 Task: Find connections with filter location Kampli with filter topic #Personaldevelopmentwith filter profile language Potuguese with filter current company TransPerfect with filter school St. Joseph's Degree & PG College with filter industry Paper and Forest Product Manufacturing with filter service category Computer Repair with filter keywords title Plant Engineer
Action: Mouse moved to (150, 250)
Screenshot: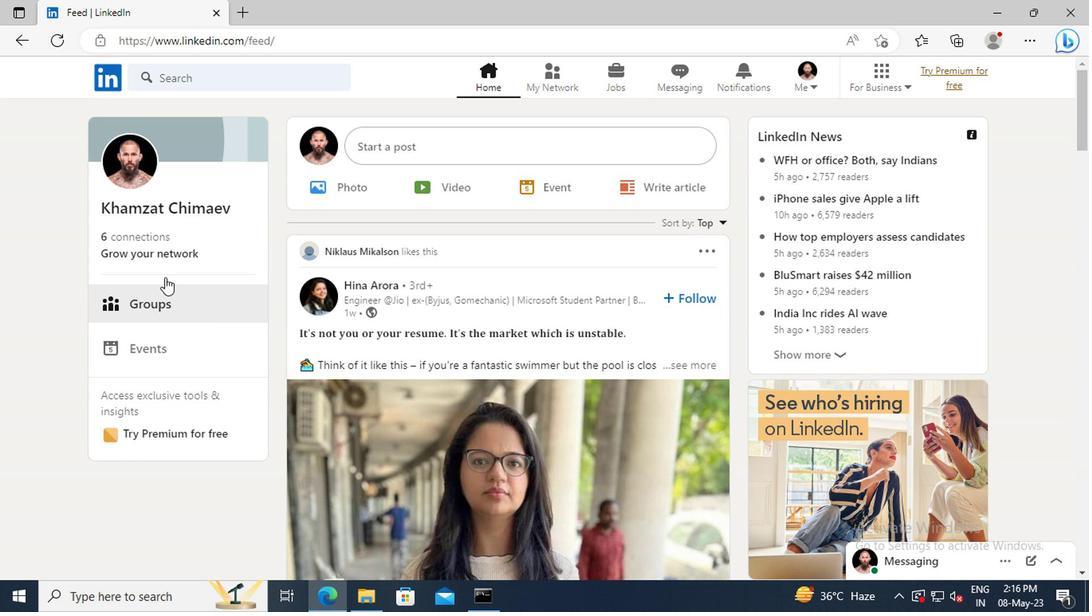 
Action: Mouse pressed left at (150, 250)
Screenshot: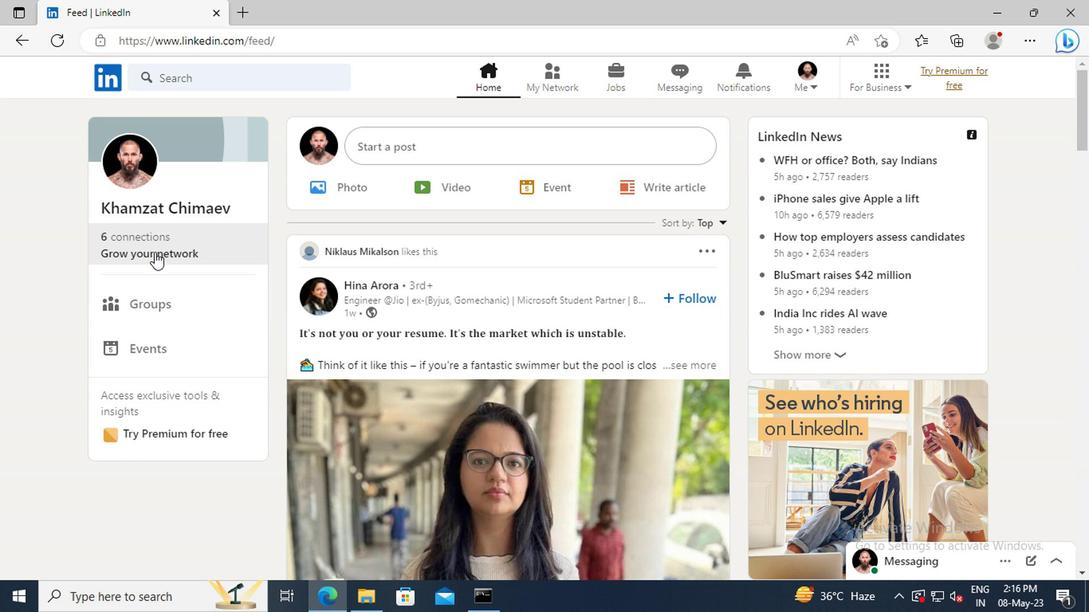 
Action: Mouse moved to (167, 167)
Screenshot: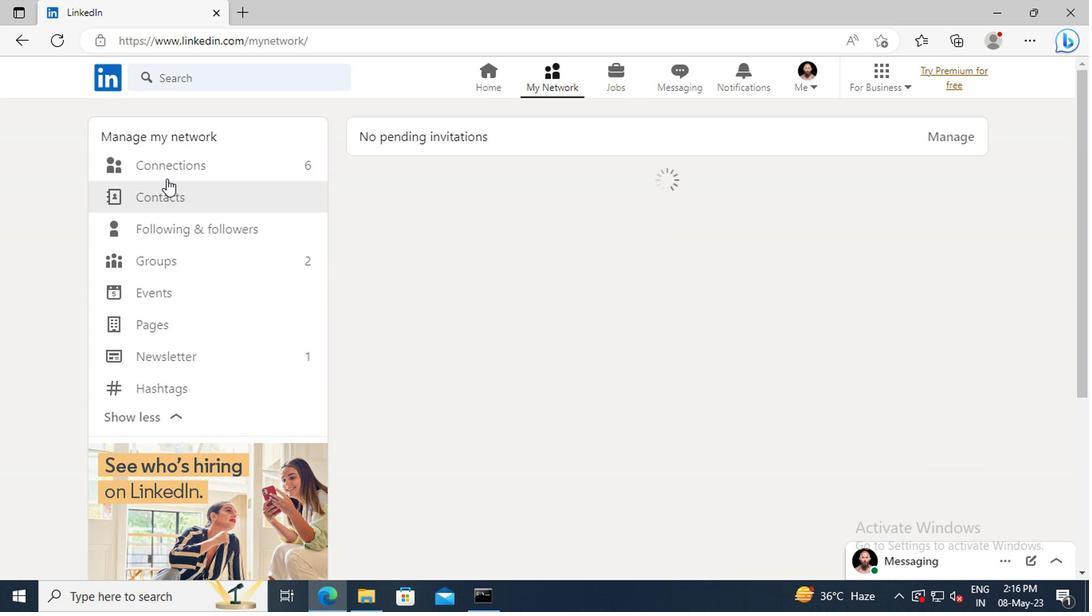 
Action: Mouse pressed left at (167, 167)
Screenshot: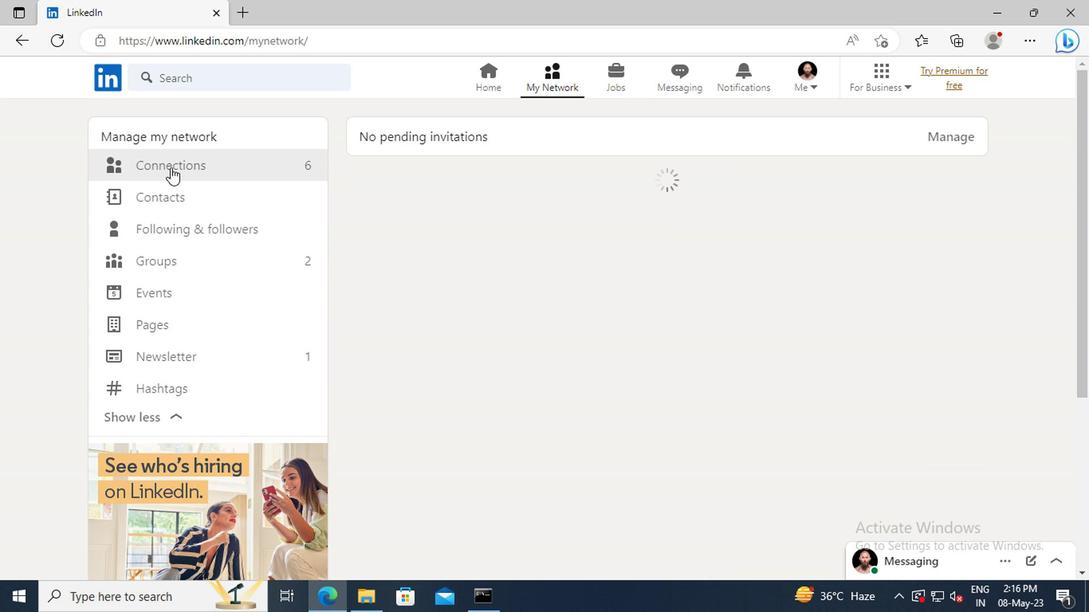 
Action: Mouse moved to (625, 173)
Screenshot: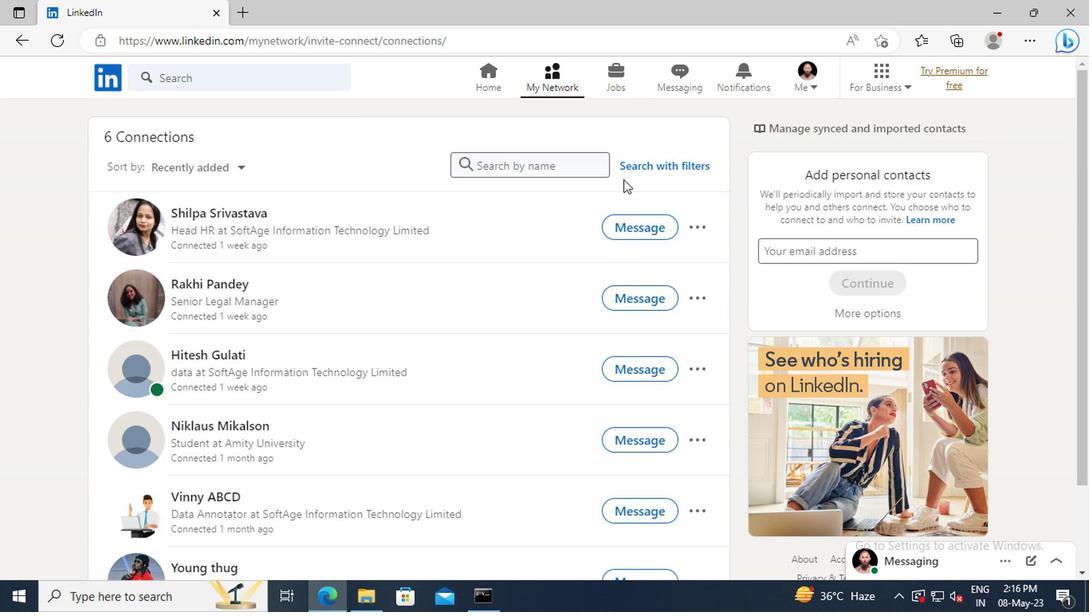 
Action: Mouse pressed left at (625, 173)
Screenshot: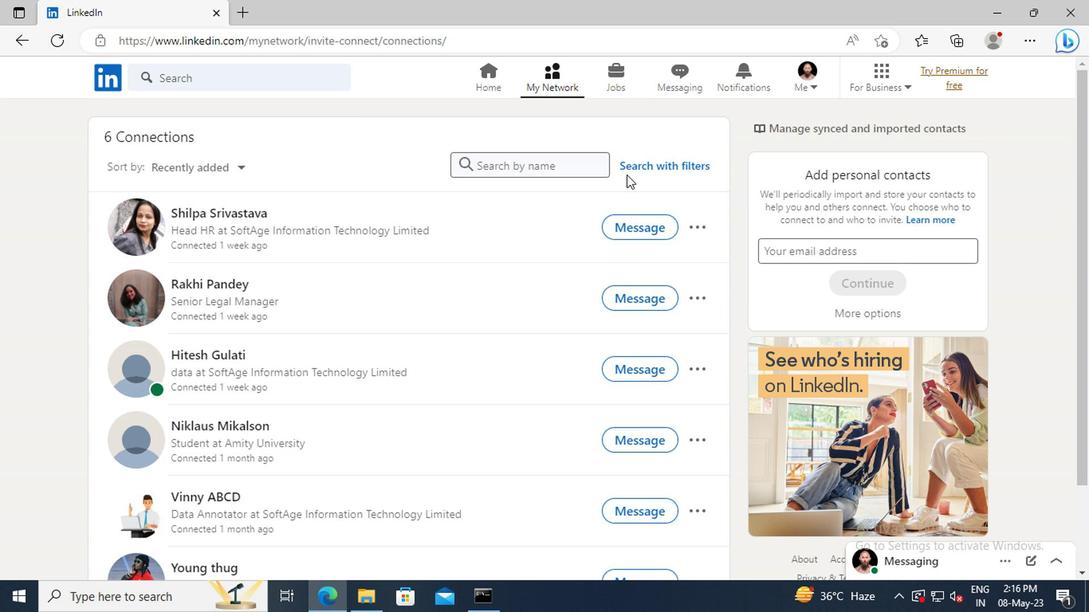 
Action: Mouse moved to (603, 125)
Screenshot: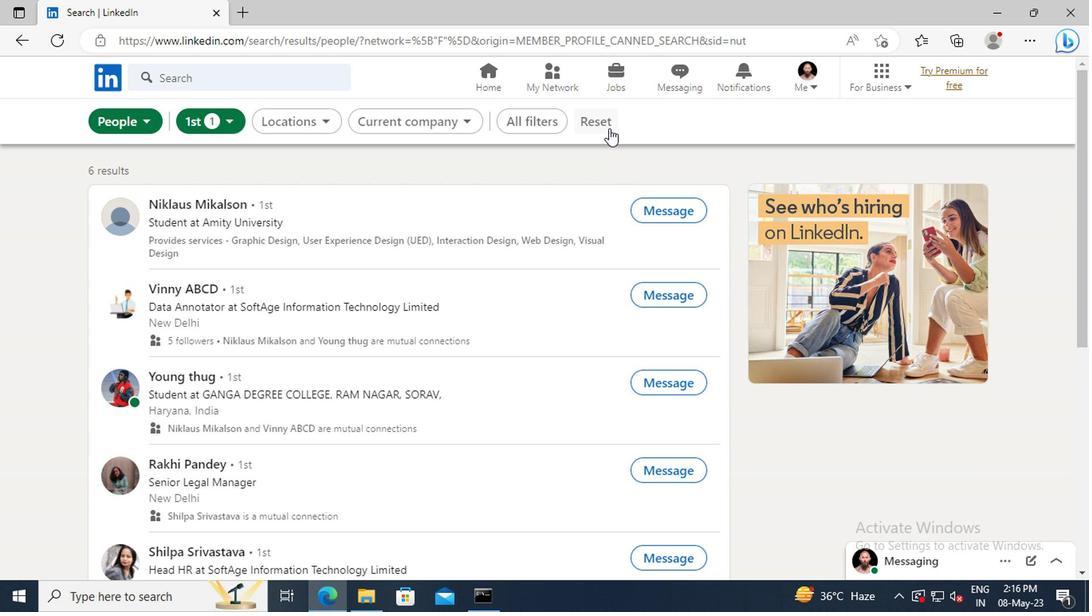 
Action: Mouse pressed left at (603, 125)
Screenshot: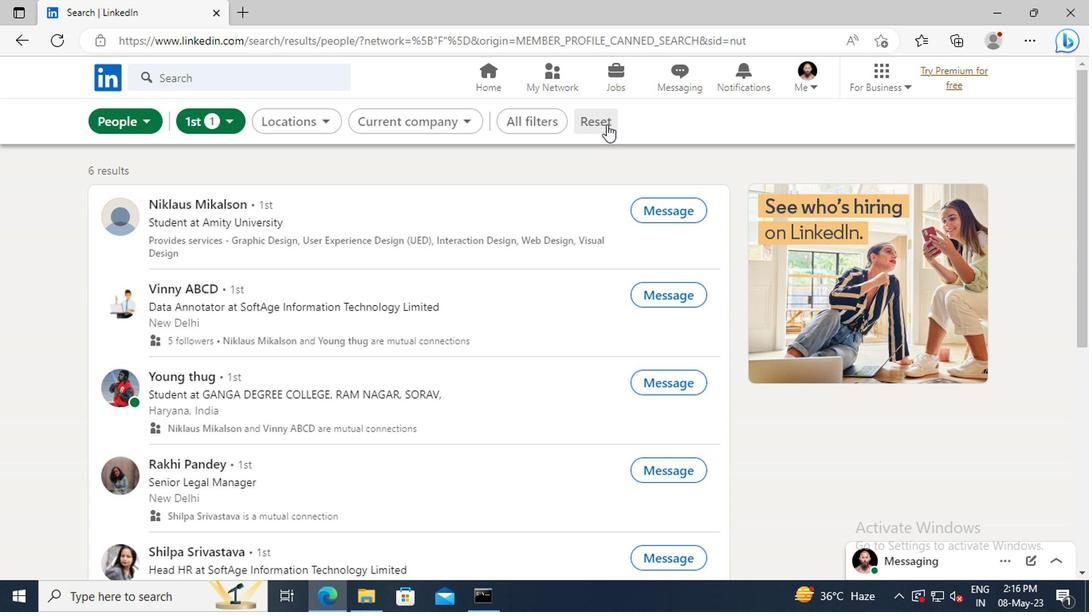 
Action: Mouse moved to (582, 124)
Screenshot: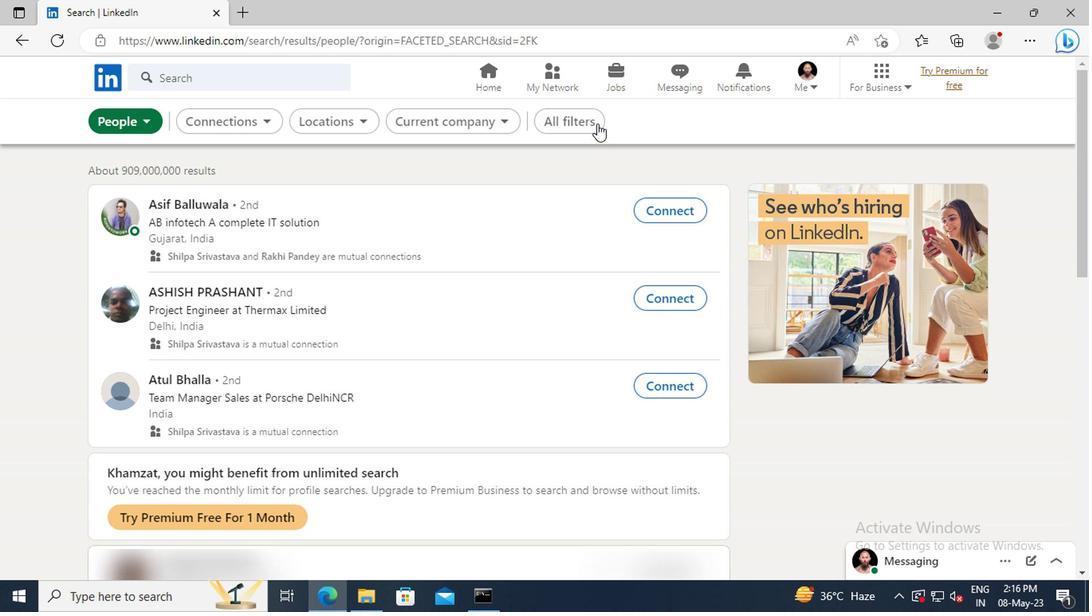
Action: Mouse pressed left at (582, 124)
Screenshot: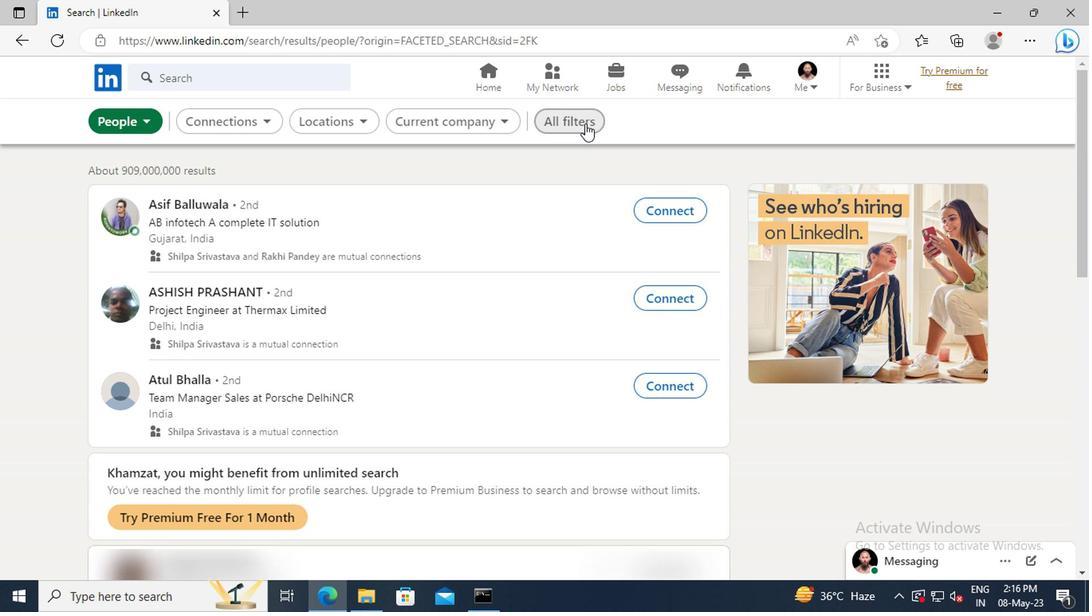 
Action: Mouse moved to (870, 253)
Screenshot: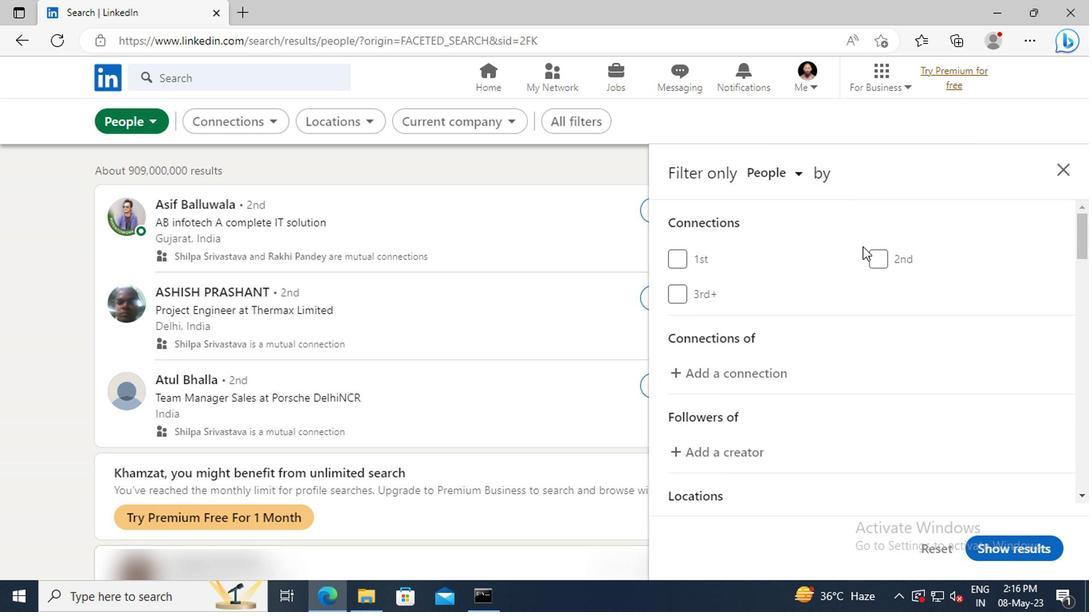 
Action: Mouse scrolled (870, 252) with delta (0, 0)
Screenshot: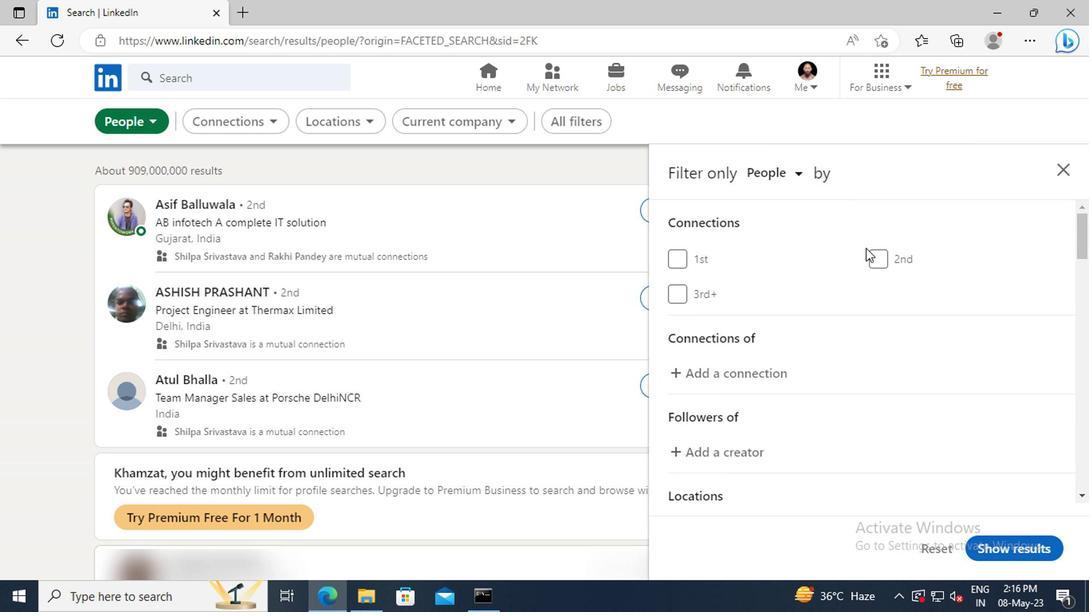 
Action: Mouse moved to (872, 254)
Screenshot: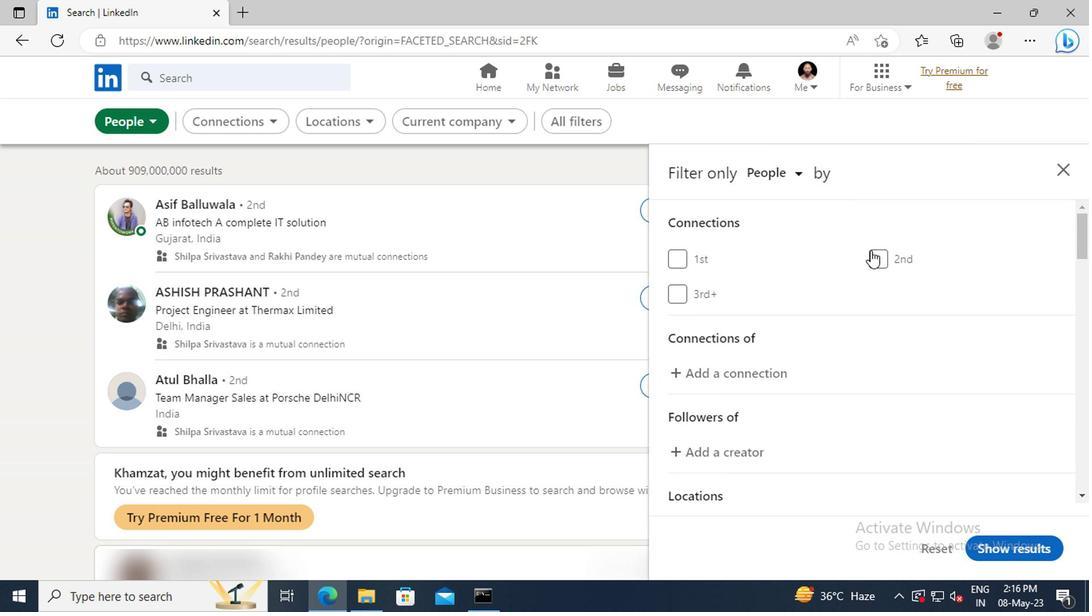 
Action: Mouse scrolled (872, 254) with delta (0, 0)
Screenshot: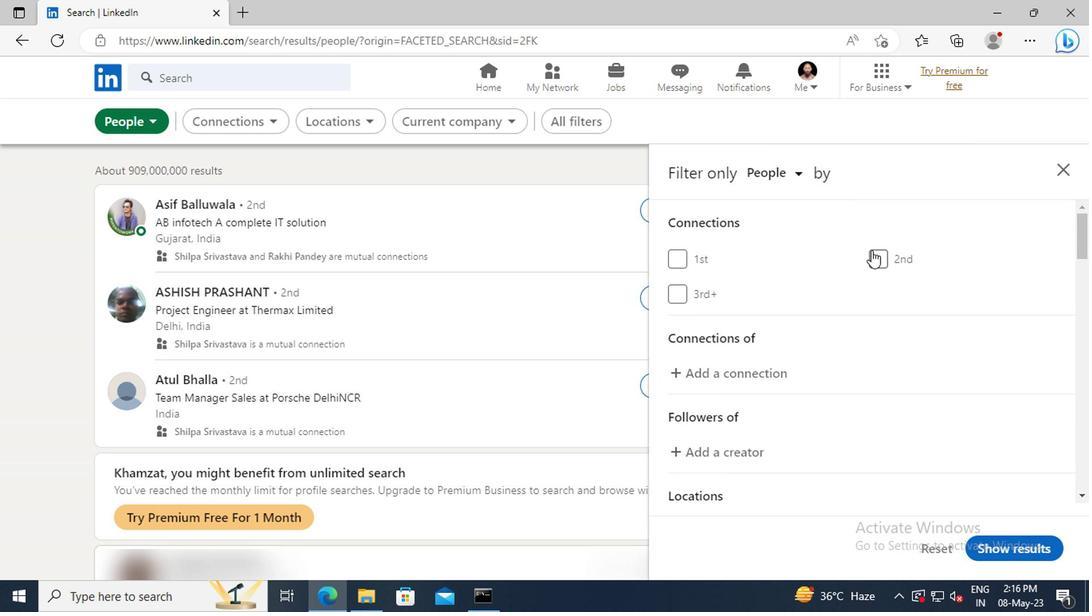 
Action: Mouse scrolled (872, 254) with delta (0, 0)
Screenshot: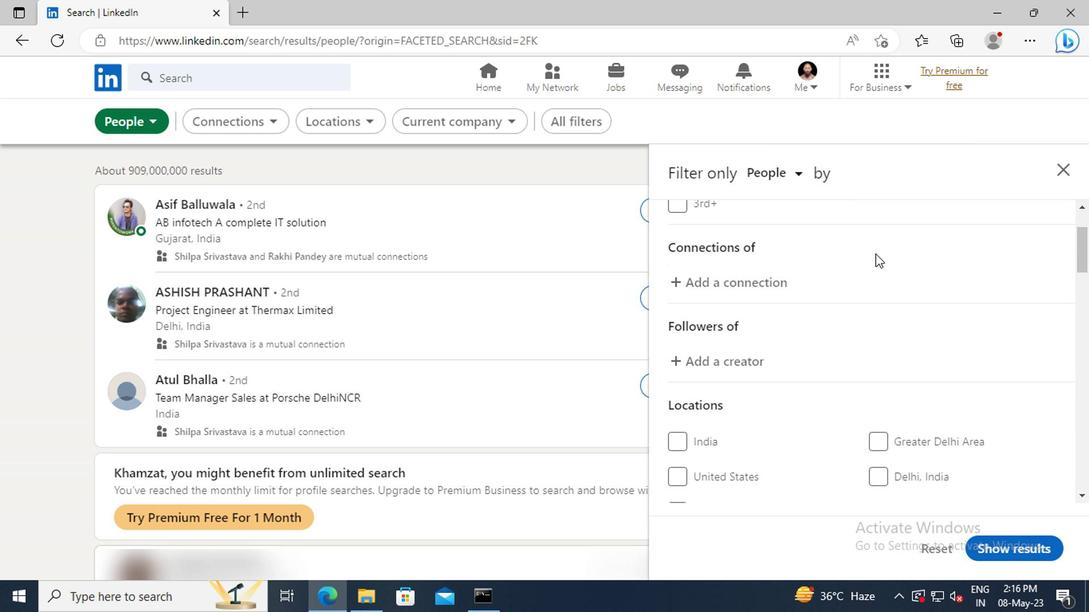 
Action: Mouse scrolled (872, 254) with delta (0, 0)
Screenshot: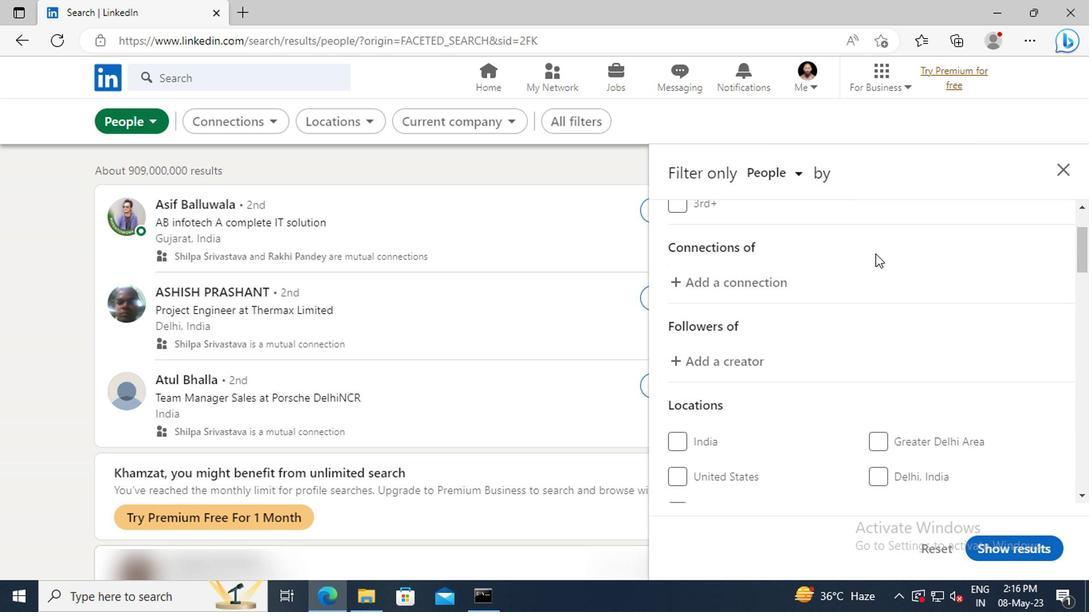 
Action: Mouse scrolled (872, 254) with delta (0, 0)
Screenshot: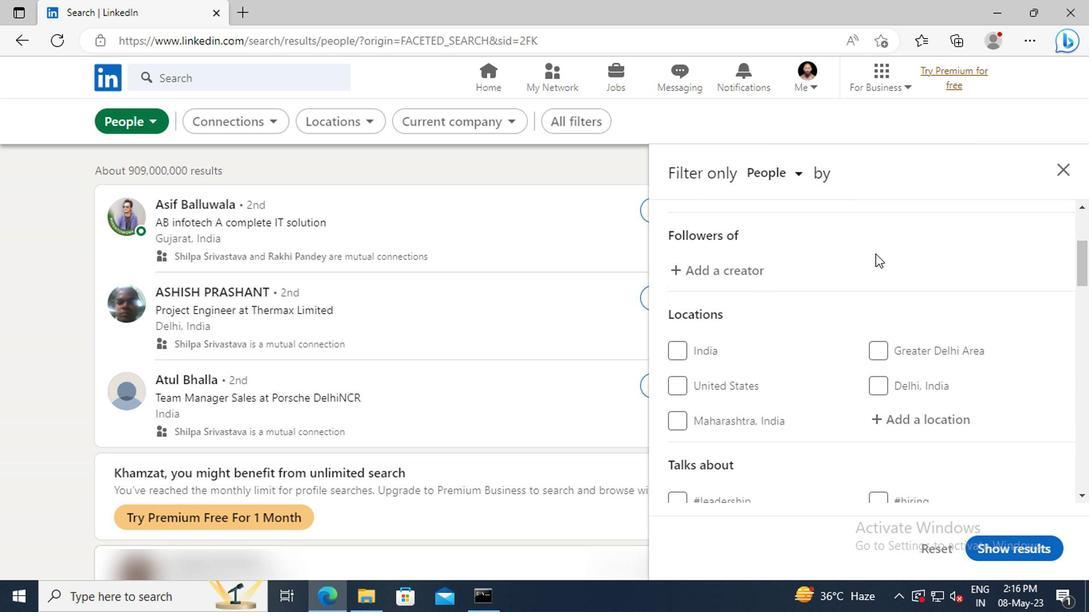 
Action: Mouse scrolled (872, 254) with delta (0, 0)
Screenshot: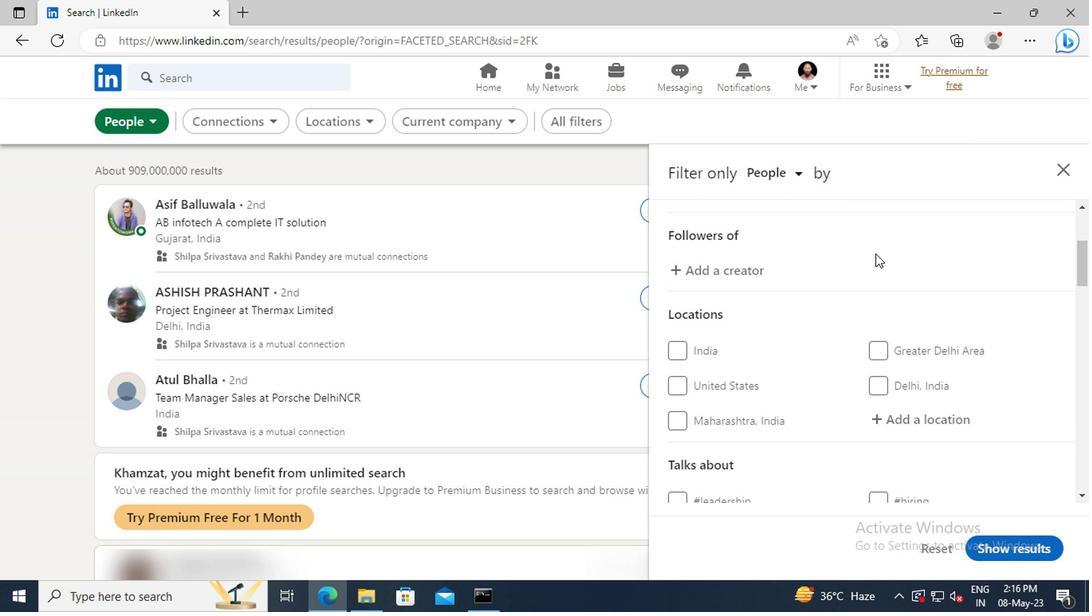 
Action: Mouse moved to (886, 334)
Screenshot: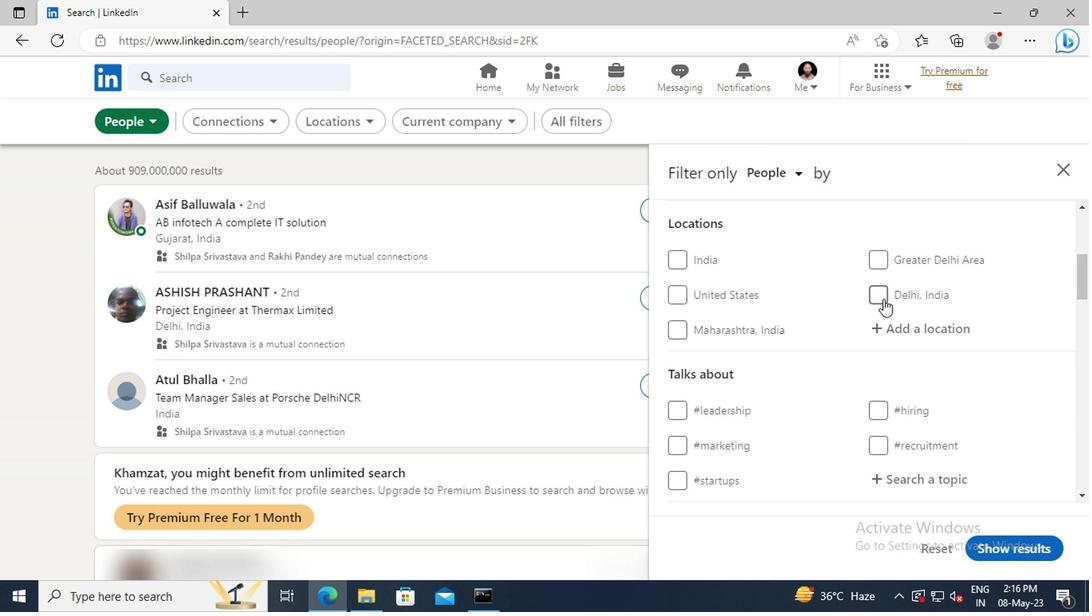 
Action: Mouse pressed left at (886, 334)
Screenshot: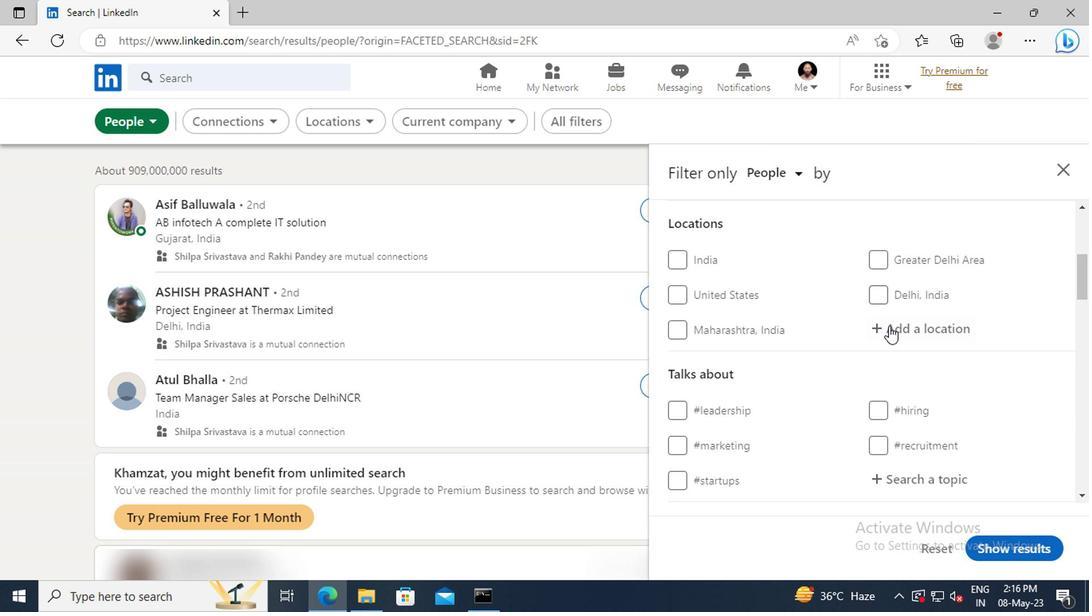 
Action: Key pressed <Key.shift>KAMPLI<Key.enter>
Screenshot: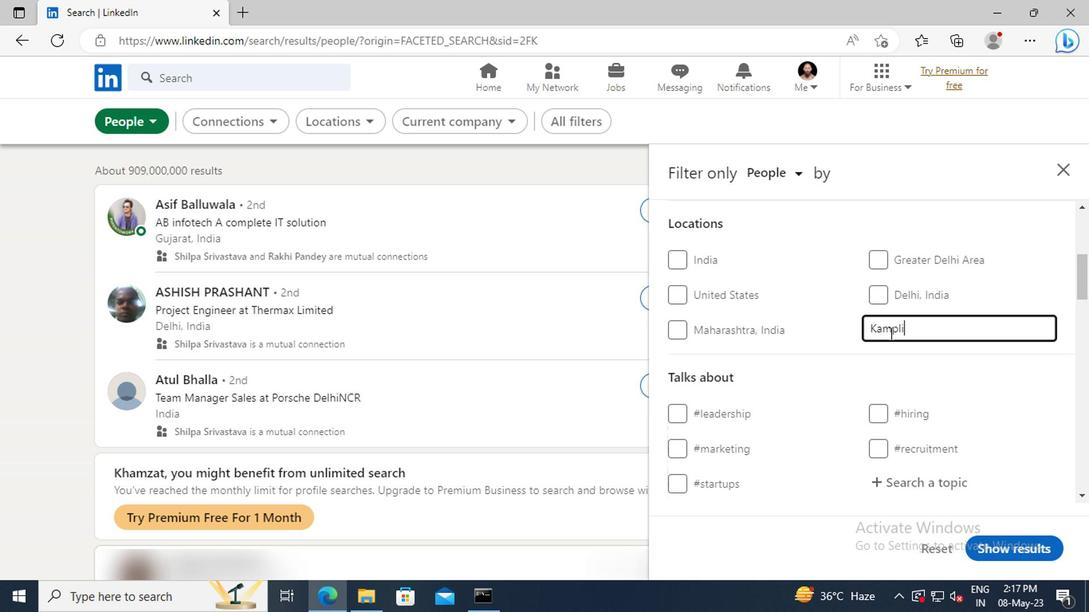 
Action: Mouse scrolled (886, 333) with delta (0, 0)
Screenshot: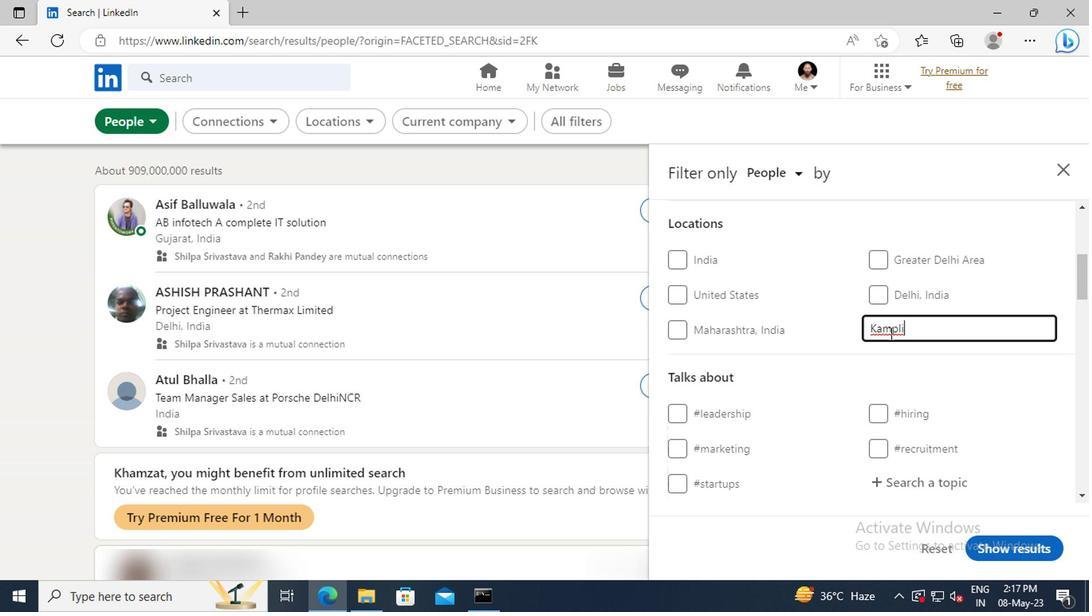 
Action: Mouse scrolled (886, 333) with delta (0, 0)
Screenshot: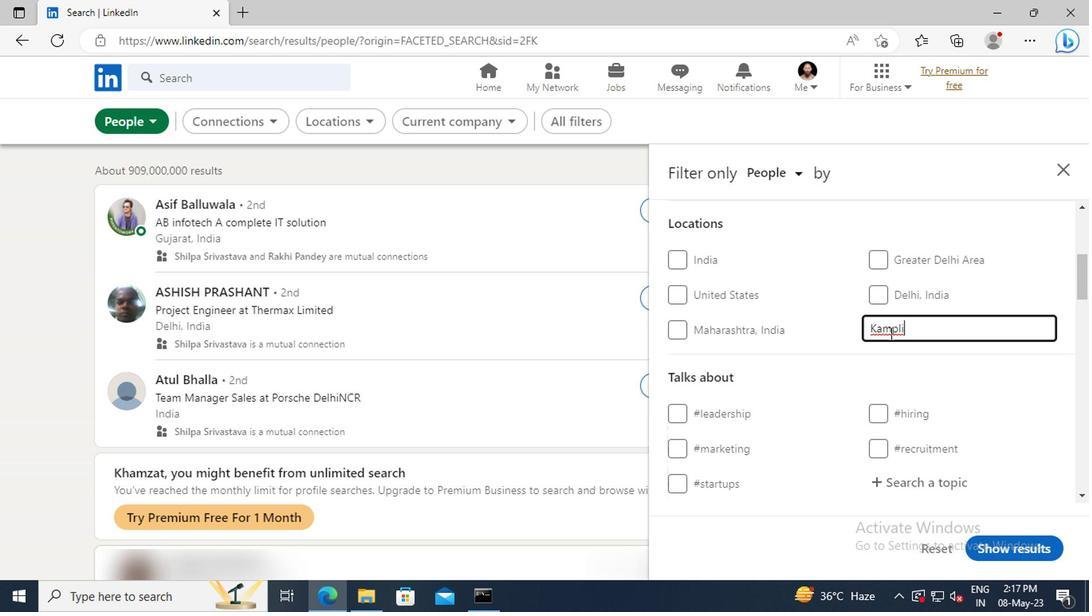 
Action: Mouse scrolled (886, 333) with delta (0, 0)
Screenshot: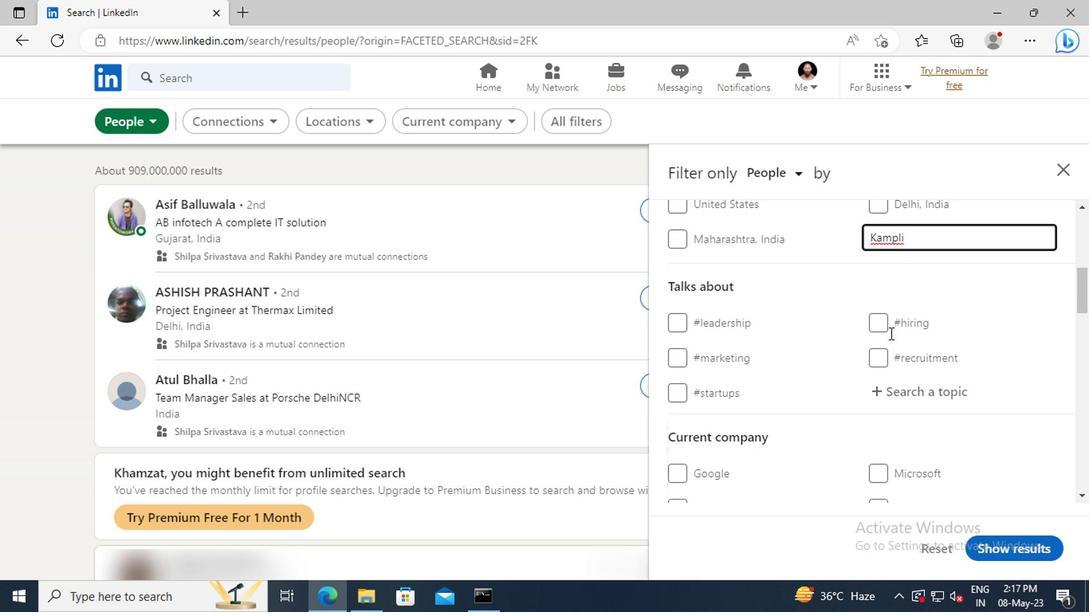
Action: Mouse moved to (886, 347)
Screenshot: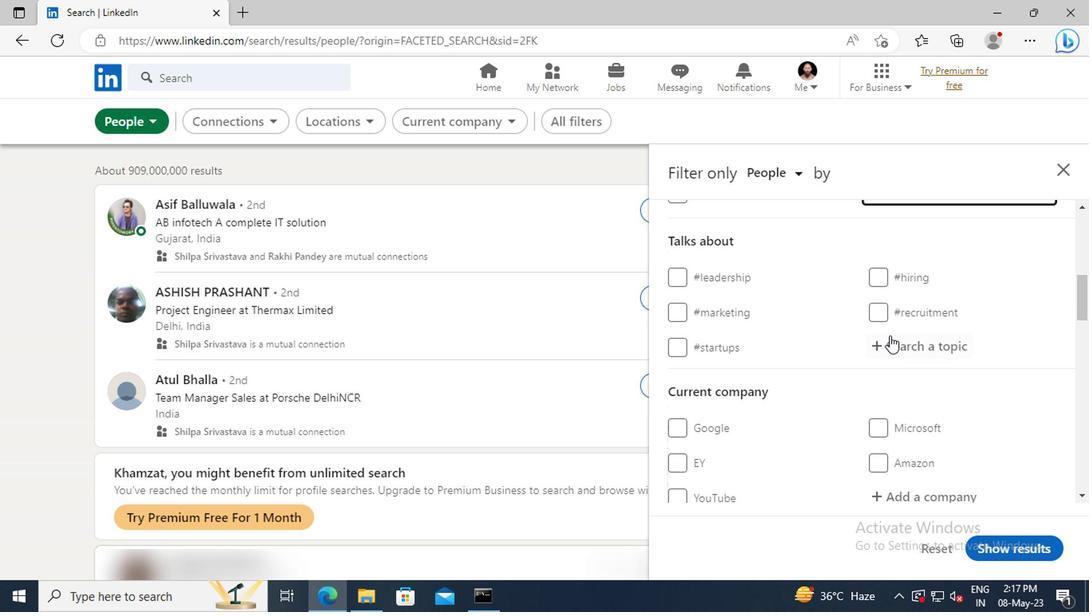 
Action: Mouse pressed left at (886, 347)
Screenshot: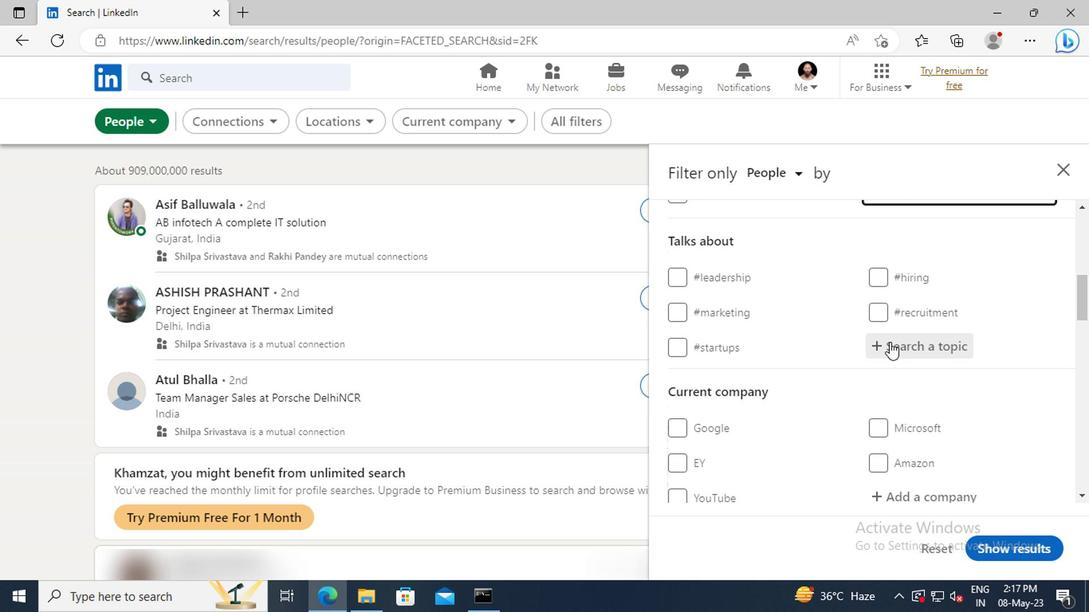 
Action: Mouse moved to (886, 347)
Screenshot: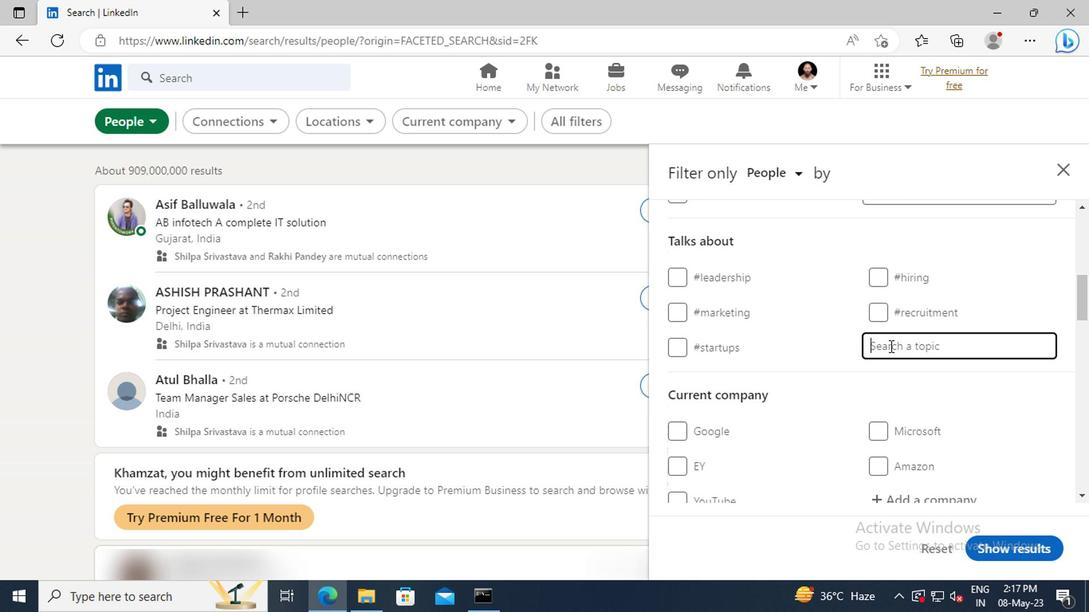 
Action: Key pressed <Key.shift>PERSONAL
Screenshot: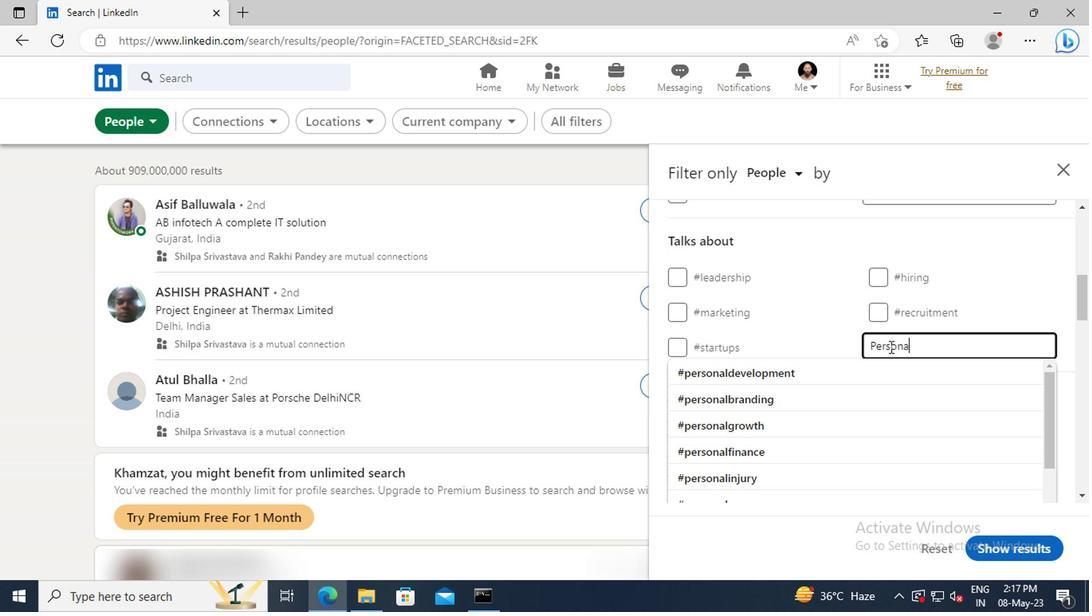 
Action: Mouse moved to (882, 367)
Screenshot: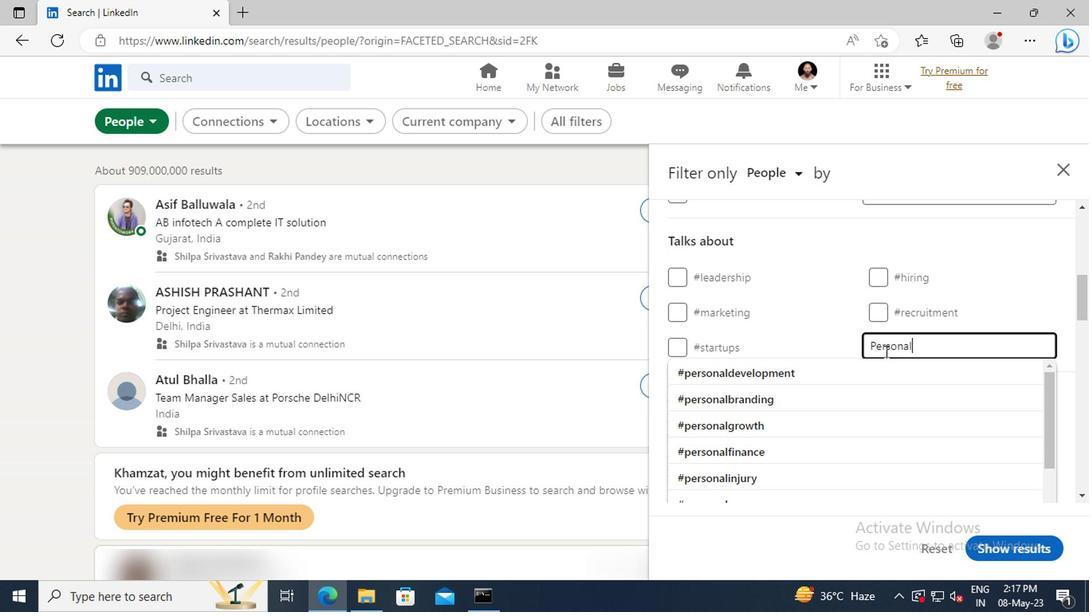
Action: Mouse pressed left at (882, 367)
Screenshot: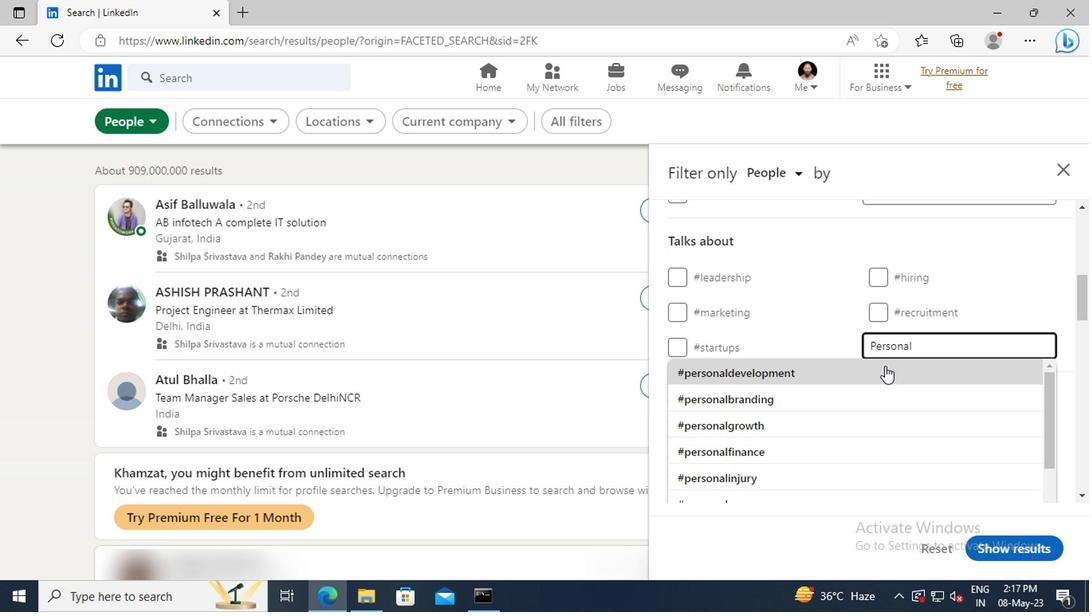 
Action: Mouse scrolled (882, 365) with delta (0, -1)
Screenshot: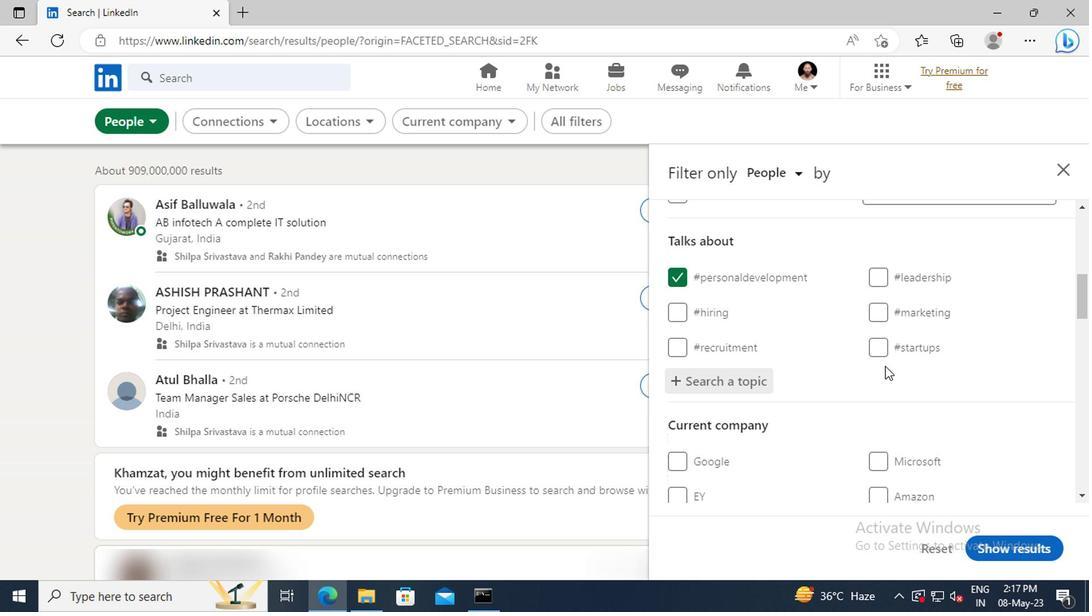 
Action: Mouse scrolled (882, 365) with delta (0, -1)
Screenshot: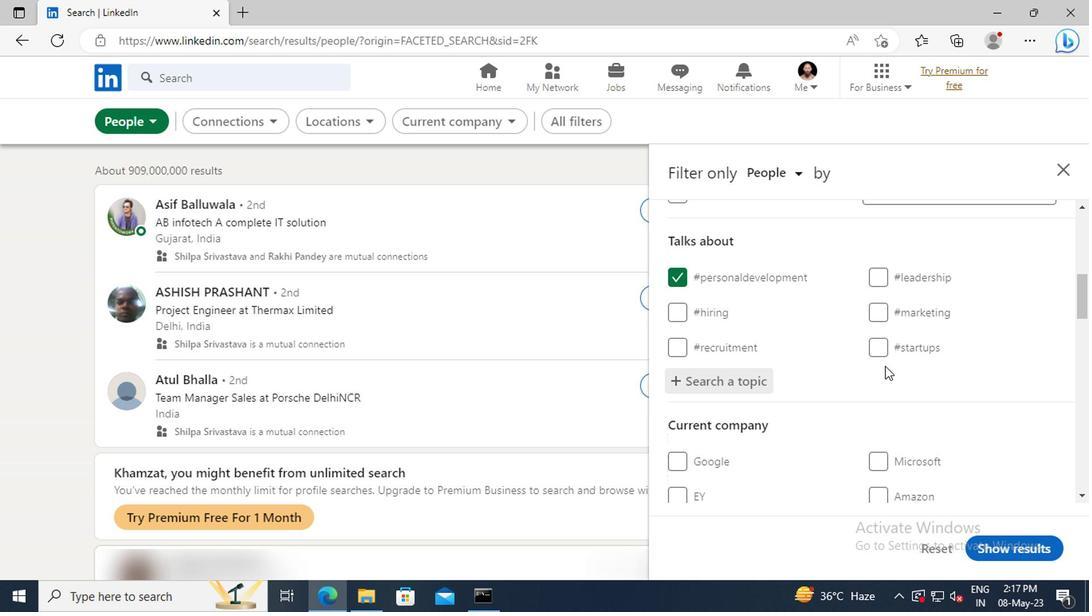 
Action: Mouse scrolled (882, 365) with delta (0, -1)
Screenshot: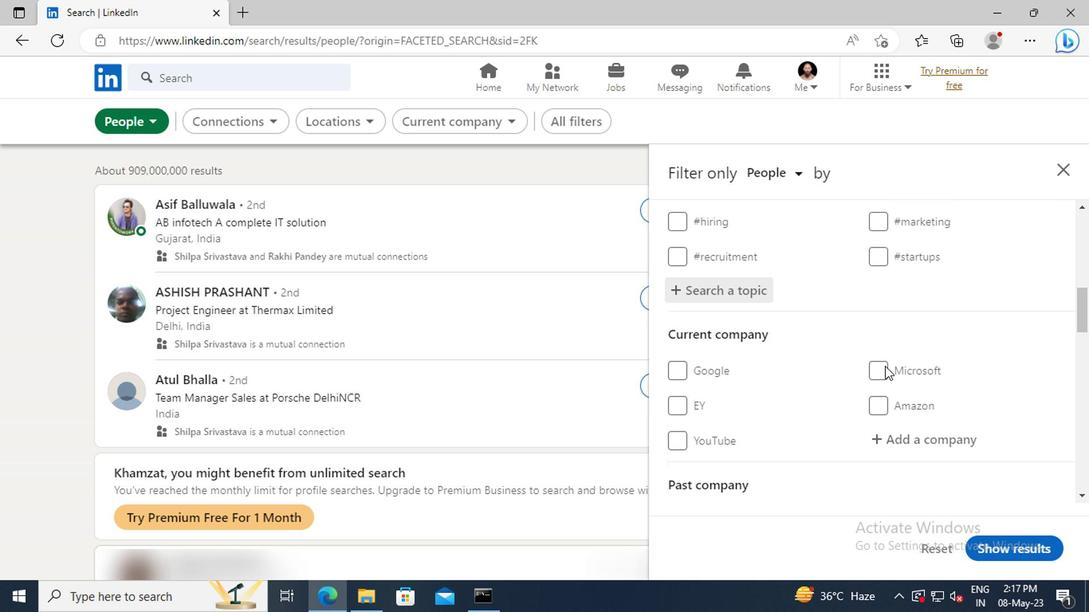 
Action: Mouse scrolled (882, 365) with delta (0, -1)
Screenshot: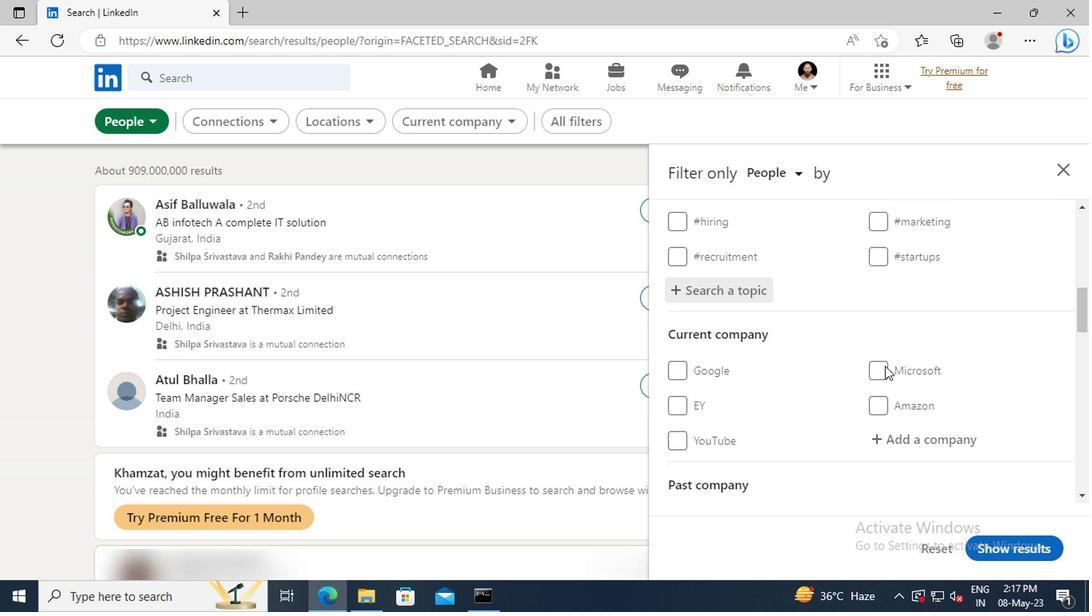 
Action: Mouse scrolled (882, 365) with delta (0, -1)
Screenshot: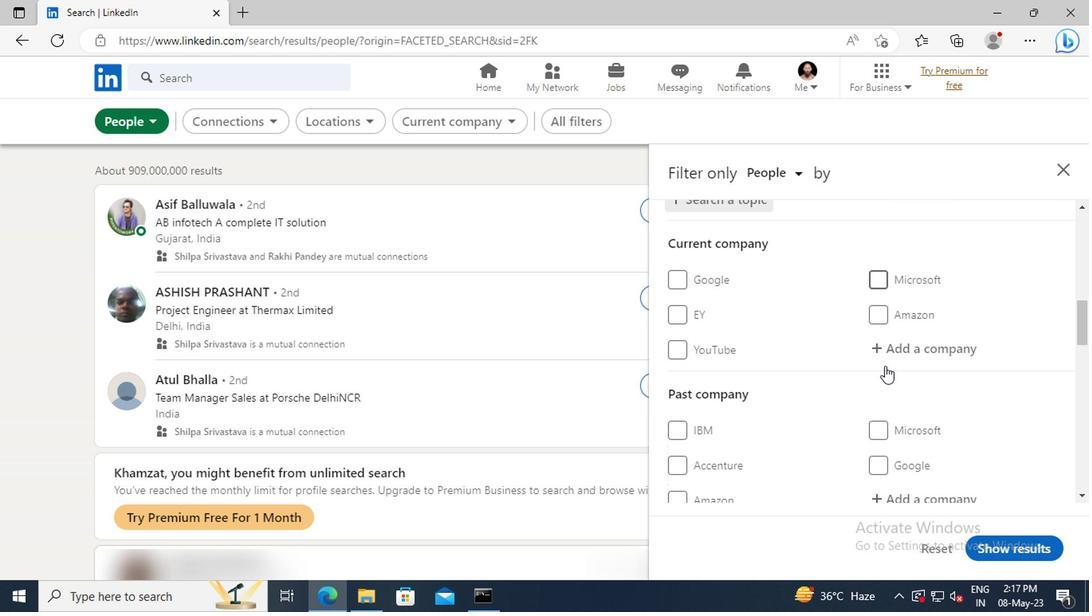 
Action: Mouse scrolled (882, 365) with delta (0, -1)
Screenshot: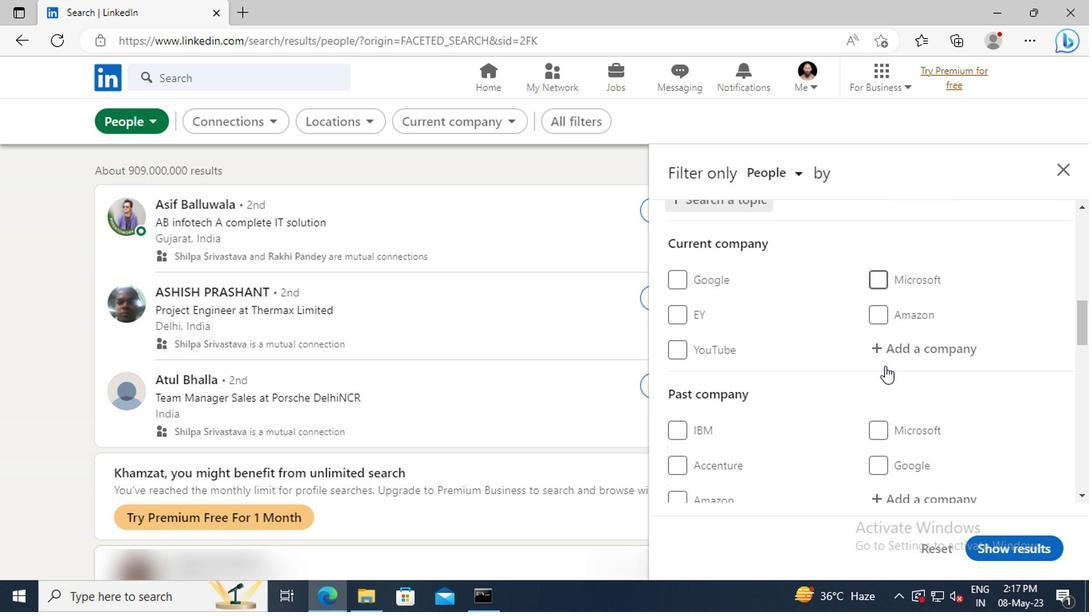 
Action: Mouse scrolled (882, 365) with delta (0, -1)
Screenshot: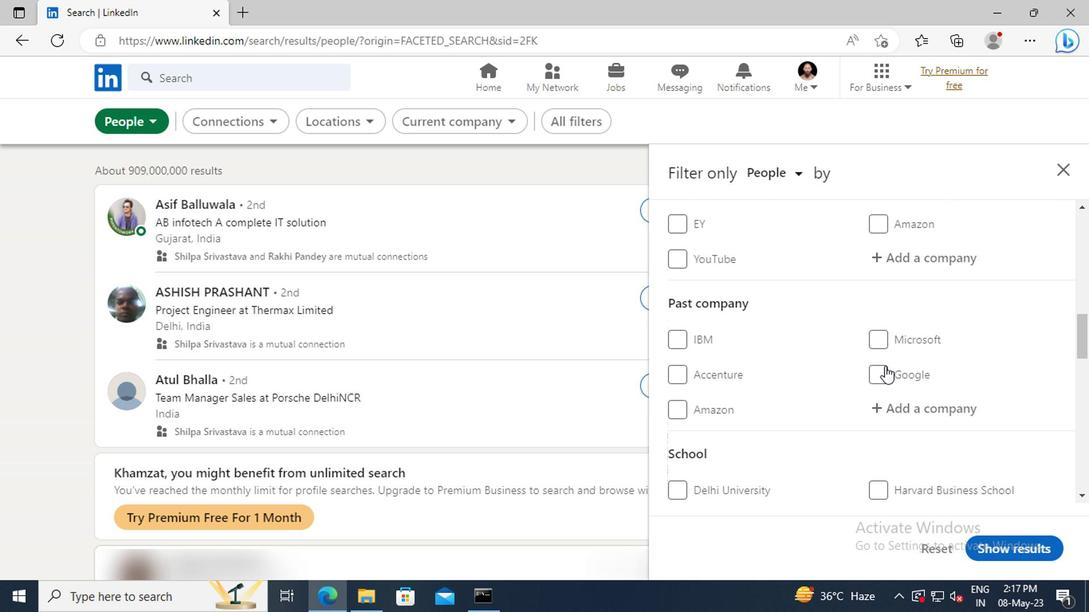 
Action: Mouse scrolled (882, 365) with delta (0, -1)
Screenshot: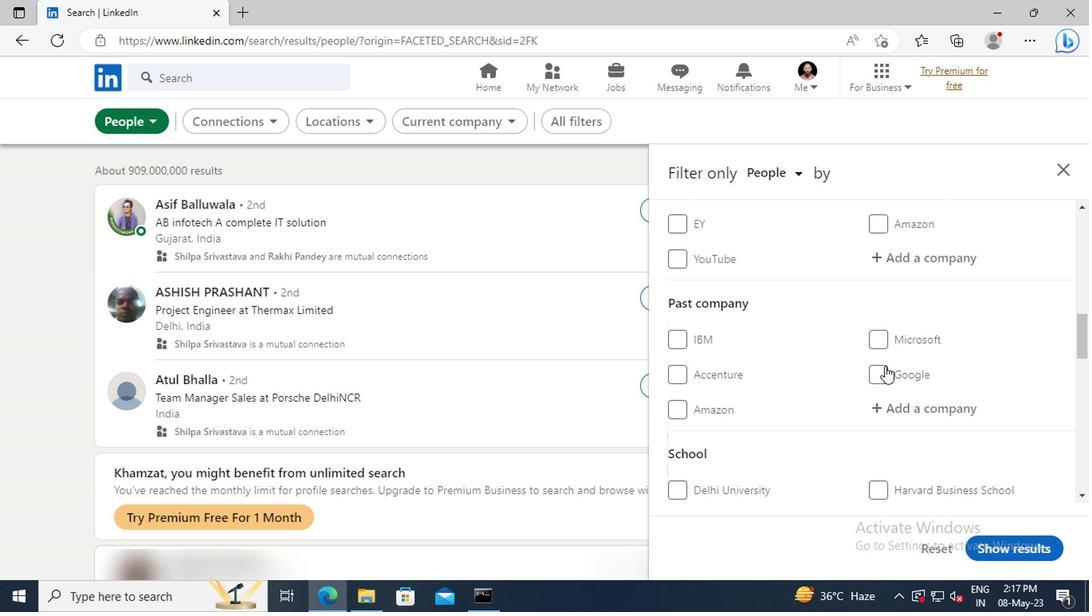 
Action: Mouse scrolled (882, 365) with delta (0, -1)
Screenshot: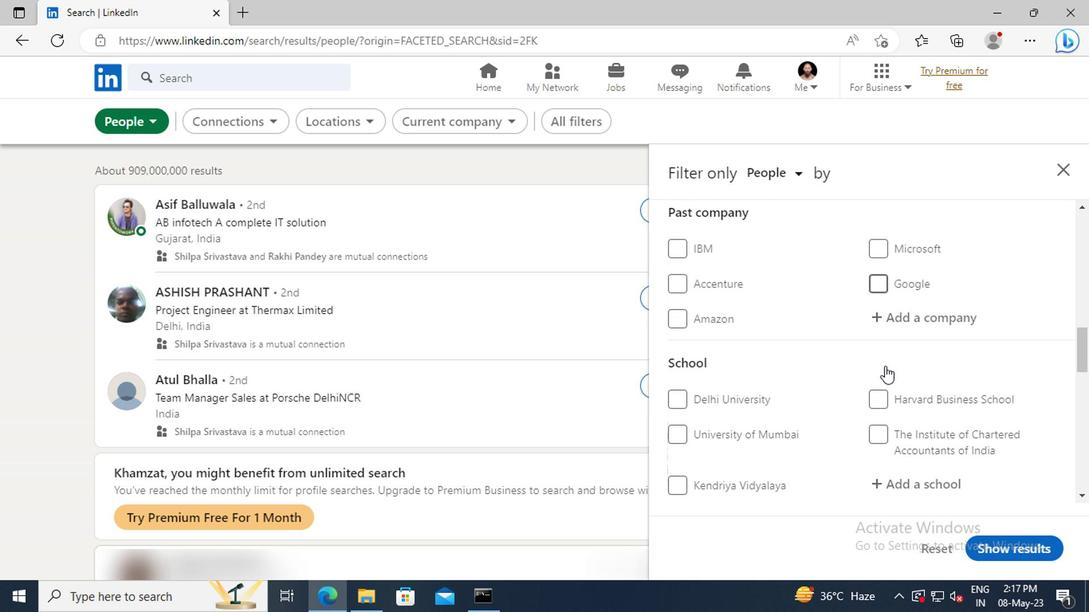 
Action: Mouse scrolled (882, 365) with delta (0, -1)
Screenshot: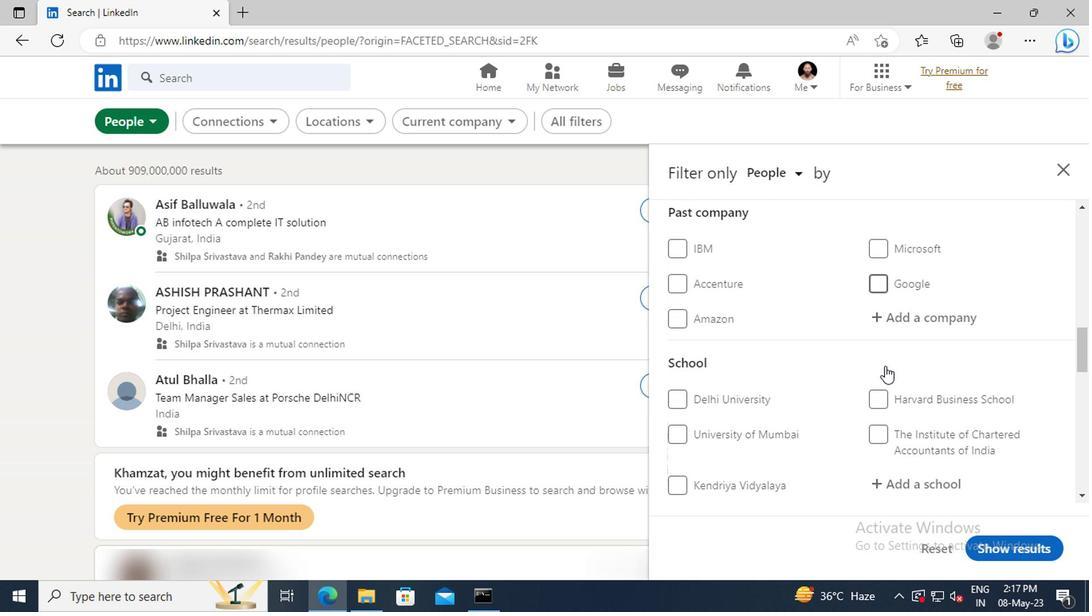 
Action: Mouse scrolled (882, 365) with delta (0, -1)
Screenshot: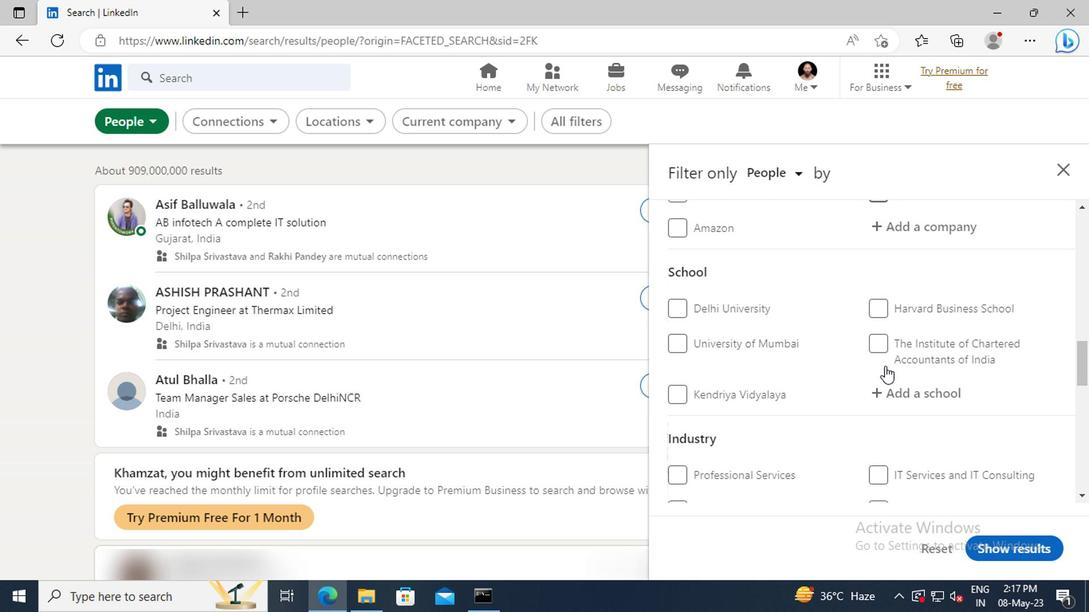 
Action: Mouse scrolled (882, 365) with delta (0, -1)
Screenshot: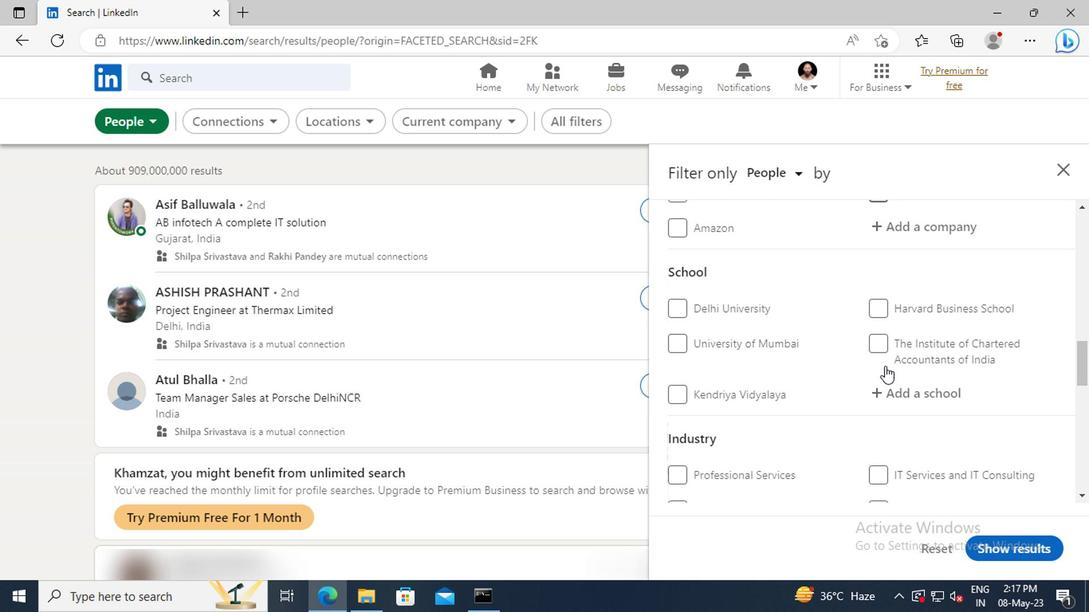 
Action: Mouse scrolled (882, 365) with delta (0, -1)
Screenshot: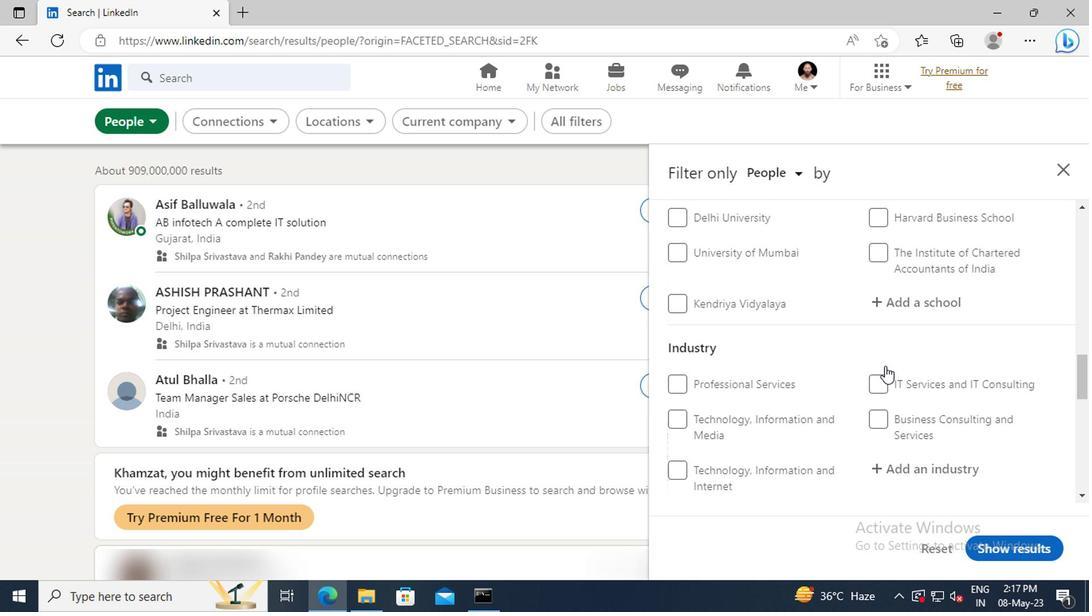 
Action: Mouse scrolled (882, 365) with delta (0, -1)
Screenshot: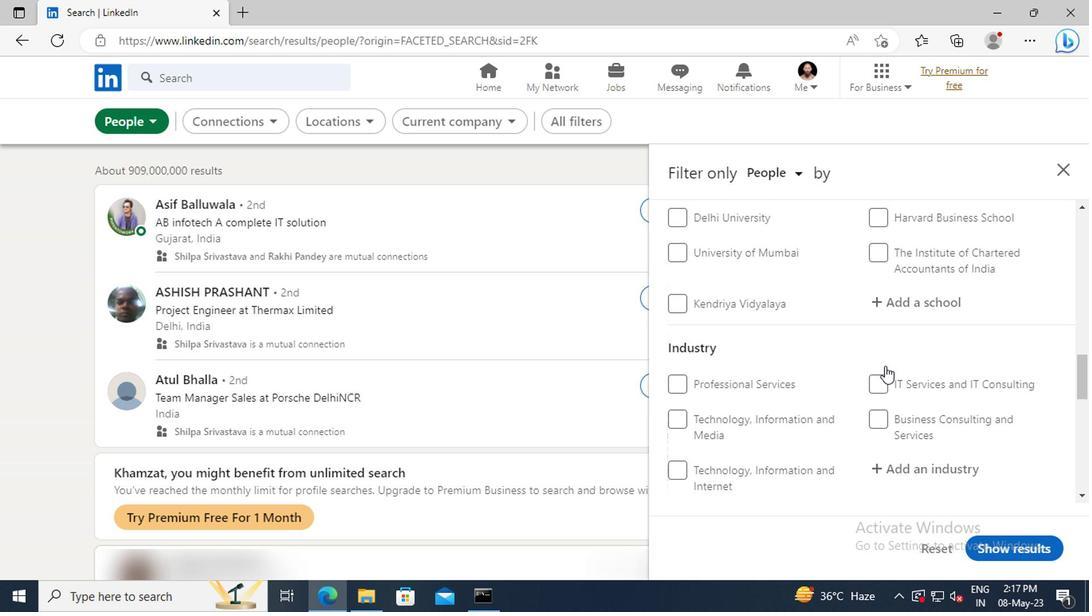 
Action: Mouse scrolled (882, 365) with delta (0, -1)
Screenshot: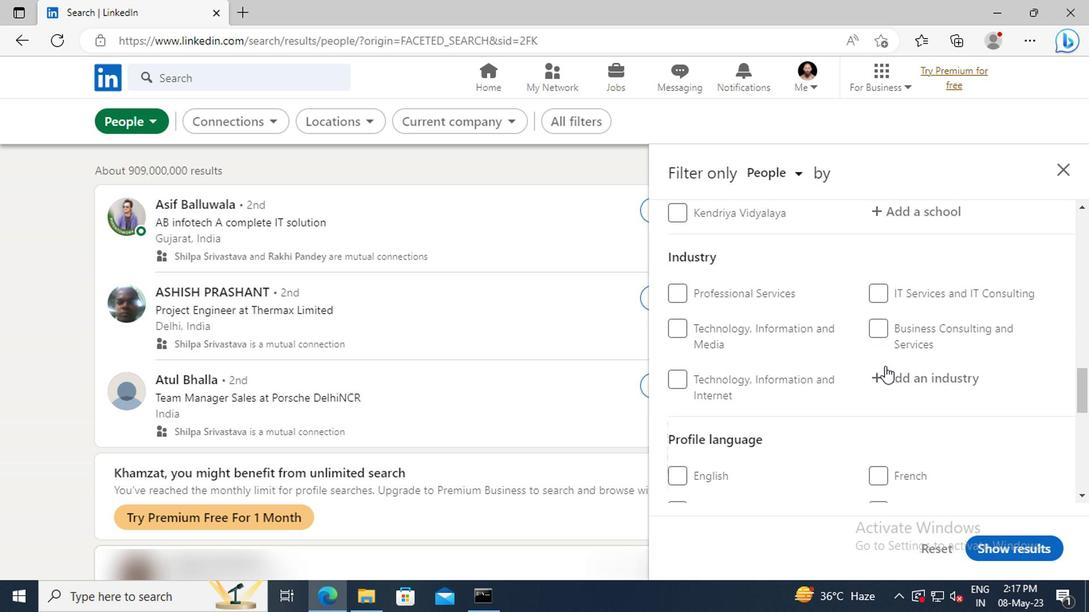 
Action: Mouse scrolled (882, 365) with delta (0, -1)
Screenshot: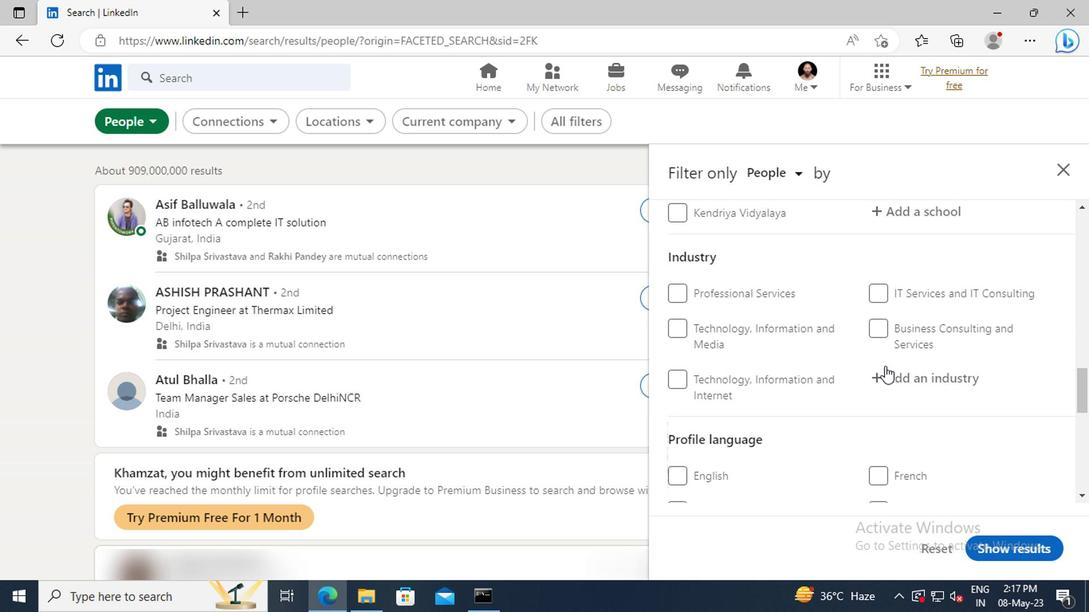 
Action: Mouse moved to (878, 426)
Screenshot: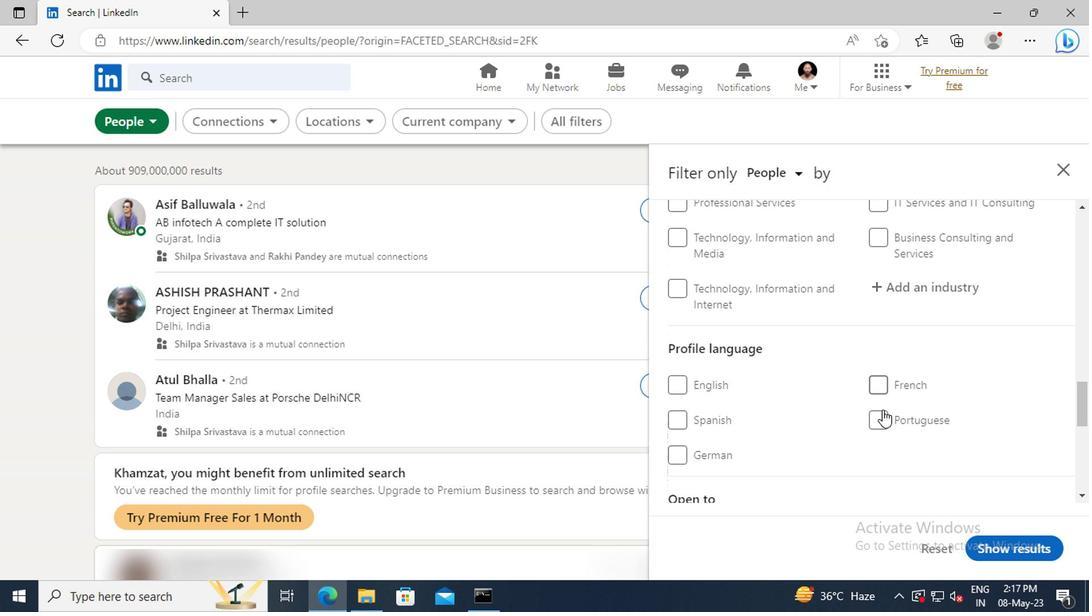 
Action: Mouse pressed left at (878, 426)
Screenshot: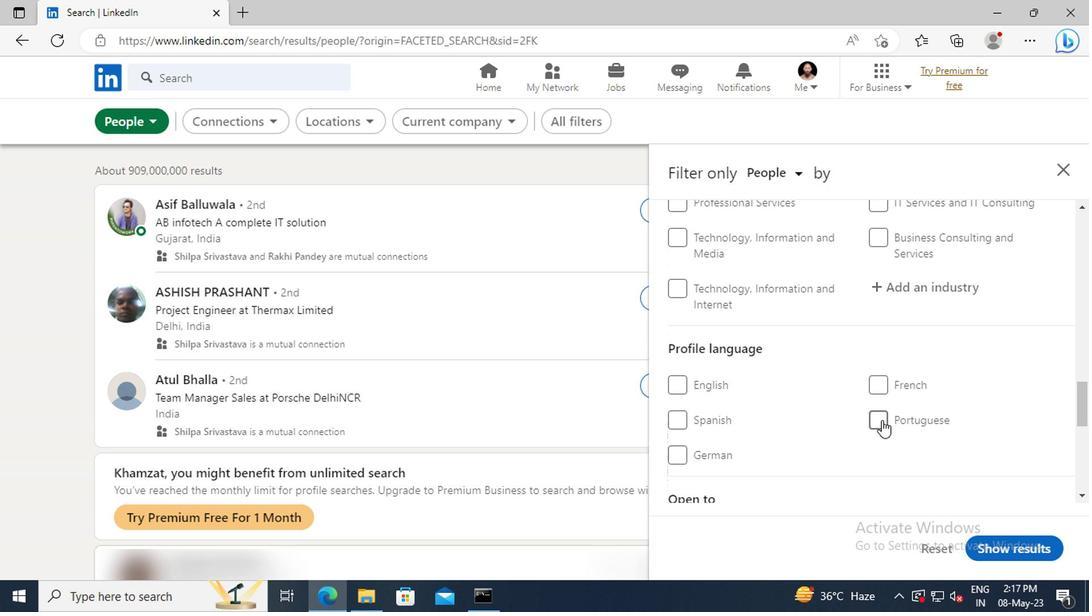 
Action: Mouse moved to (902, 377)
Screenshot: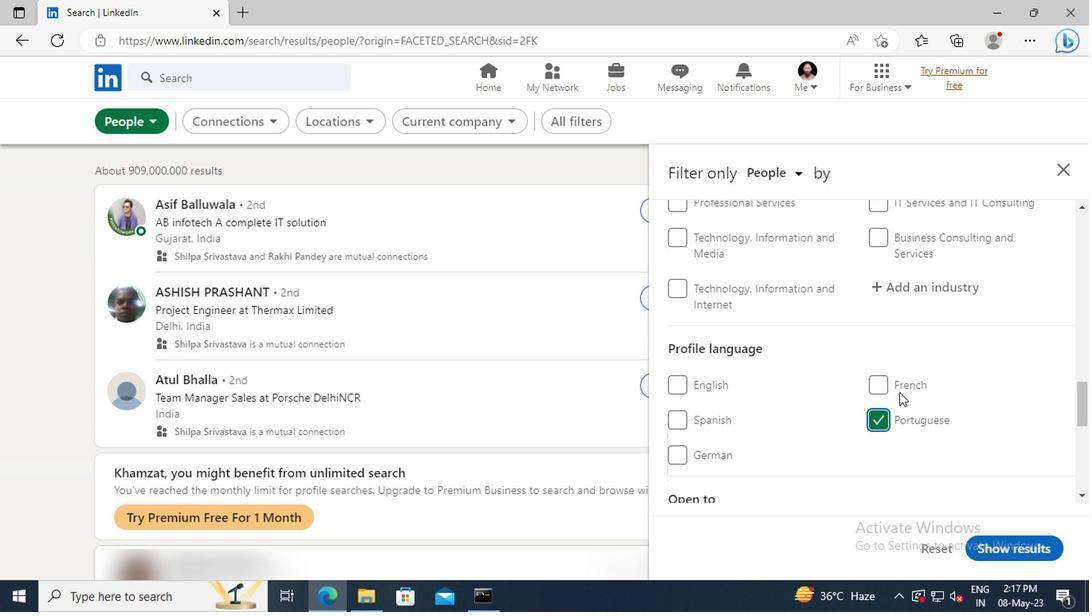 
Action: Mouse scrolled (902, 378) with delta (0, 1)
Screenshot: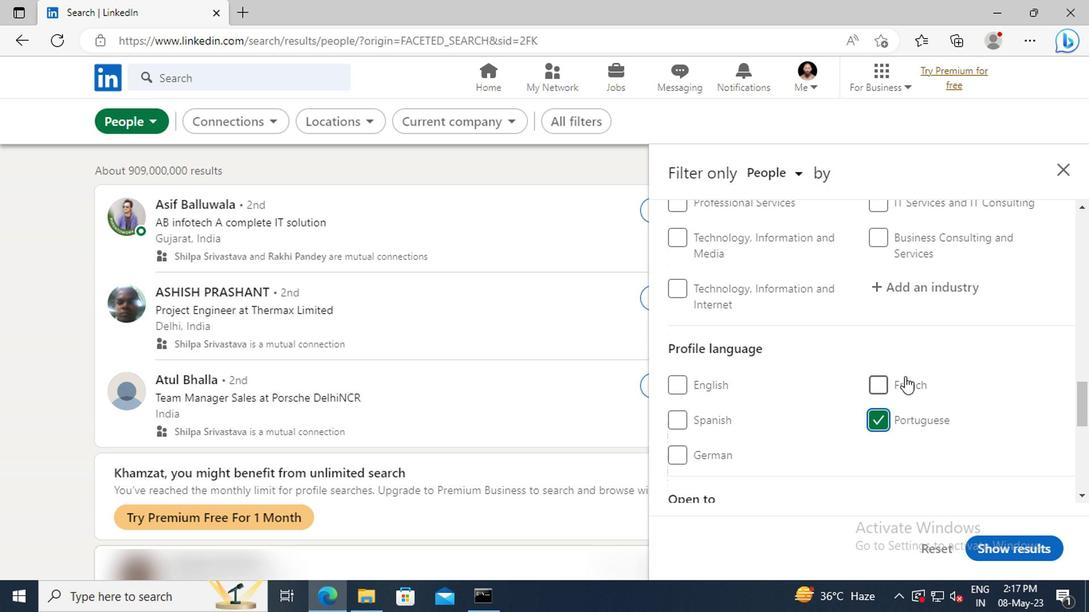 
Action: Mouse scrolled (902, 378) with delta (0, 1)
Screenshot: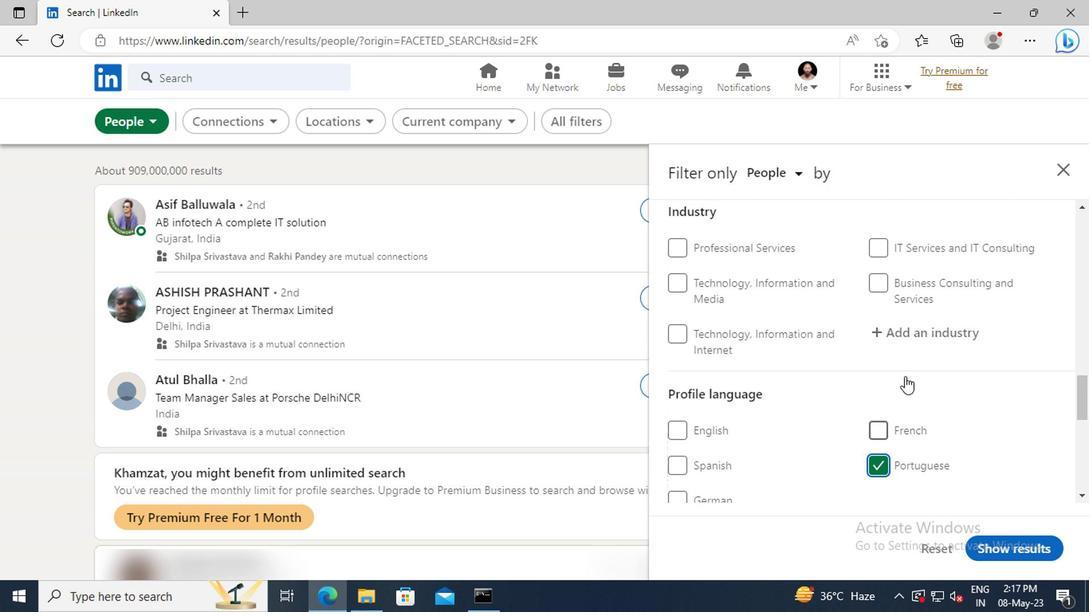 
Action: Mouse scrolled (902, 378) with delta (0, 1)
Screenshot: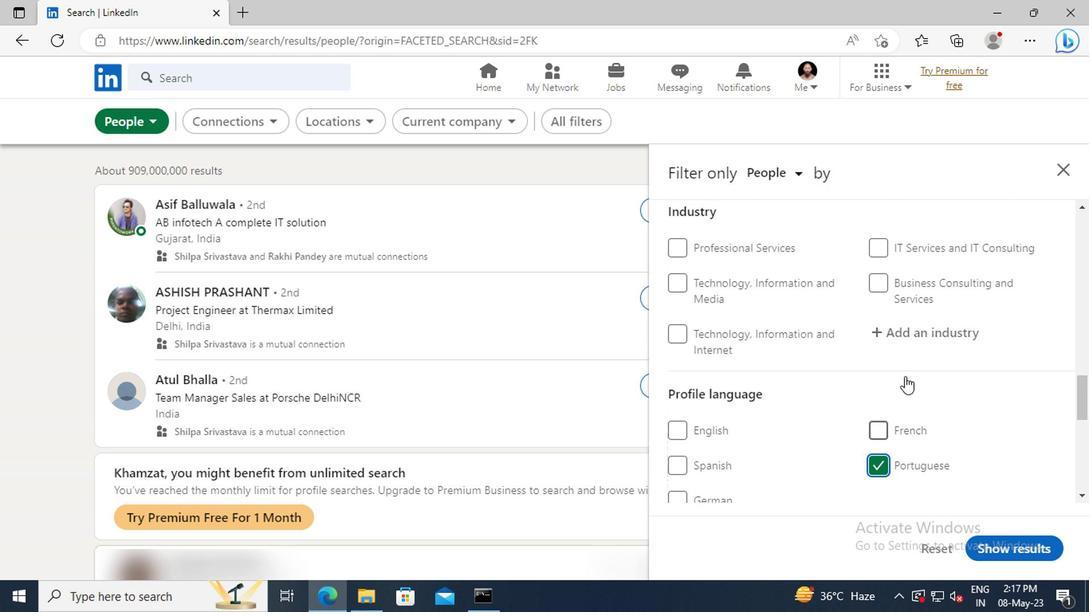 
Action: Mouse scrolled (902, 378) with delta (0, 1)
Screenshot: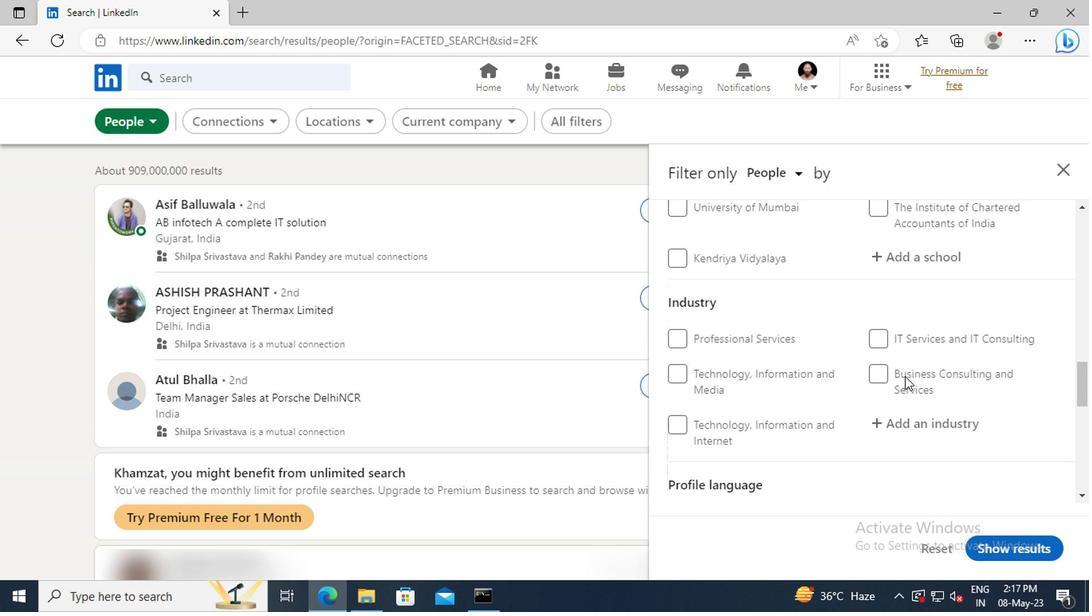 
Action: Mouse scrolled (902, 378) with delta (0, 1)
Screenshot: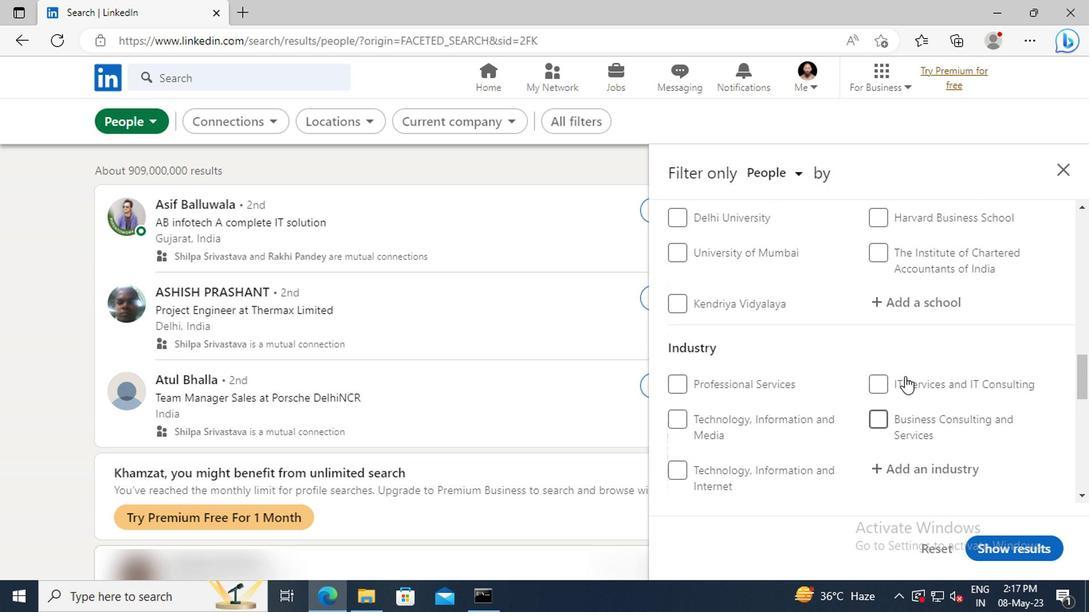 
Action: Mouse scrolled (902, 378) with delta (0, 1)
Screenshot: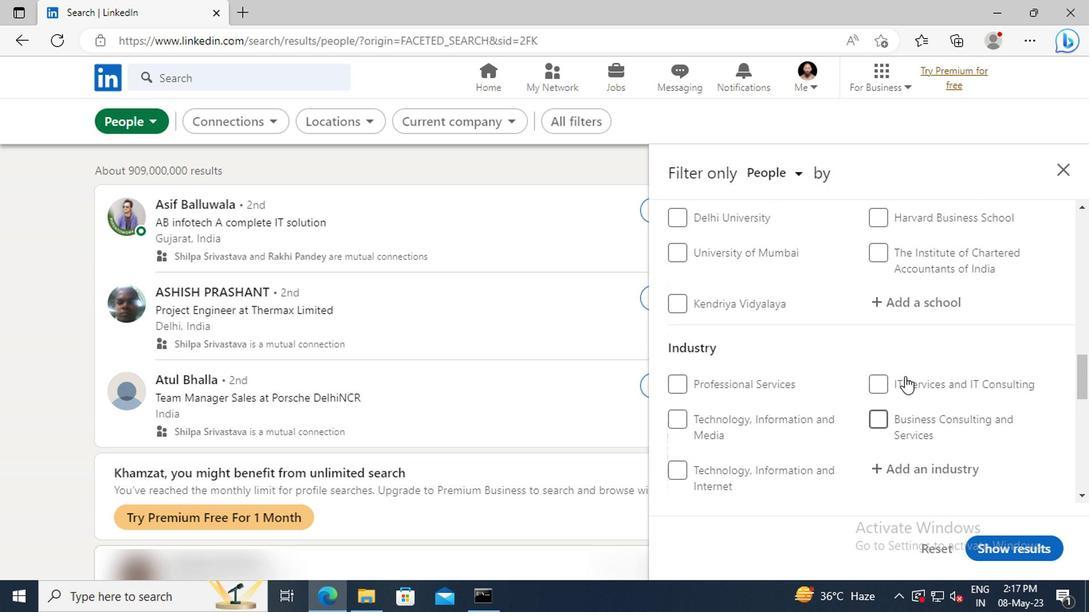 
Action: Mouse scrolled (902, 378) with delta (0, 1)
Screenshot: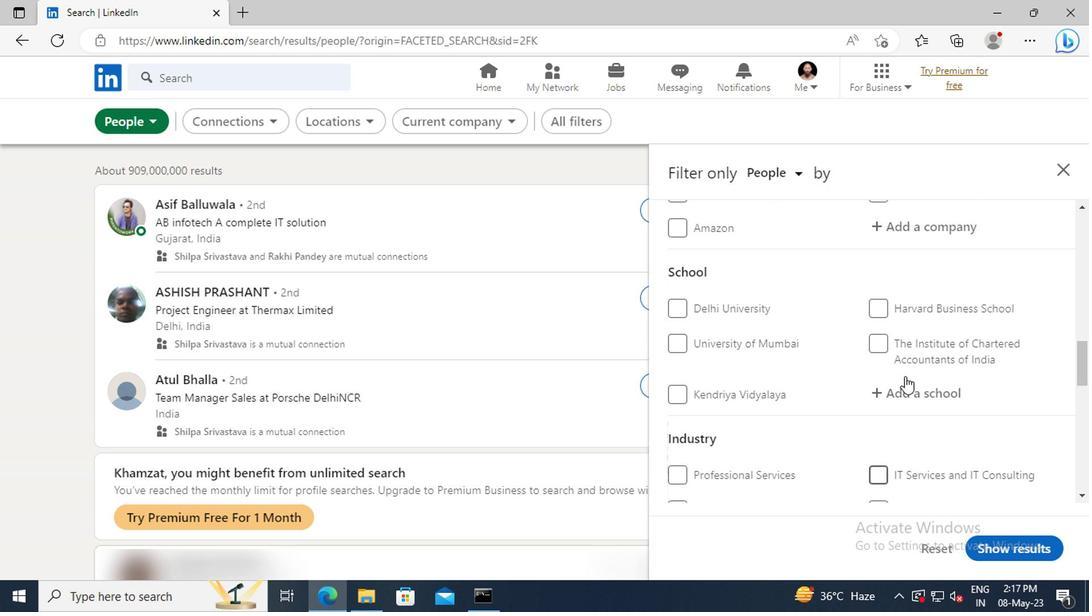 
Action: Mouse scrolled (902, 378) with delta (0, 1)
Screenshot: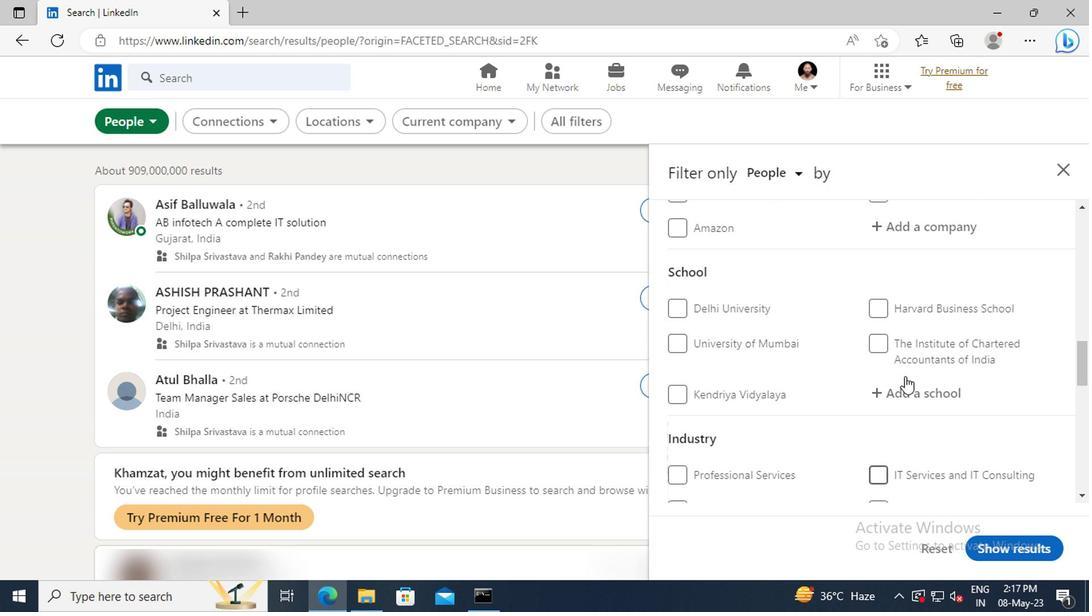 
Action: Mouse scrolled (902, 378) with delta (0, 1)
Screenshot: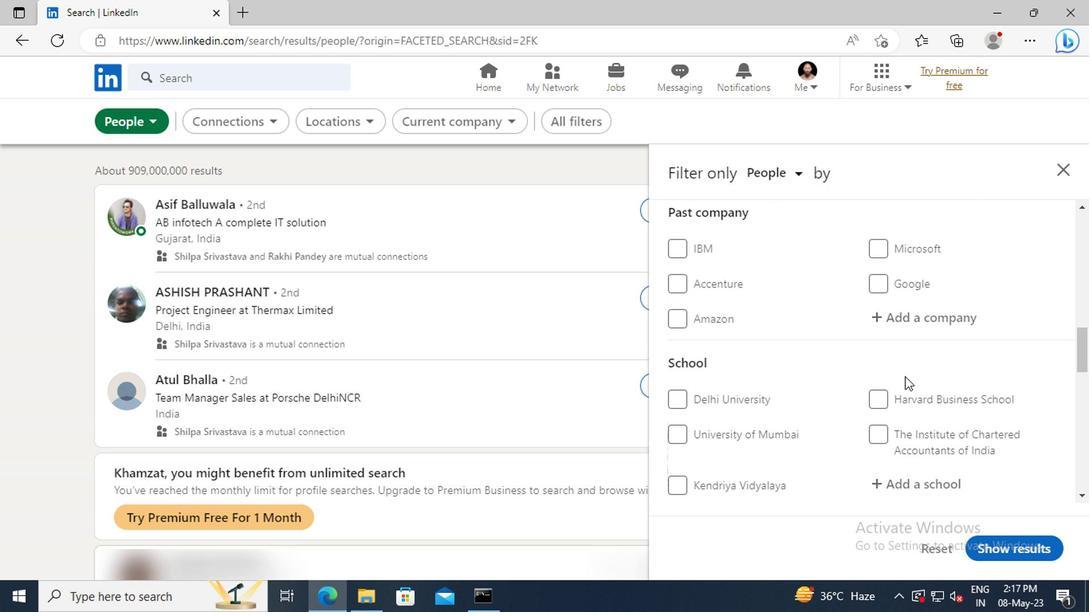 
Action: Mouse scrolled (902, 378) with delta (0, 1)
Screenshot: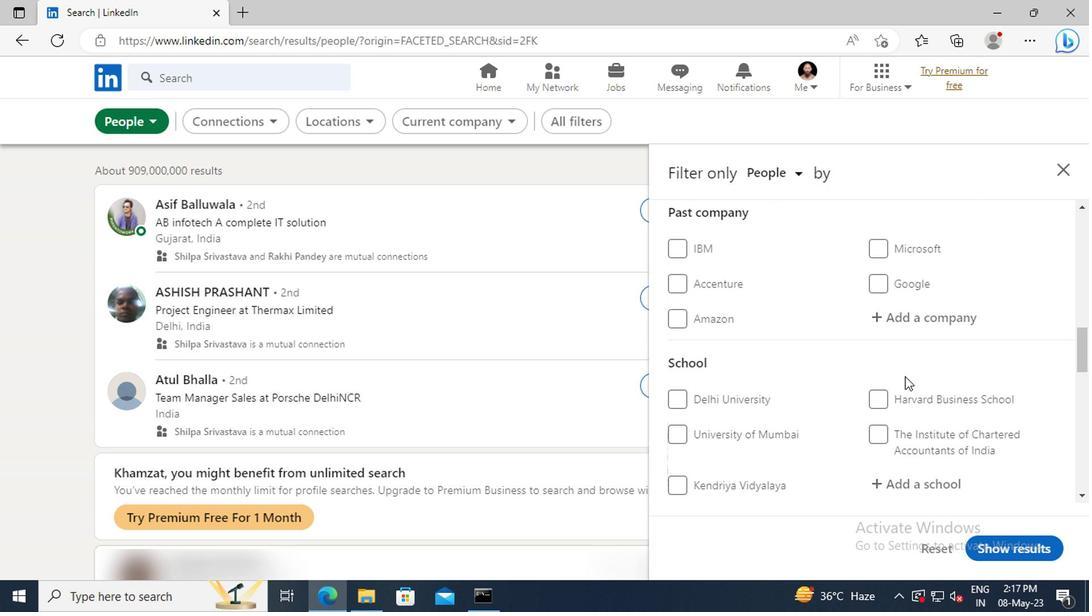 
Action: Mouse scrolled (902, 378) with delta (0, 1)
Screenshot: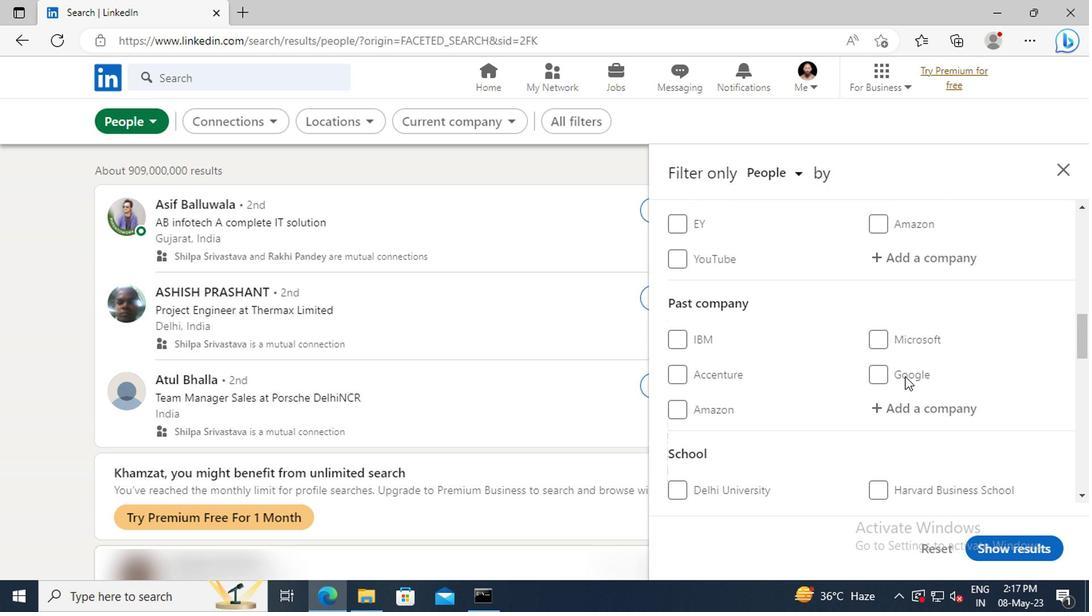 
Action: Mouse scrolled (902, 378) with delta (0, 1)
Screenshot: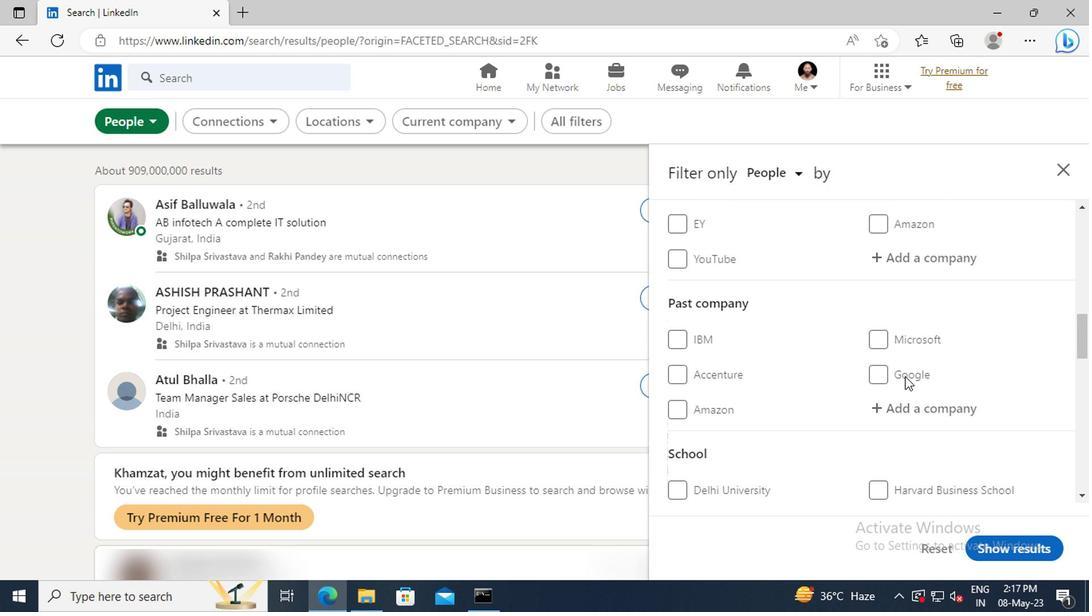 
Action: Mouse moved to (896, 349)
Screenshot: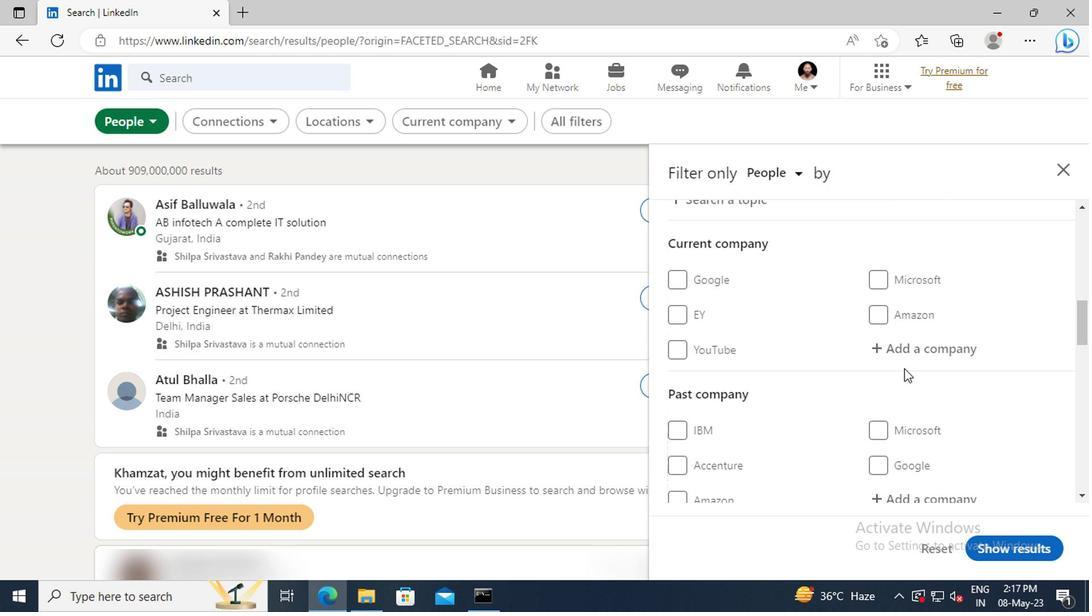 
Action: Mouse pressed left at (896, 349)
Screenshot: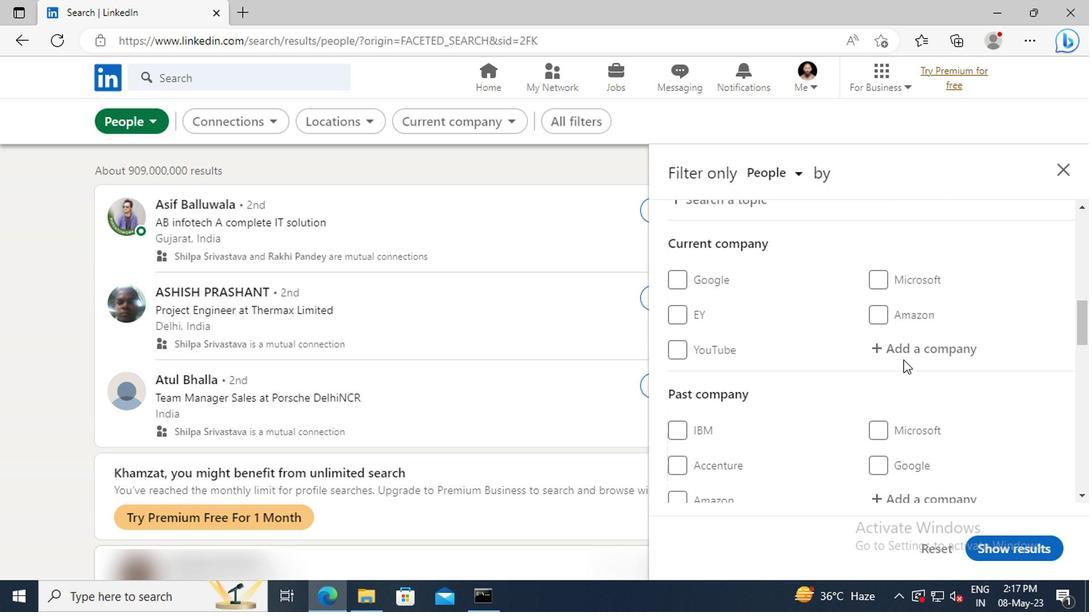 
Action: Mouse moved to (896, 349)
Screenshot: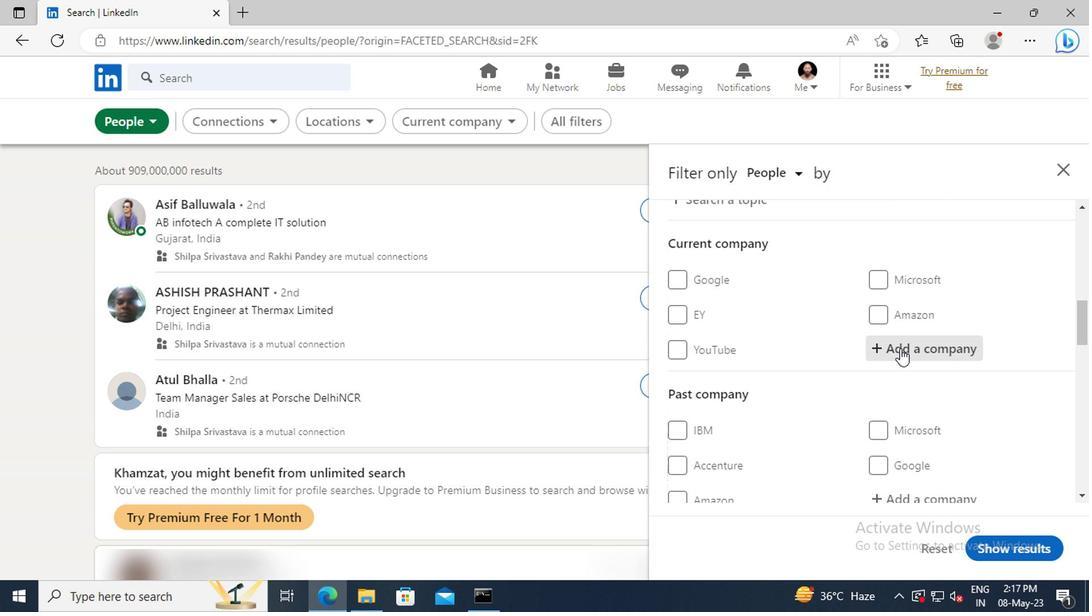 
Action: Key pressed <Key.shift>TRANS<Key.shift>PER
Screenshot: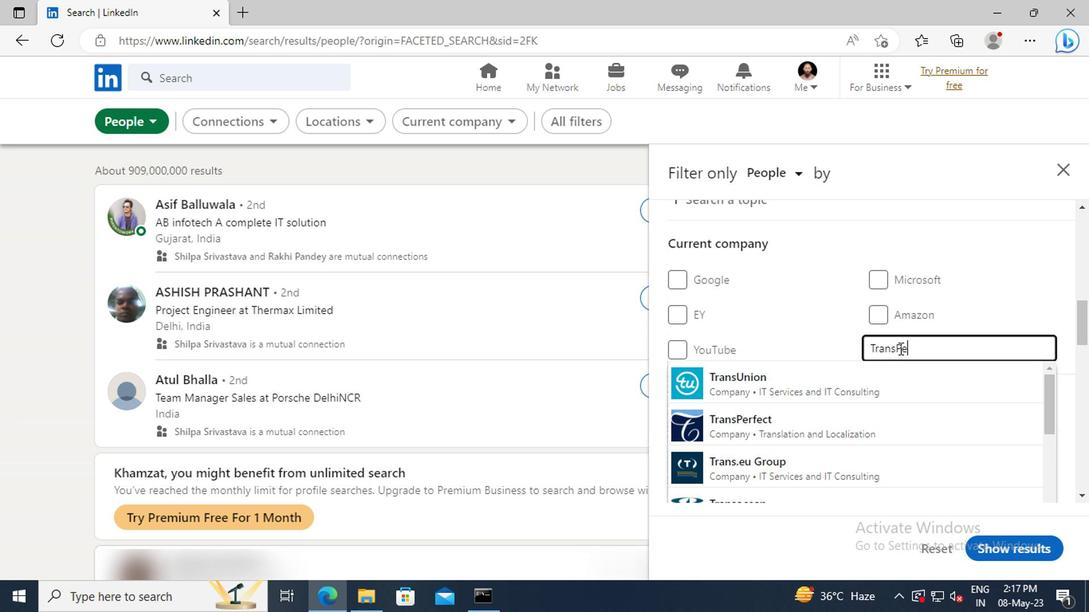 
Action: Mouse moved to (895, 376)
Screenshot: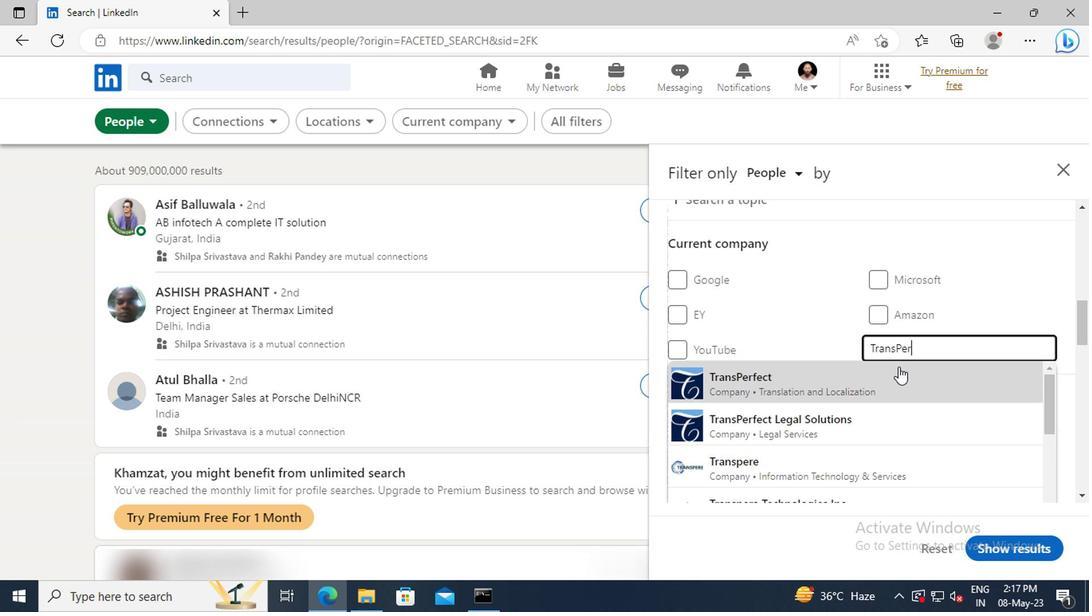
Action: Mouse pressed left at (895, 376)
Screenshot: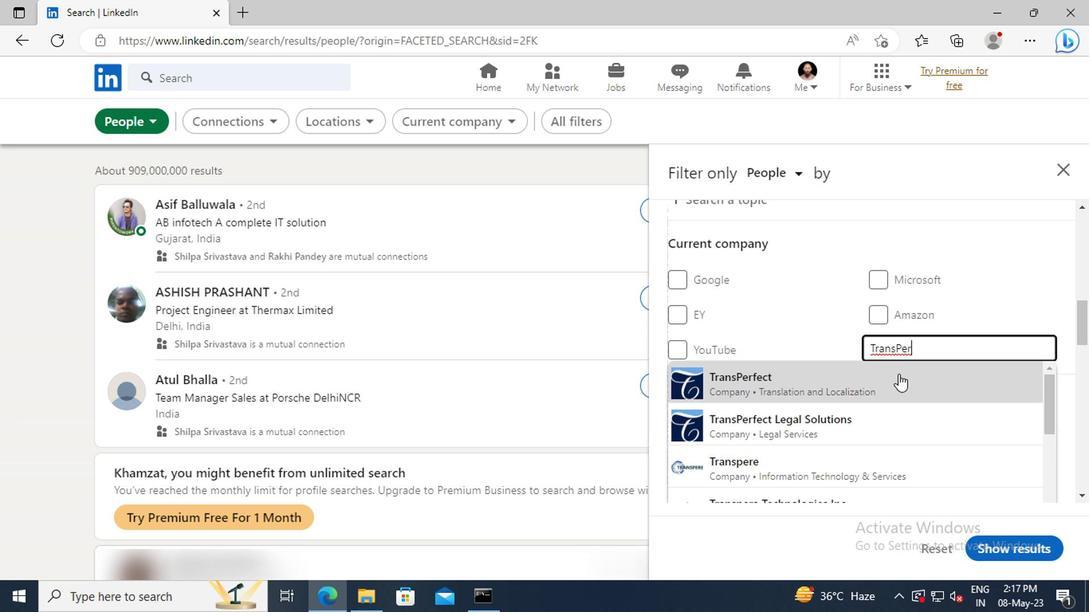 
Action: Mouse scrolled (895, 375) with delta (0, -1)
Screenshot: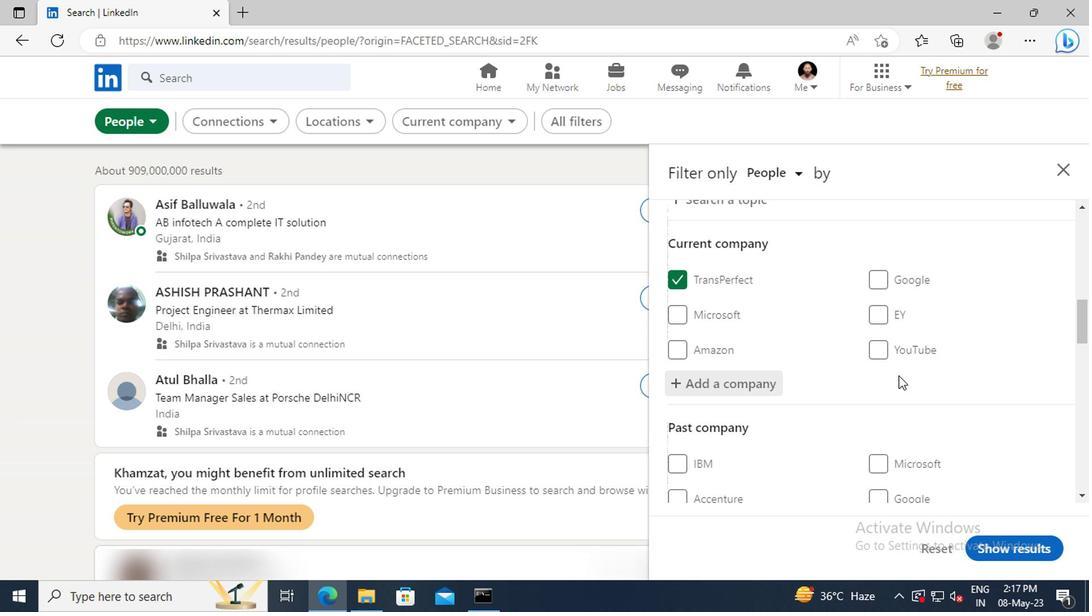 
Action: Mouse moved to (895, 375)
Screenshot: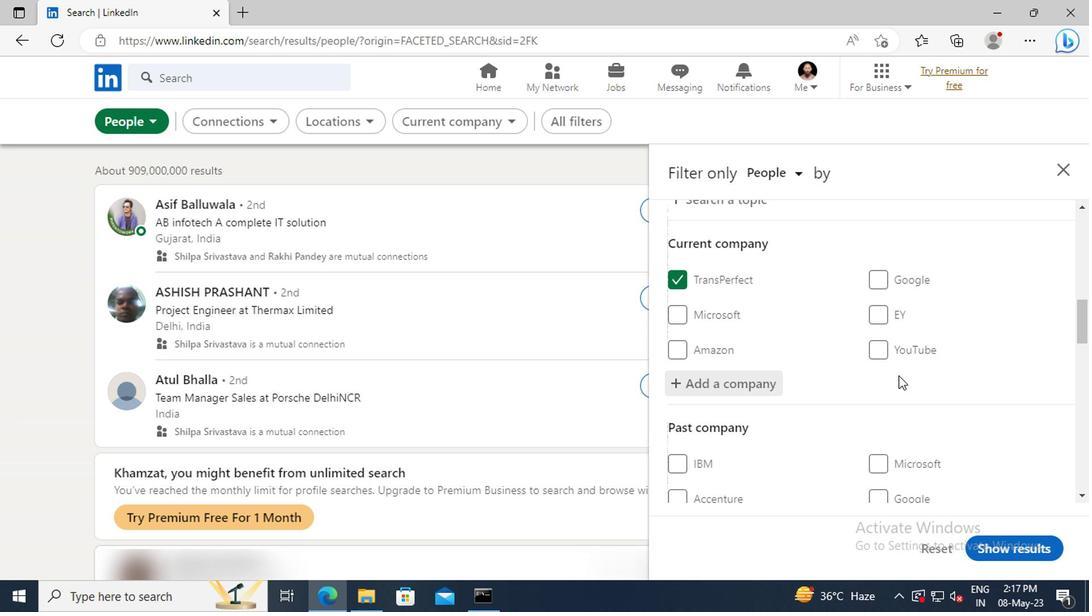 
Action: Mouse scrolled (895, 375) with delta (0, 0)
Screenshot: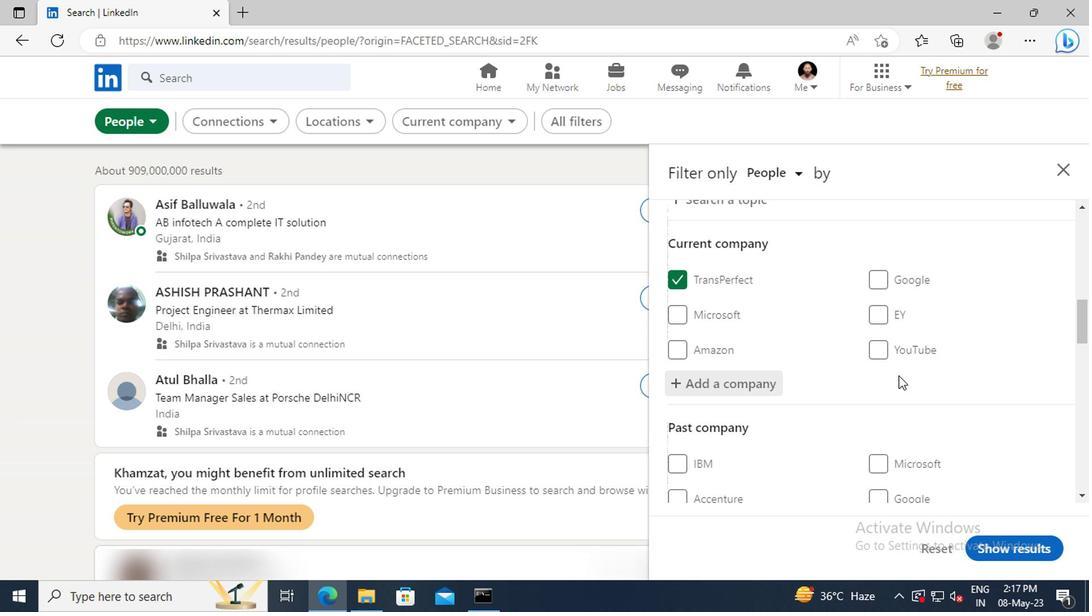 
Action: Mouse moved to (895, 368)
Screenshot: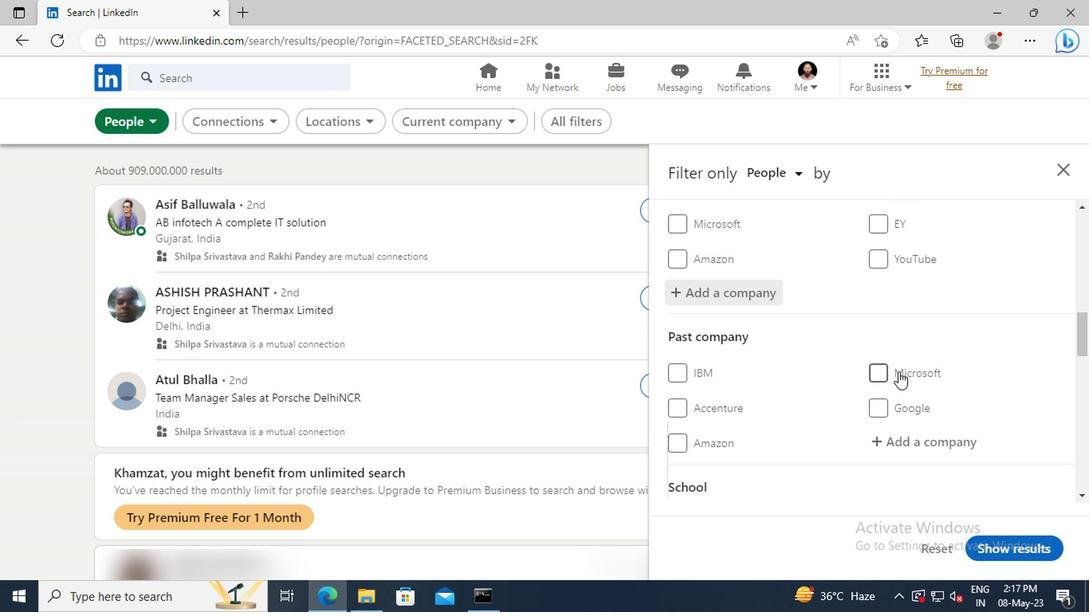 
Action: Mouse scrolled (895, 367) with delta (0, -1)
Screenshot: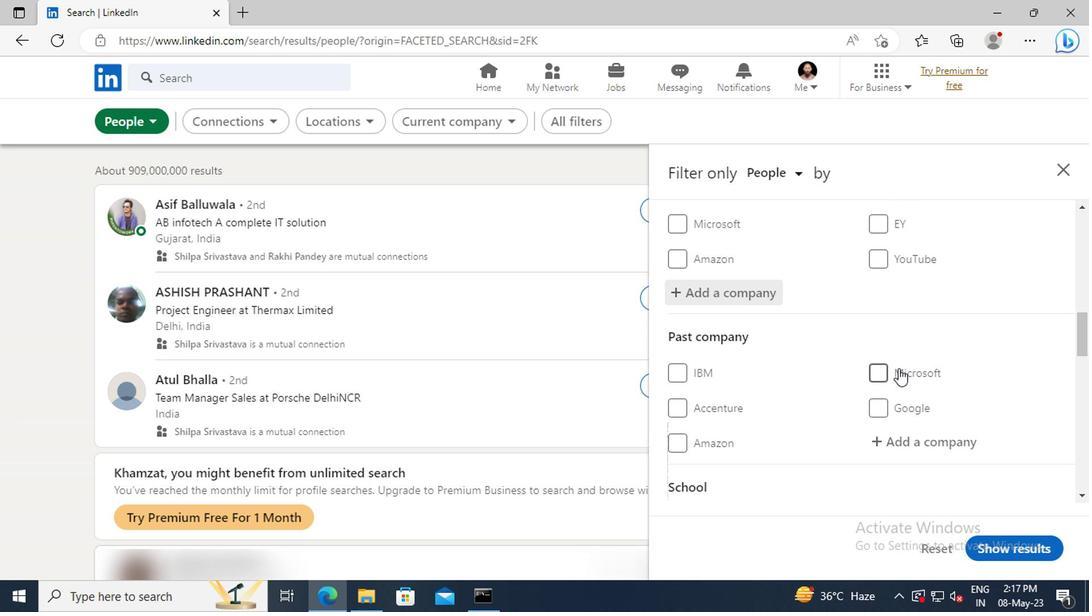 
Action: Mouse scrolled (895, 367) with delta (0, -1)
Screenshot: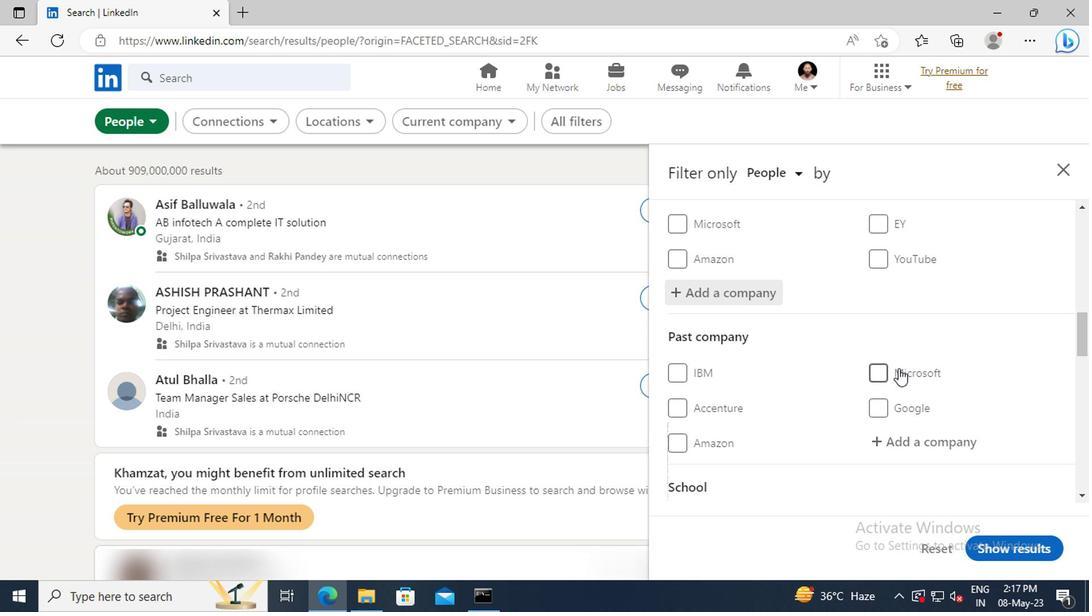
Action: Mouse moved to (892, 359)
Screenshot: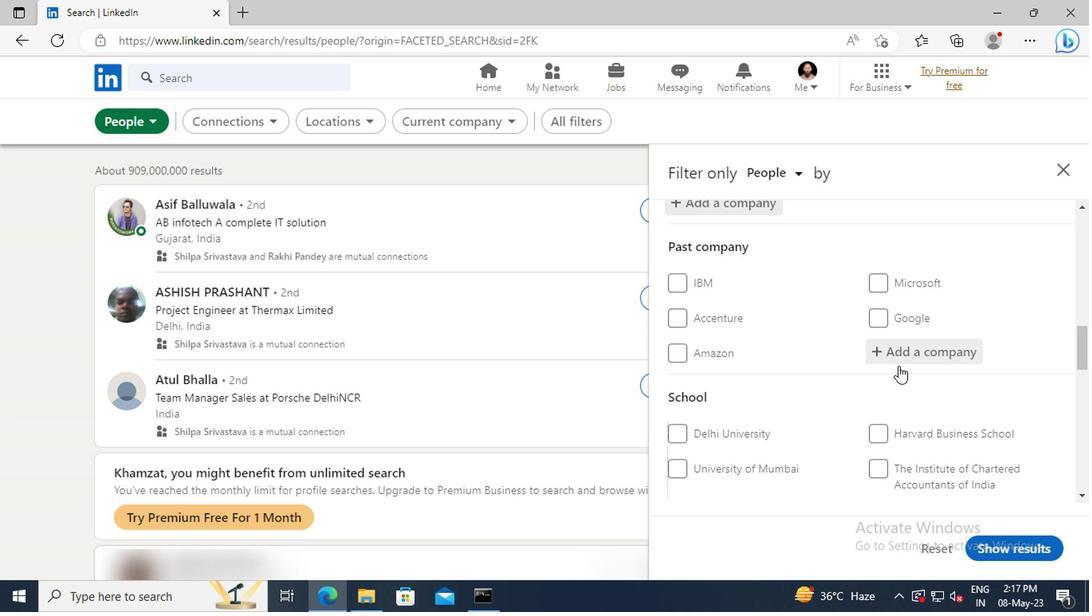 
Action: Mouse scrolled (892, 359) with delta (0, 0)
Screenshot: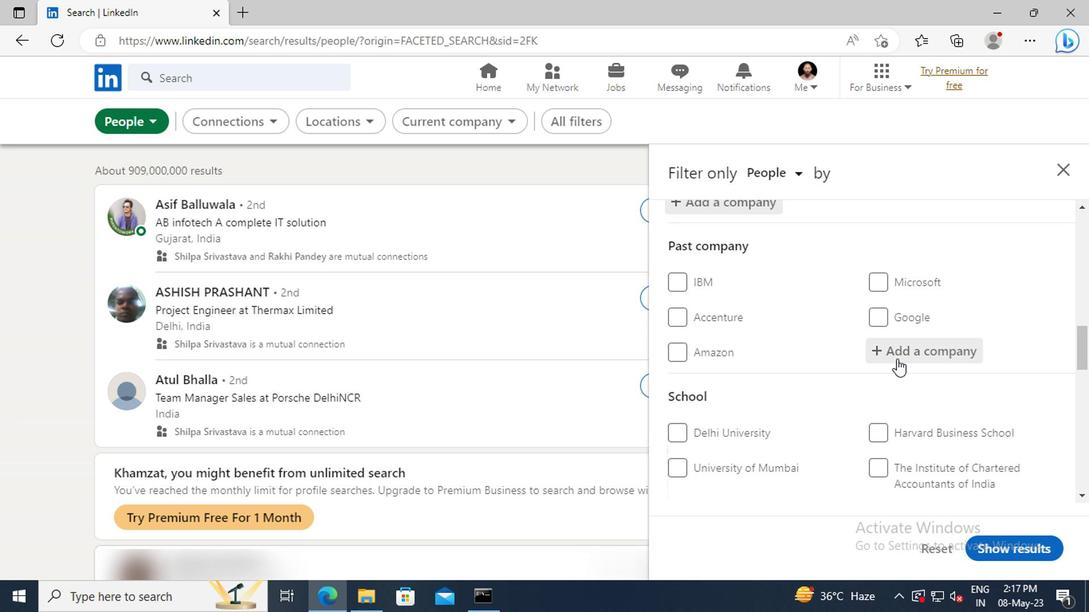 
Action: Mouse scrolled (892, 359) with delta (0, 0)
Screenshot: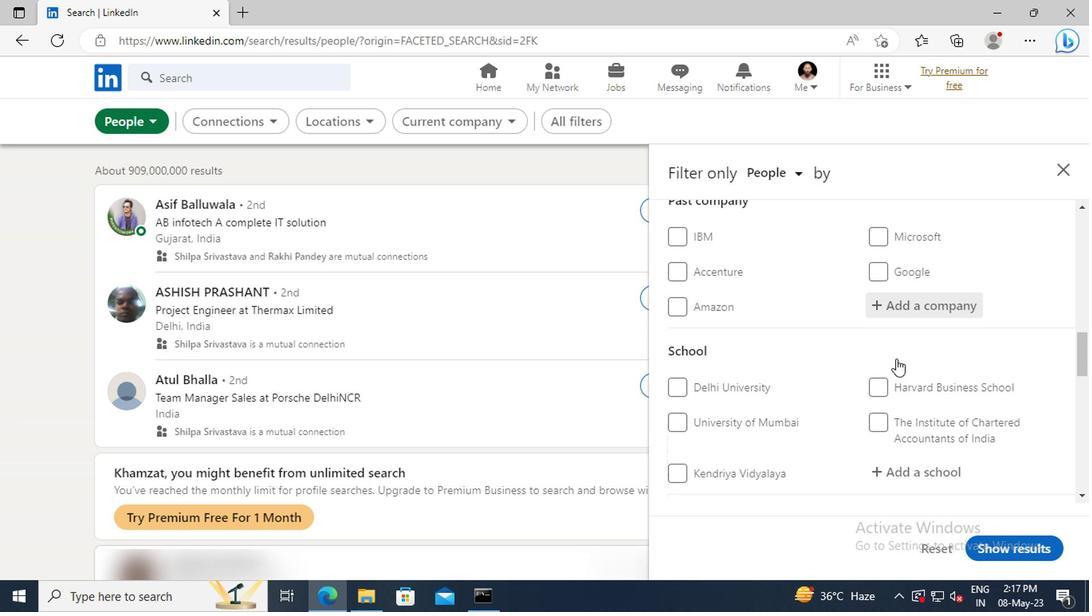 
Action: Mouse scrolled (892, 359) with delta (0, 0)
Screenshot: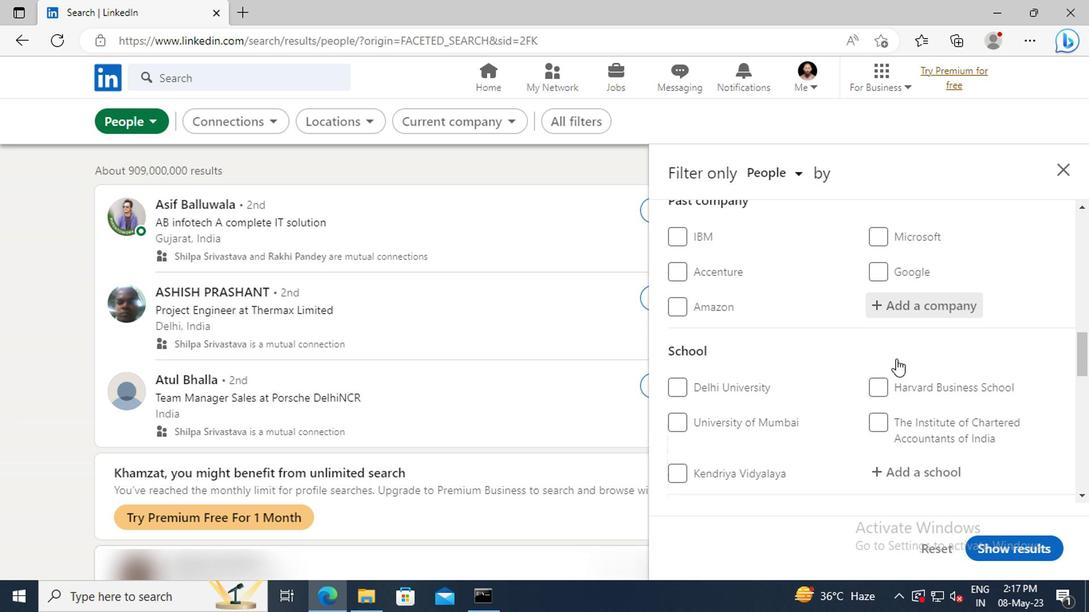 
Action: Mouse moved to (890, 385)
Screenshot: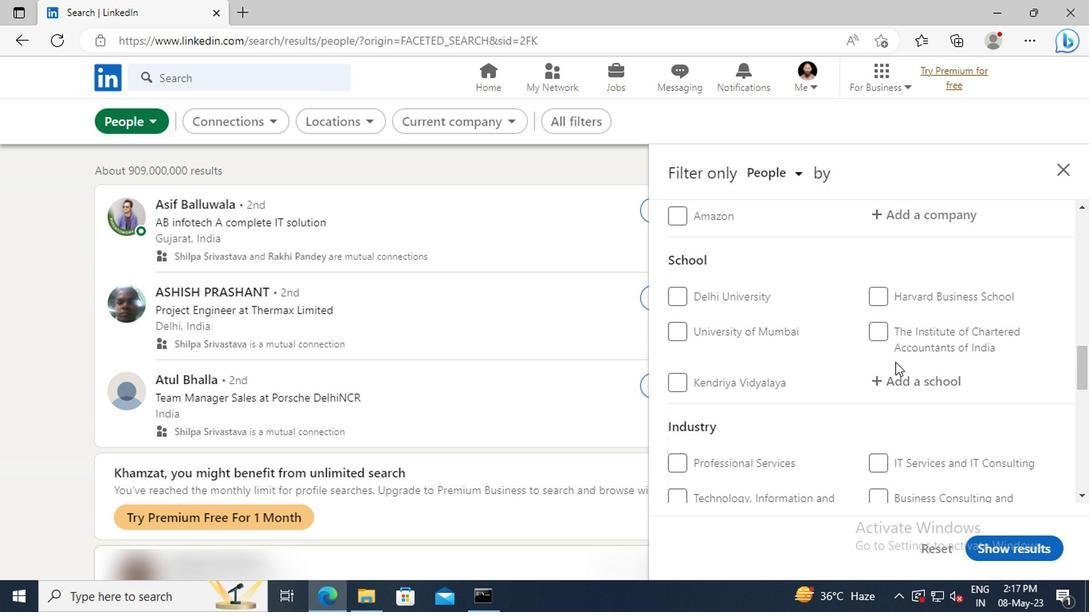 
Action: Mouse pressed left at (890, 385)
Screenshot: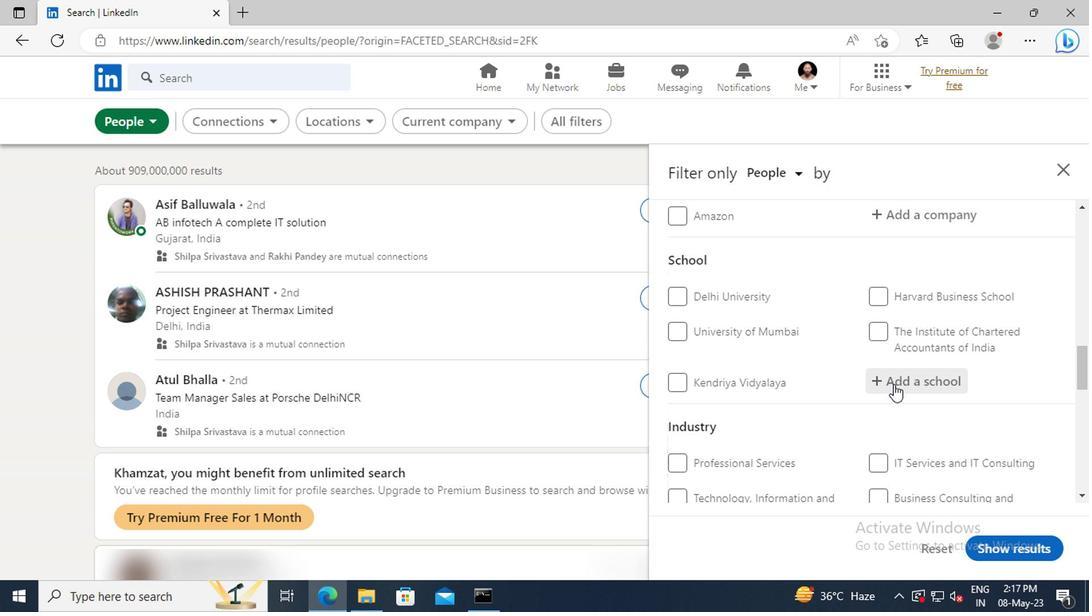 
Action: Key pressed <Key.shift>S
Screenshot: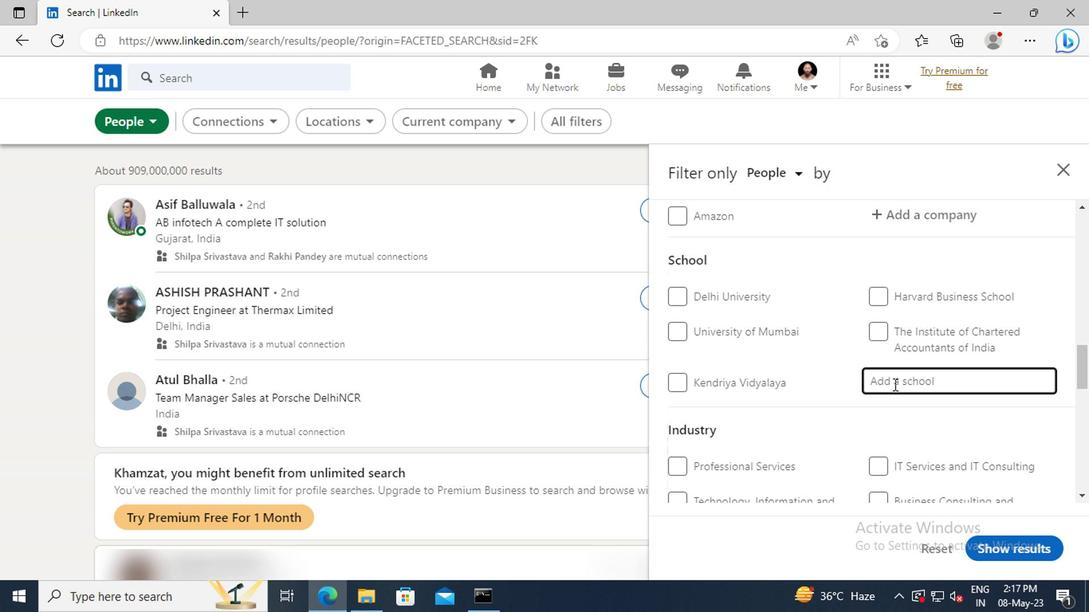 
Action: Mouse moved to (891, 386)
Screenshot: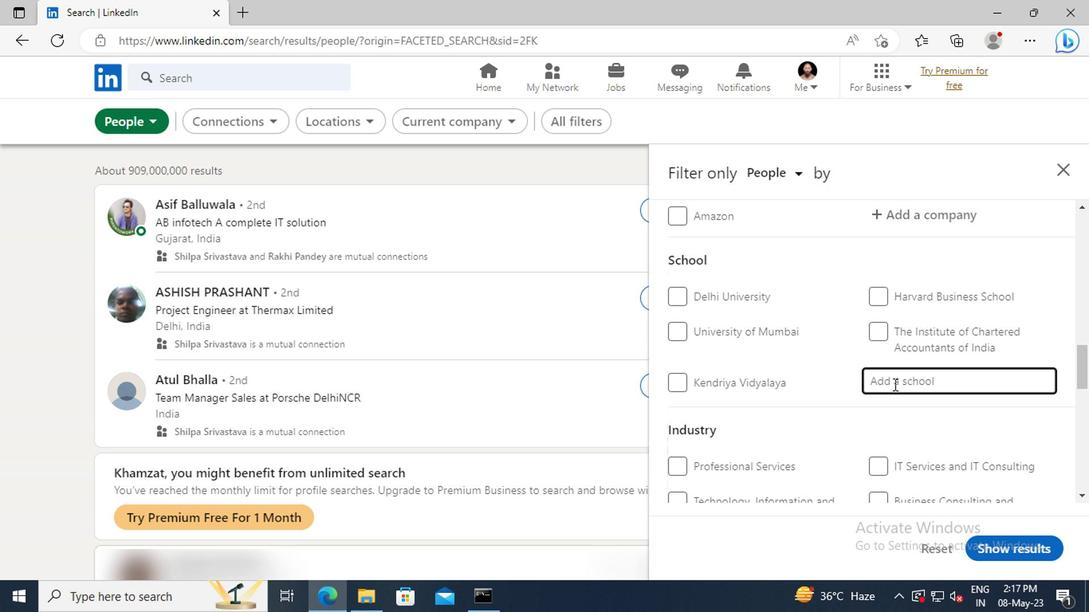 
Action: Key pressed T.<Key.space><Key.shift>JOSEPH'S<Key.space><Key.shift>DEG
Screenshot: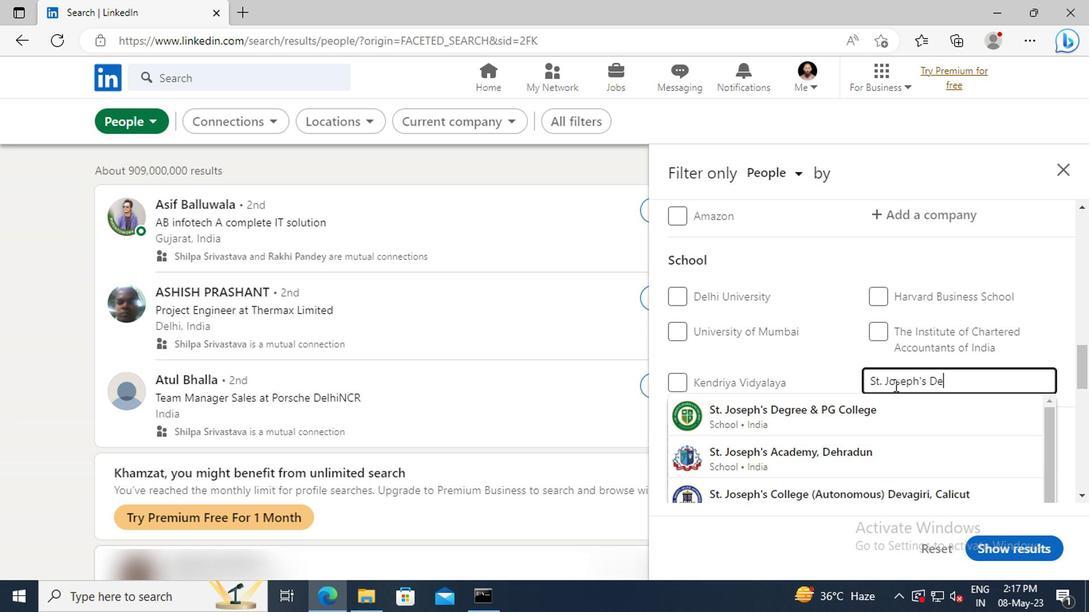 
Action: Mouse moved to (890, 411)
Screenshot: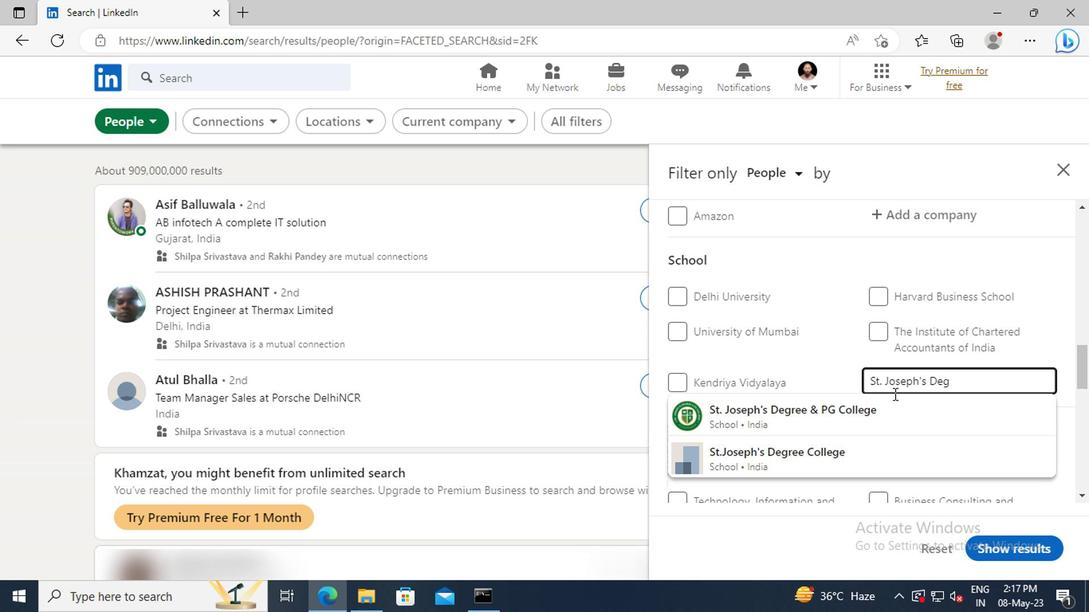 
Action: Mouse pressed left at (890, 411)
Screenshot: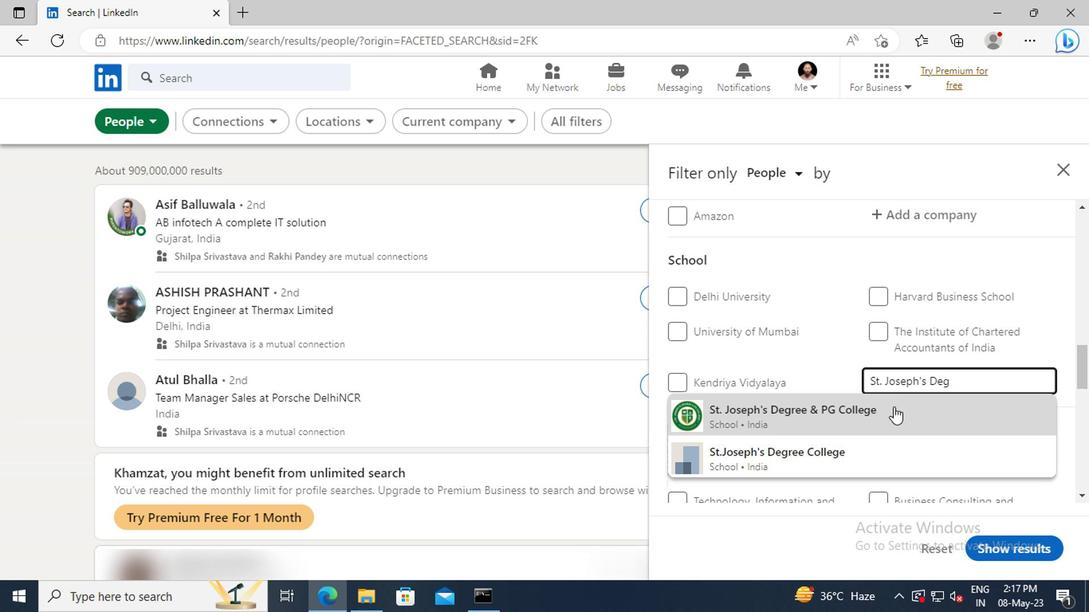 
Action: Mouse scrolled (890, 410) with delta (0, 0)
Screenshot: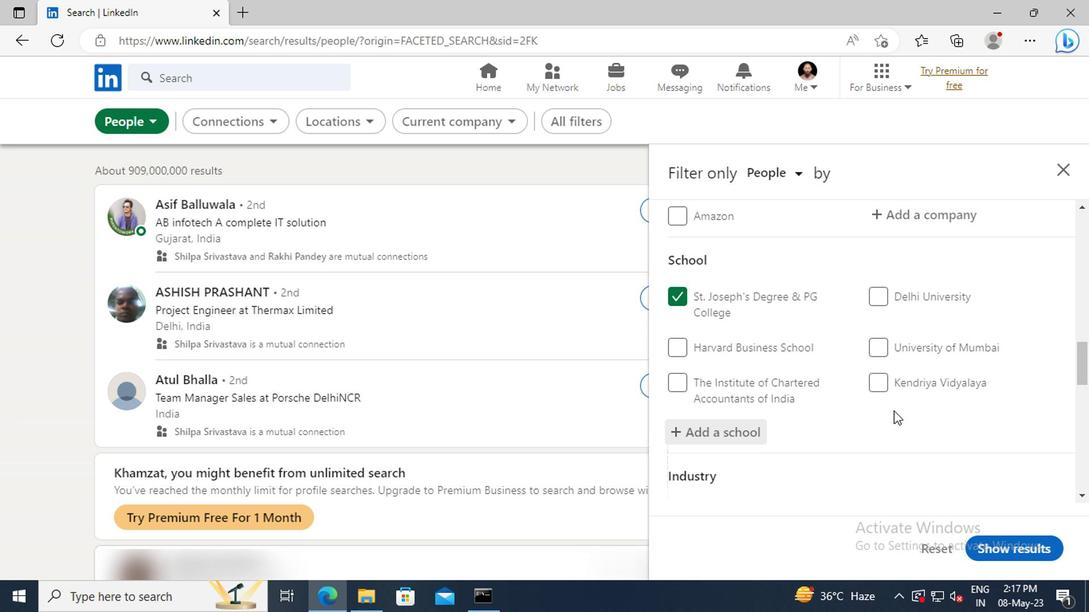 
Action: Mouse moved to (890, 412)
Screenshot: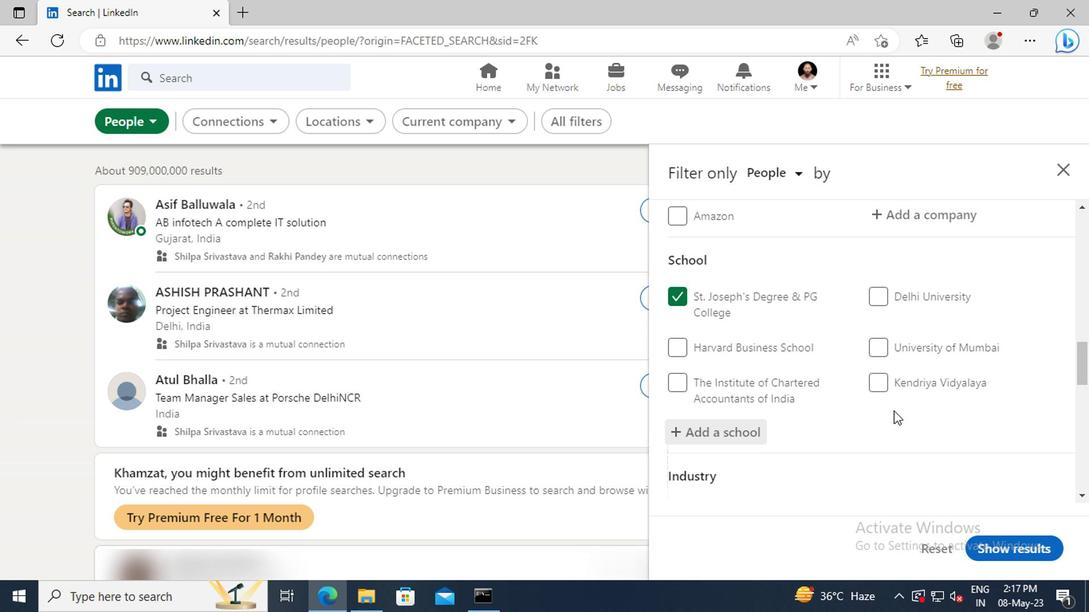 
Action: Mouse scrolled (890, 411) with delta (0, -1)
Screenshot: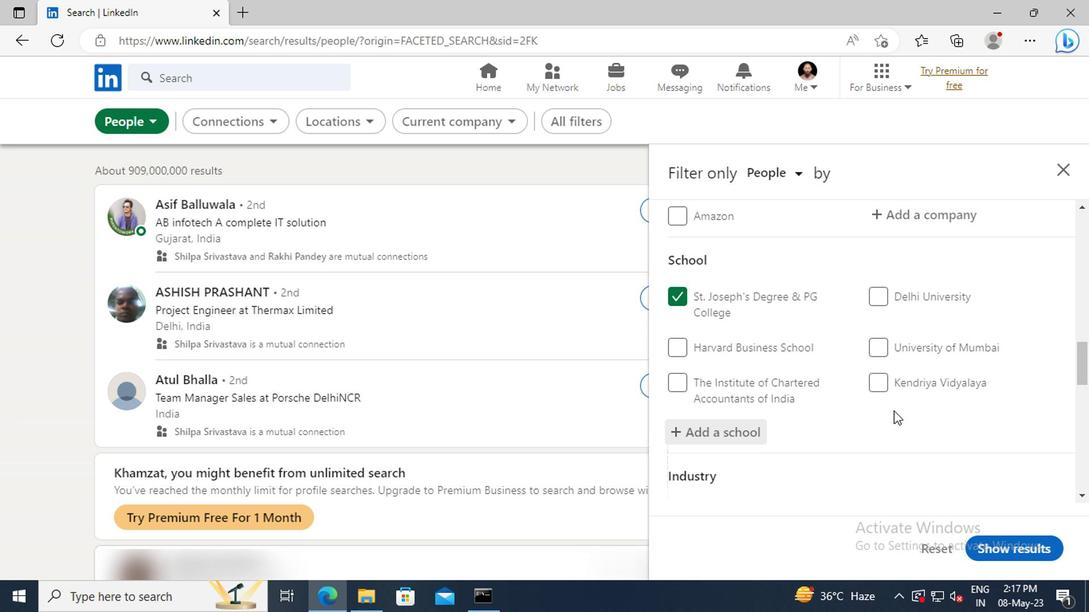 
Action: Mouse moved to (881, 390)
Screenshot: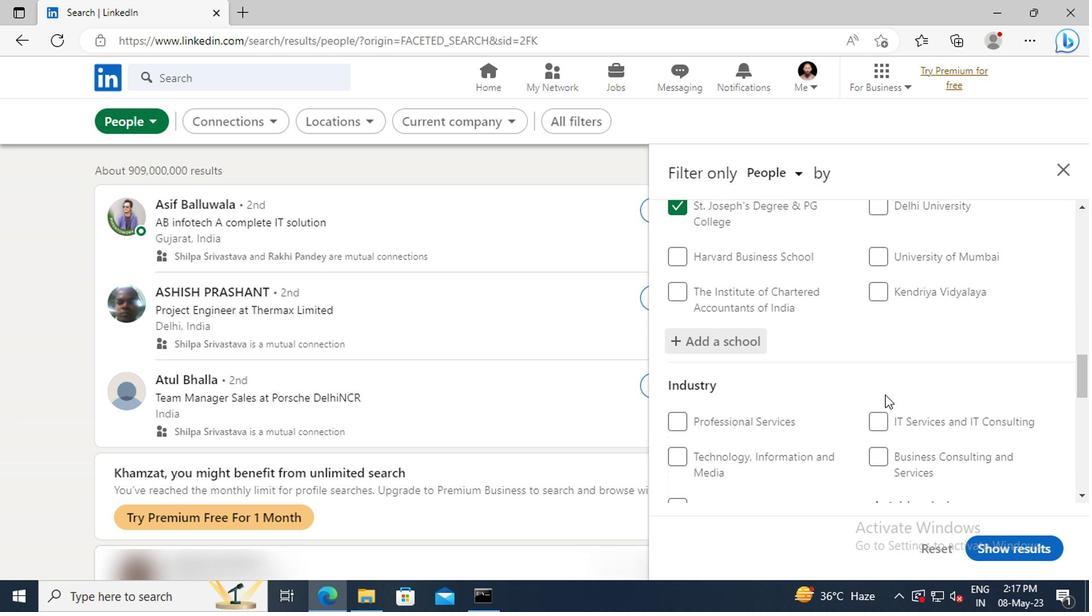 
Action: Mouse scrolled (881, 390) with delta (0, 0)
Screenshot: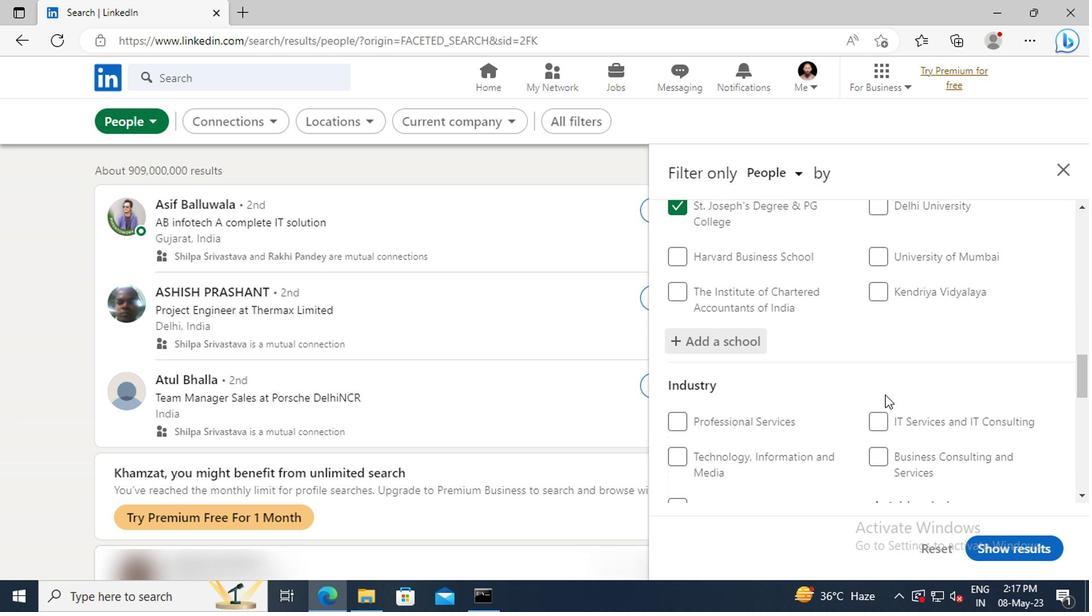 
Action: Mouse moved to (881, 390)
Screenshot: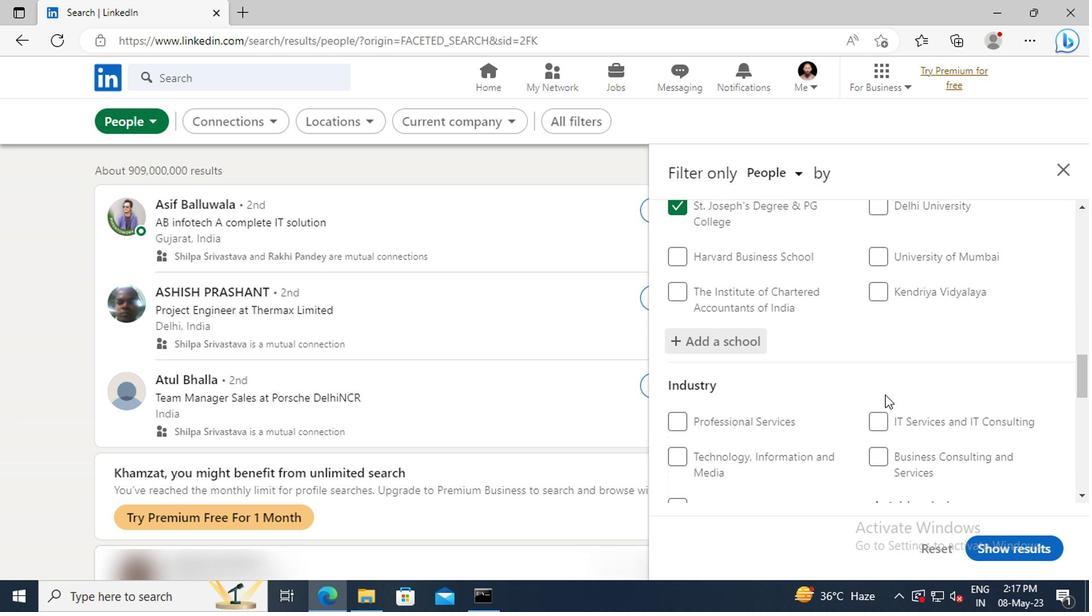 
Action: Mouse scrolled (881, 389) with delta (0, -1)
Screenshot: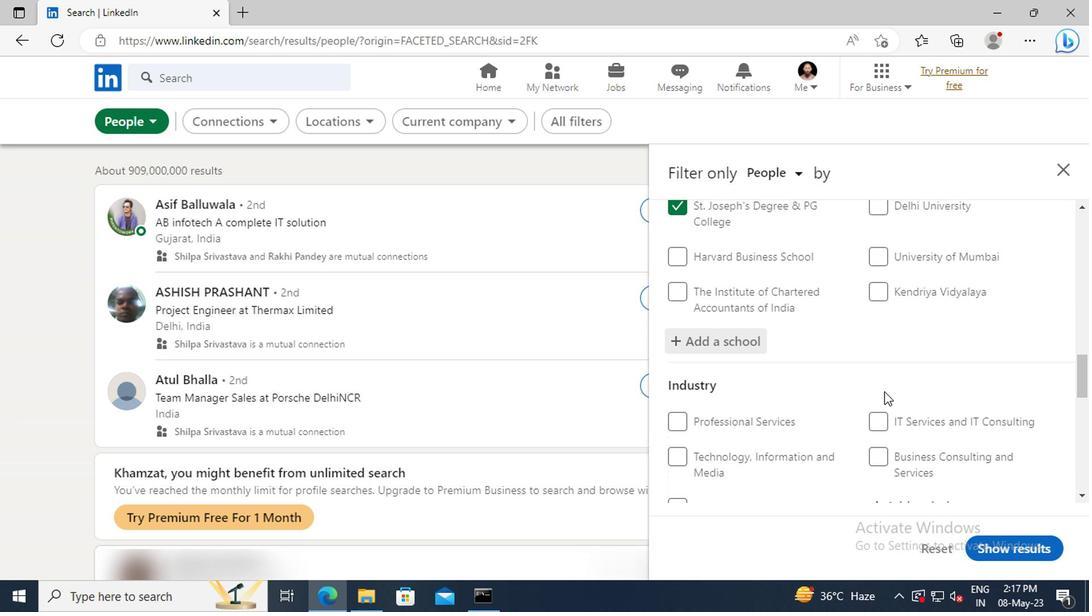 
Action: Mouse scrolled (881, 389) with delta (0, -1)
Screenshot: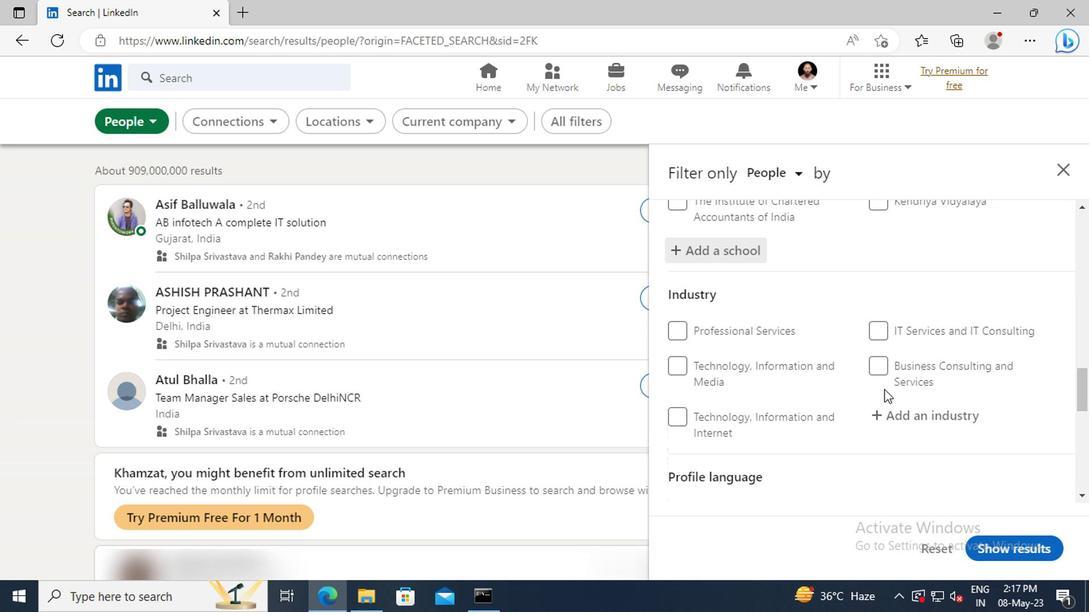 
Action: Mouse moved to (882, 378)
Screenshot: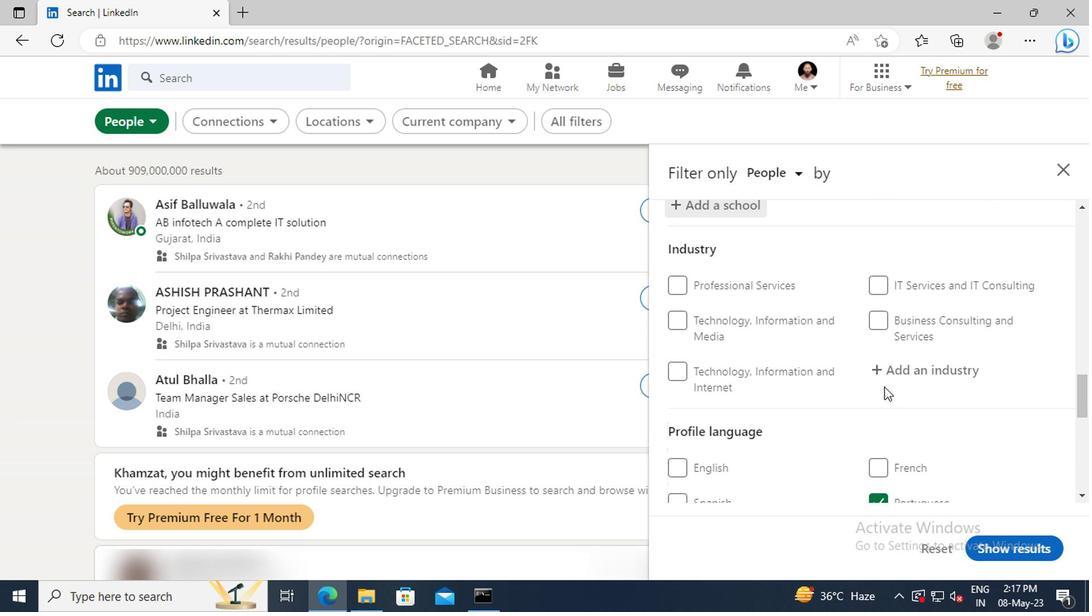 
Action: Mouse pressed left at (882, 378)
Screenshot: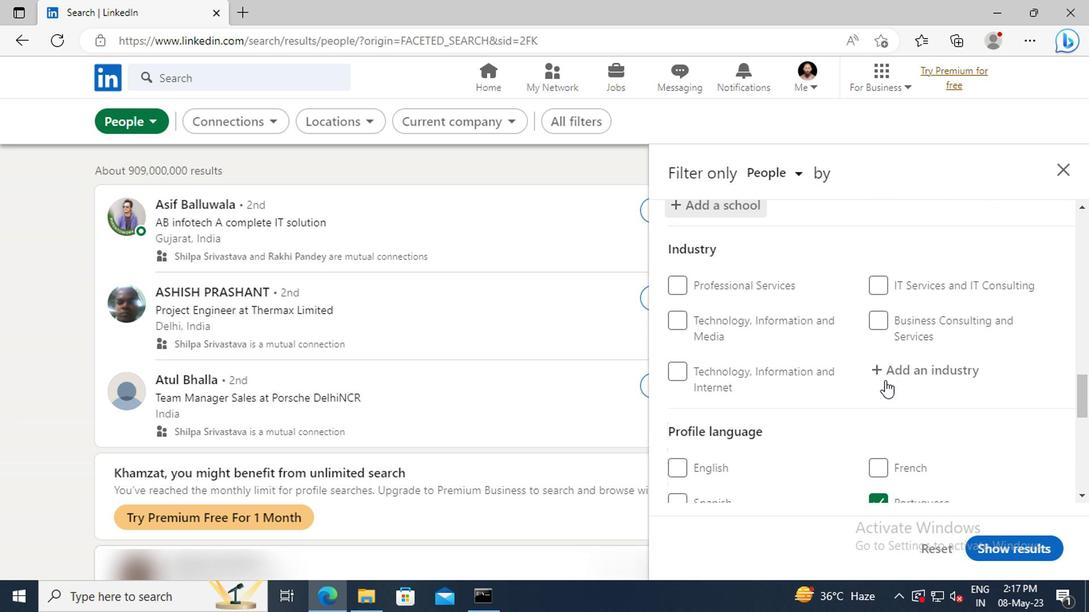 
Action: Key pressed <Key.shift>PAPER<Key.space>
Screenshot: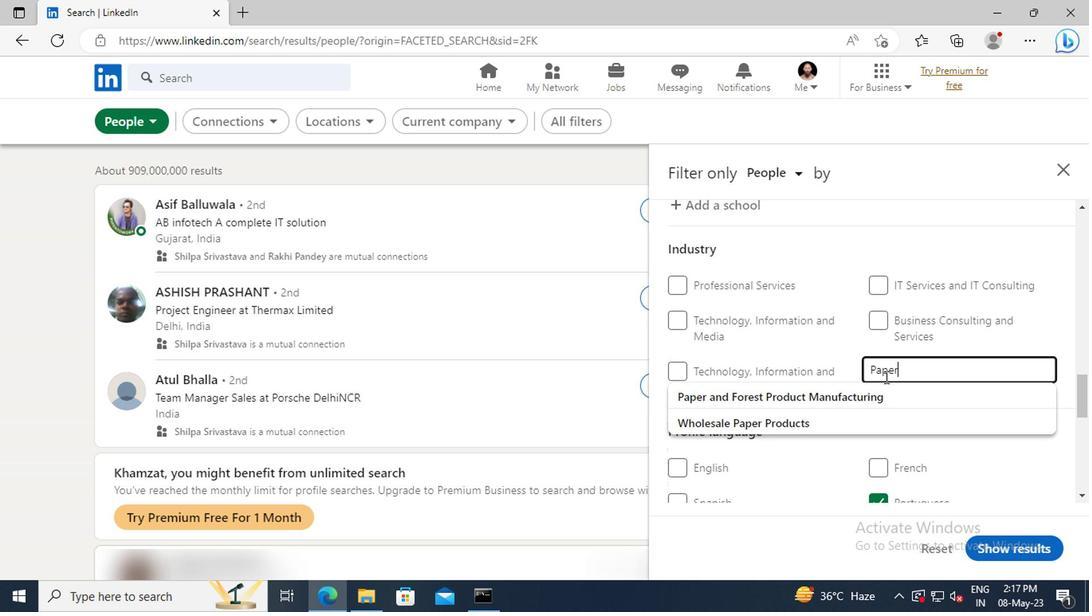 
Action: Mouse moved to (882, 392)
Screenshot: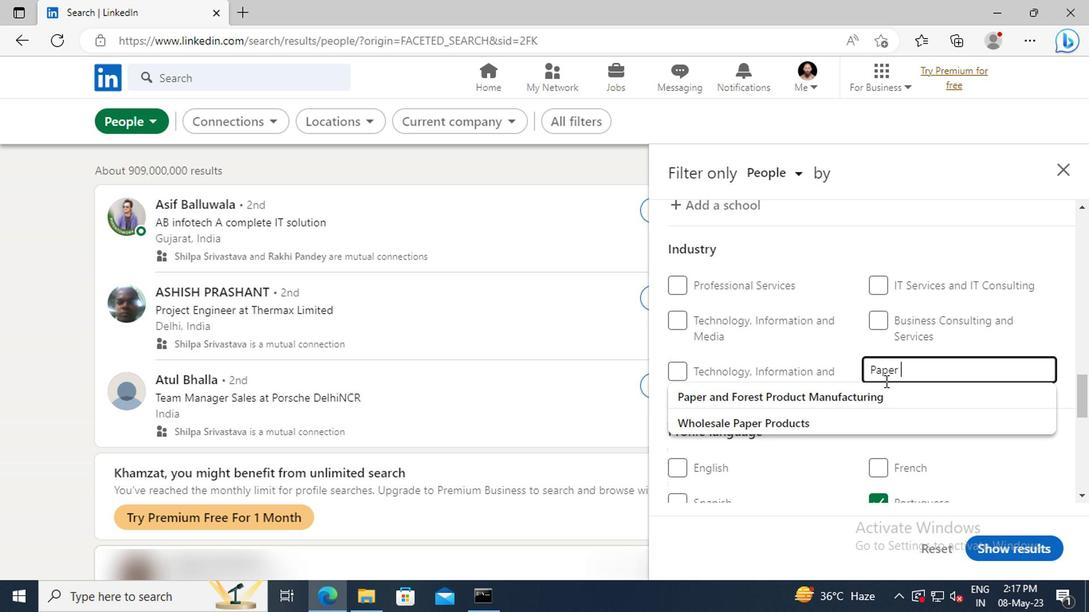 
Action: Mouse pressed left at (882, 392)
Screenshot: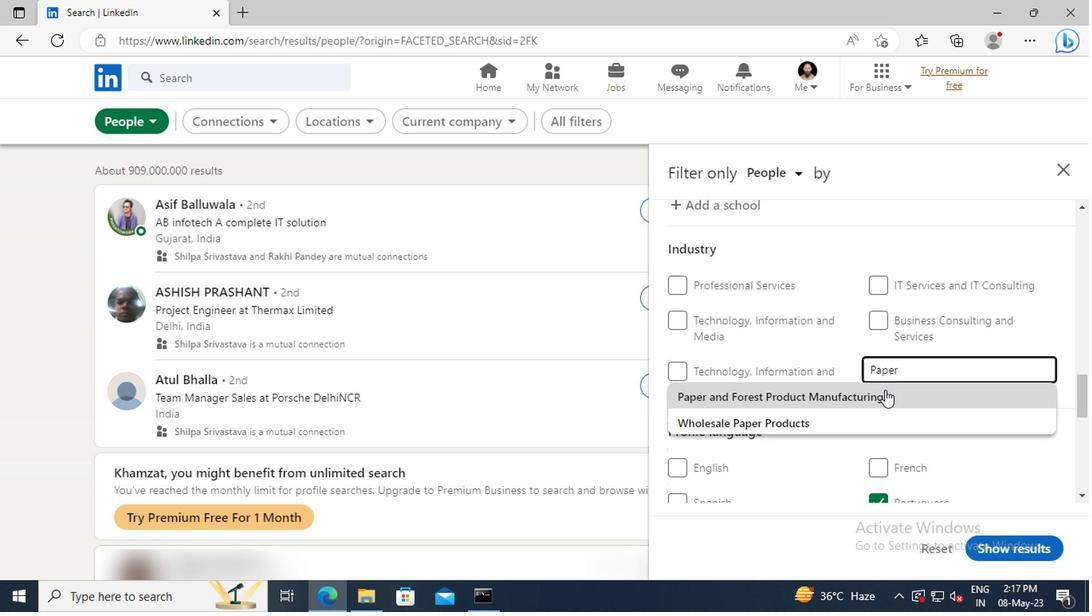 
Action: Mouse scrolled (882, 391) with delta (0, -1)
Screenshot: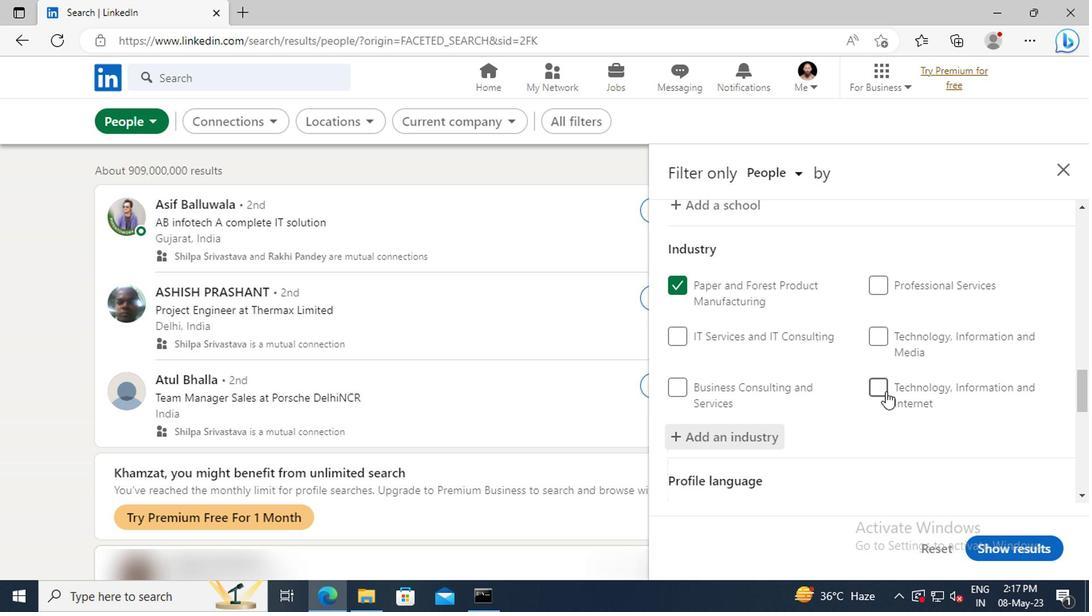 
Action: Mouse scrolled (882, 391) with delta (0, -1)
Screenshot: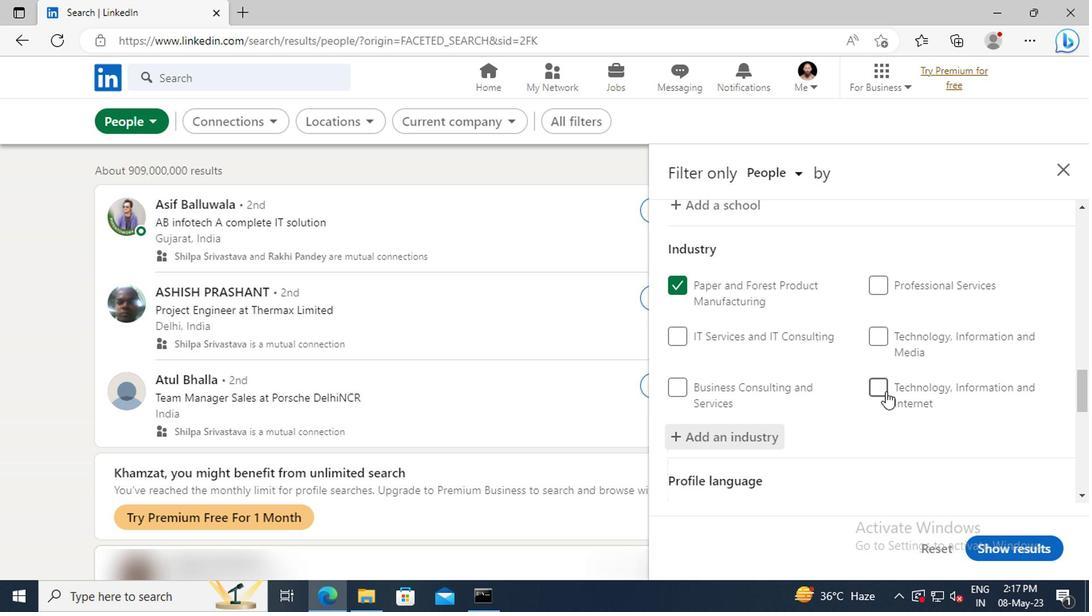 
Action: Mouse scrolled (882, 391) with delta (0, -1)
Screenshot: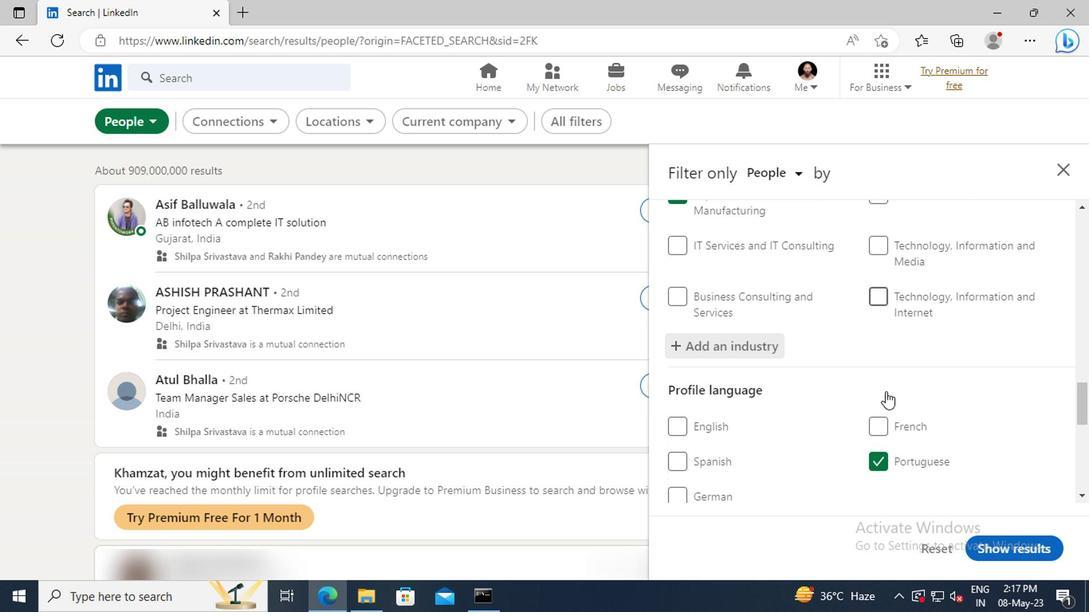 
Action: Mouse moved to (880, 377)
Screenshot: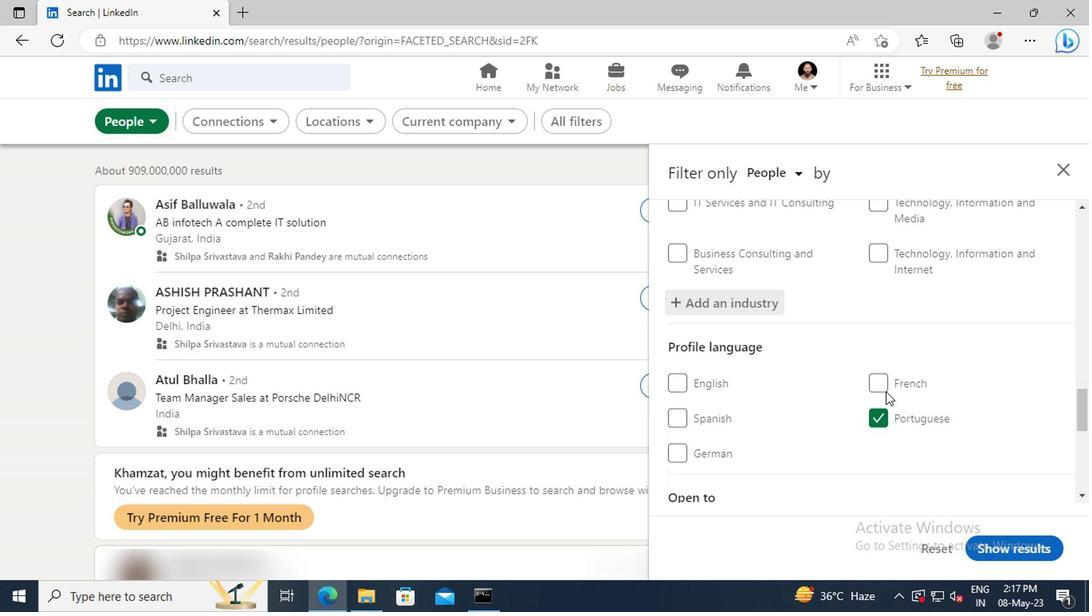 
Action: Mouse scrolled (880, 376) with delta (0, 0)
Screenshot: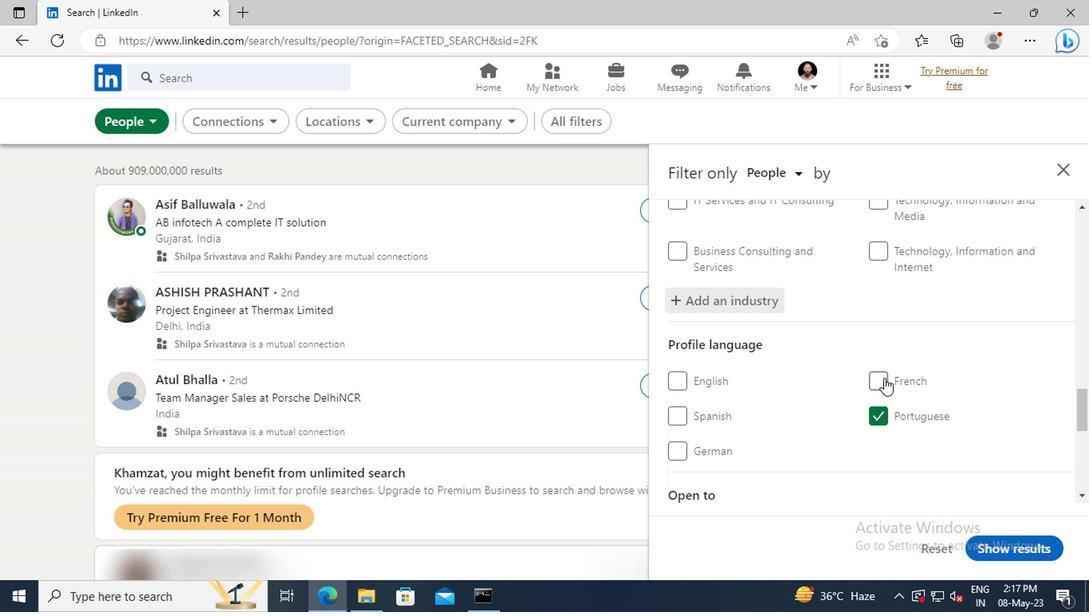 
Action: Mouse moved to (880, 368)
Screenshot: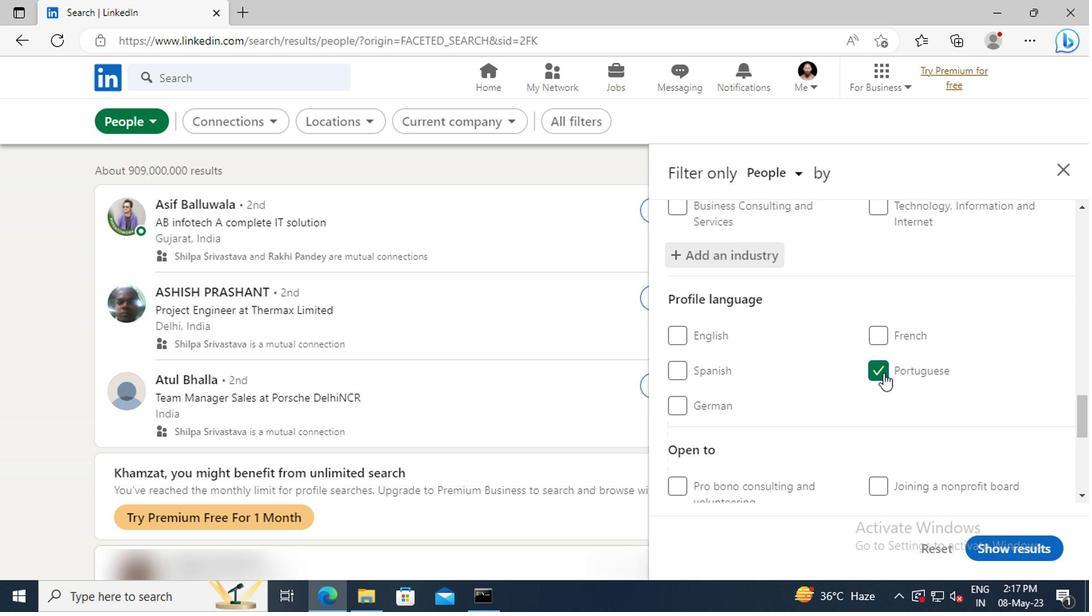 
Action: Mouse scrolled (880, 367) with delta (0, -1)
Screenshot: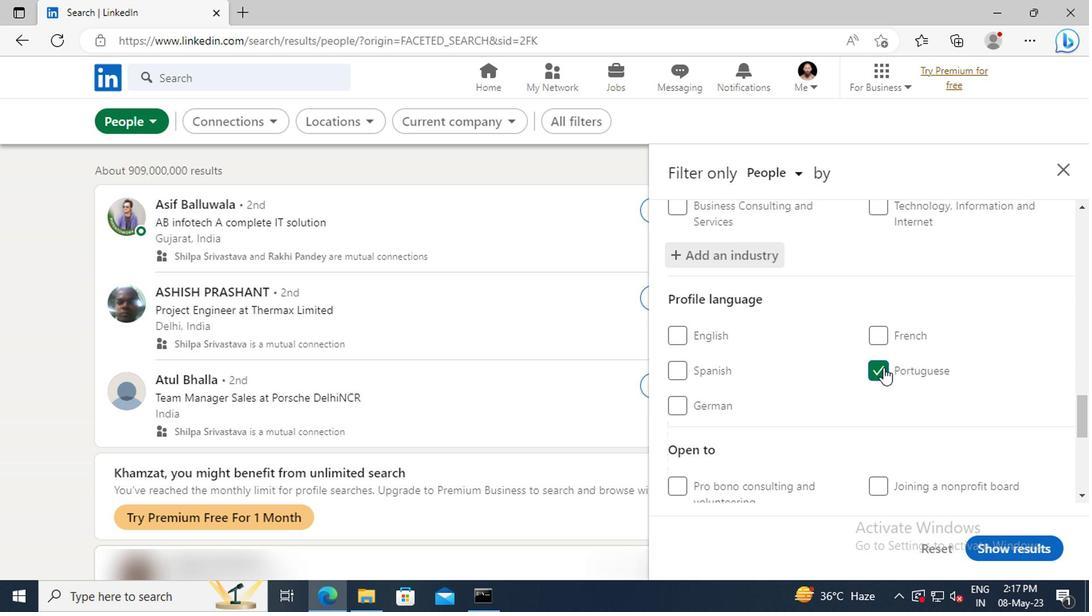 
Action: Mouse moved to (881, 365)
Screenshot: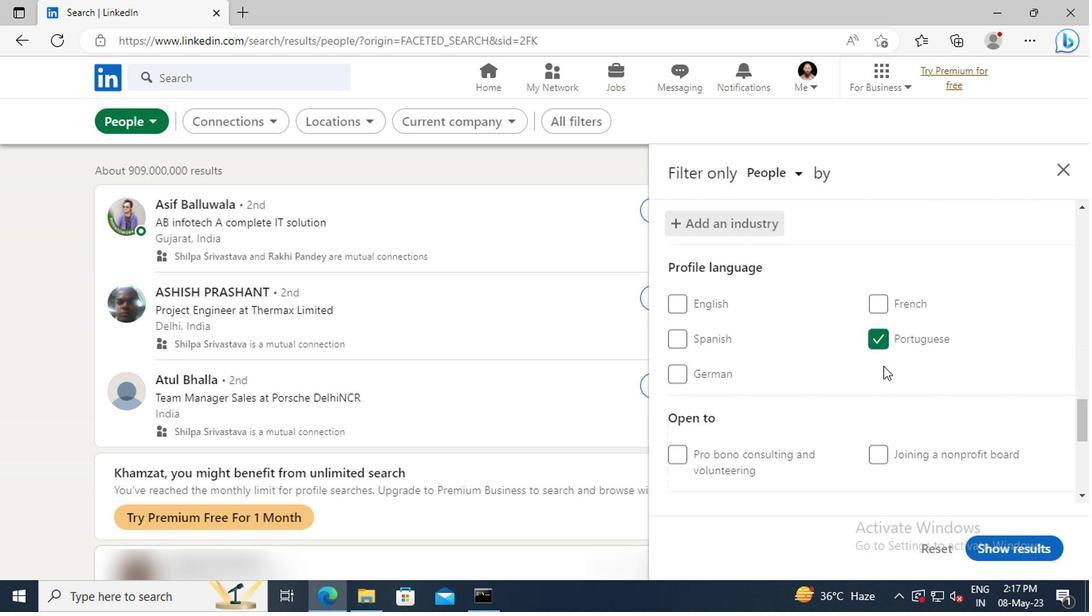 
Action: Mouse scrolled (881, 364) with delta (0, 0)
Screenshot: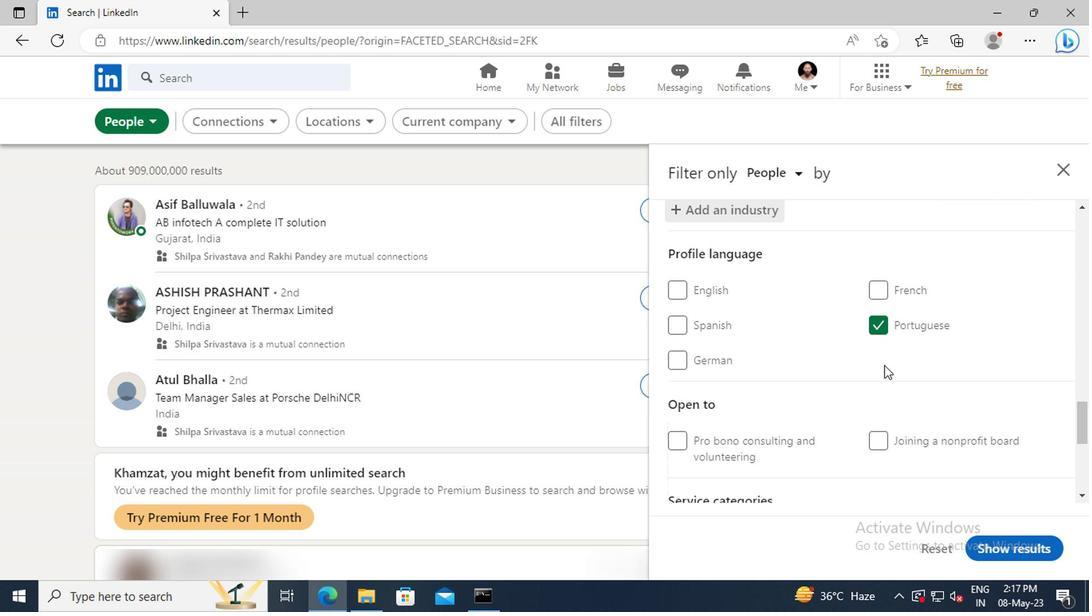 
Action: Mouse scrolled (881, 364) with delta (0, 0)
Screenshot: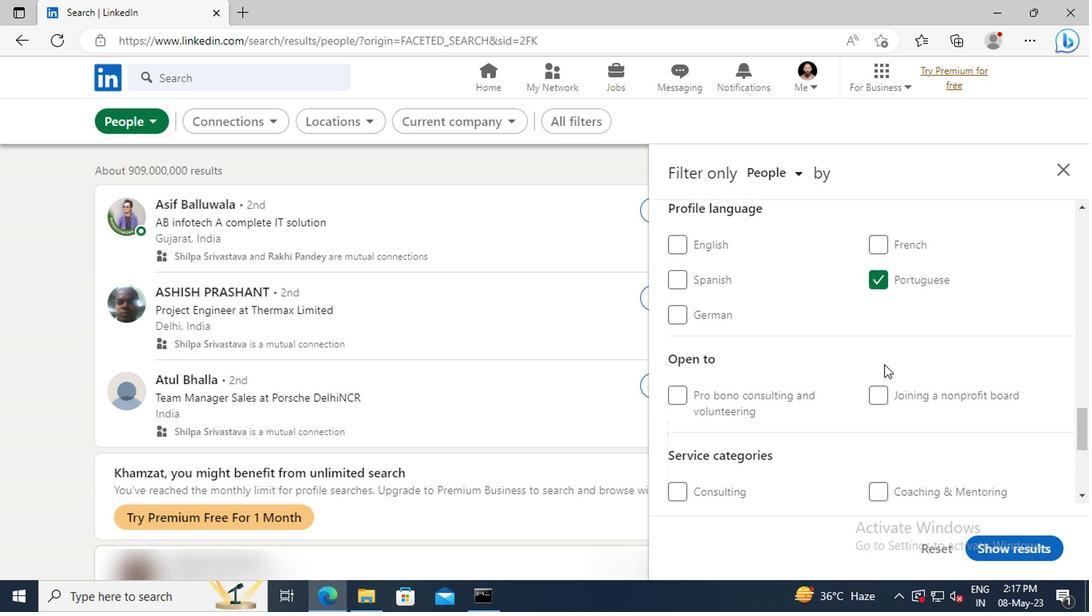 
Action: Mouse scrolled (881, 364) with delta (0, 0)
Screenshot: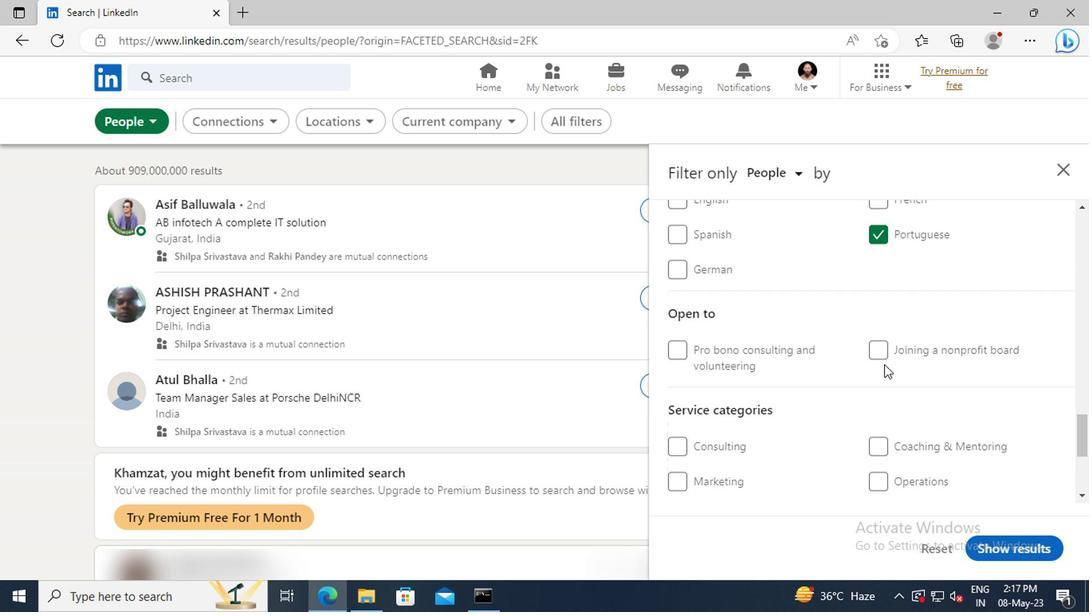 
Action: Mouse scrolled (881, 364) with delta (0, 0)
Screenshot: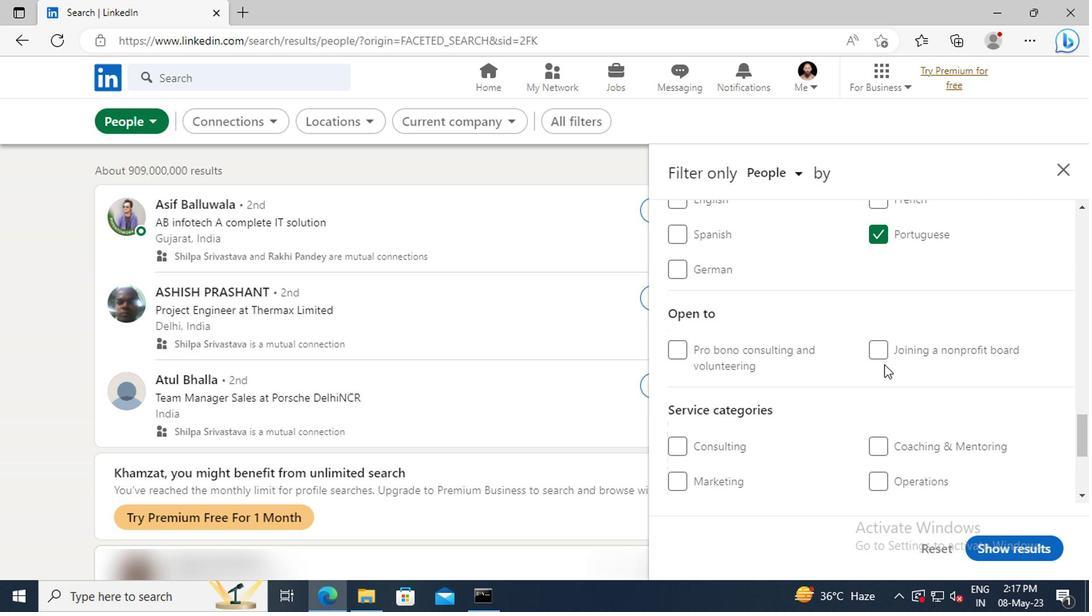 
Action: Mouse moved to (881, 364)
Screenshot: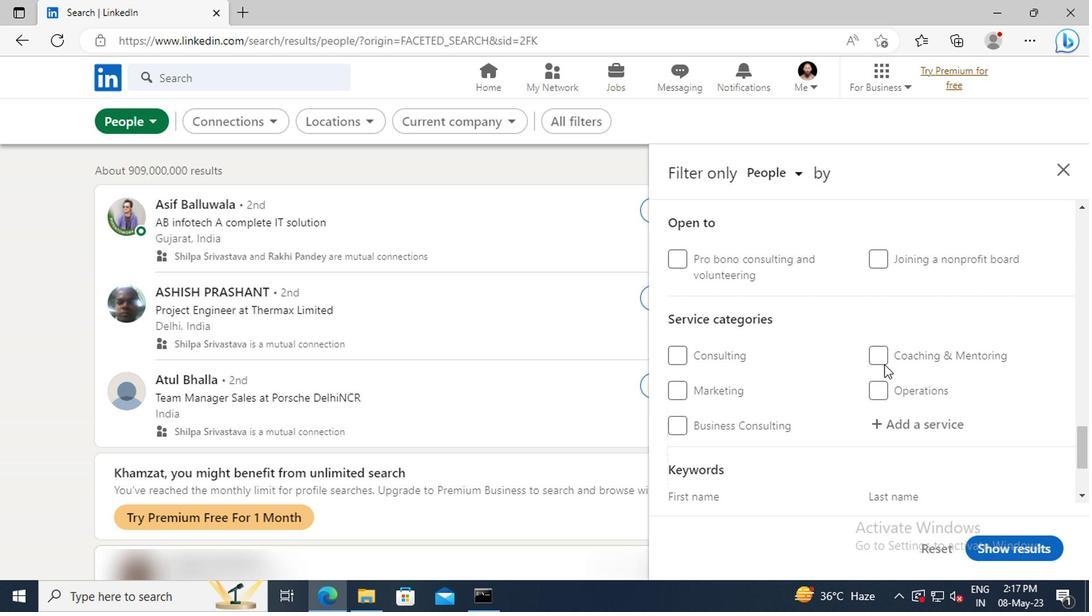 
Action: Mouse scrolled (881, 363) with delta (0, -1)
Screenshot: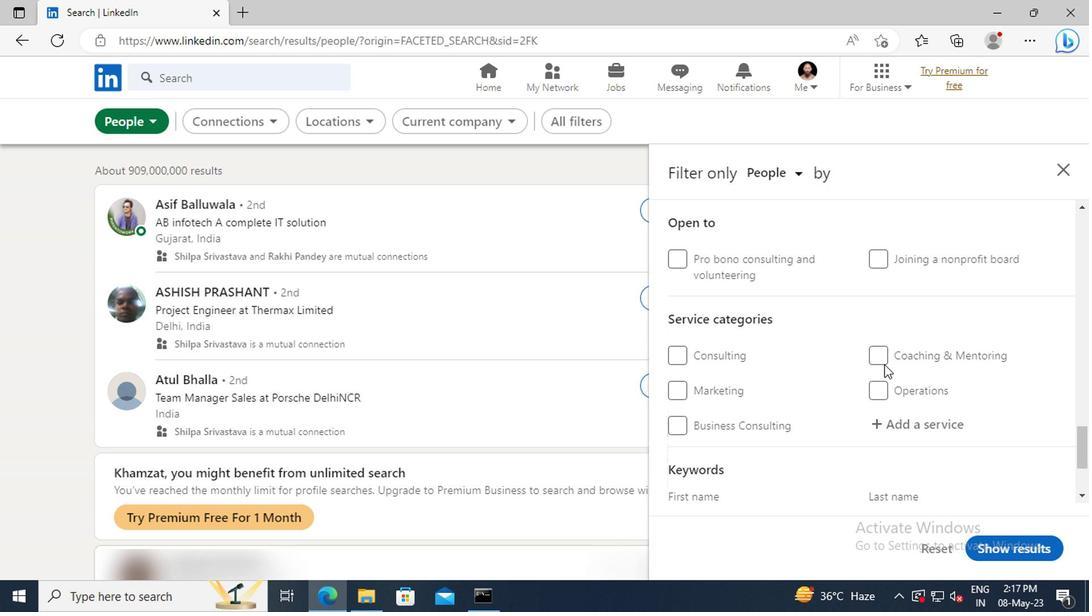 
Action: Mouse moved to (882, 376)
Screenshot: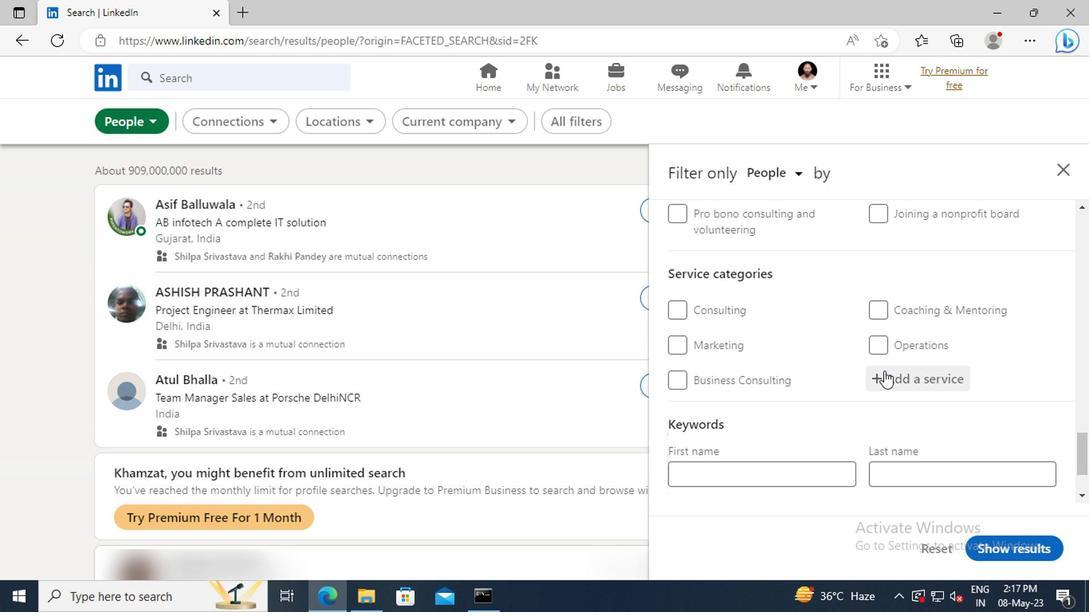 
Action: Mouse pressed left at (882, 376)
Screenshot: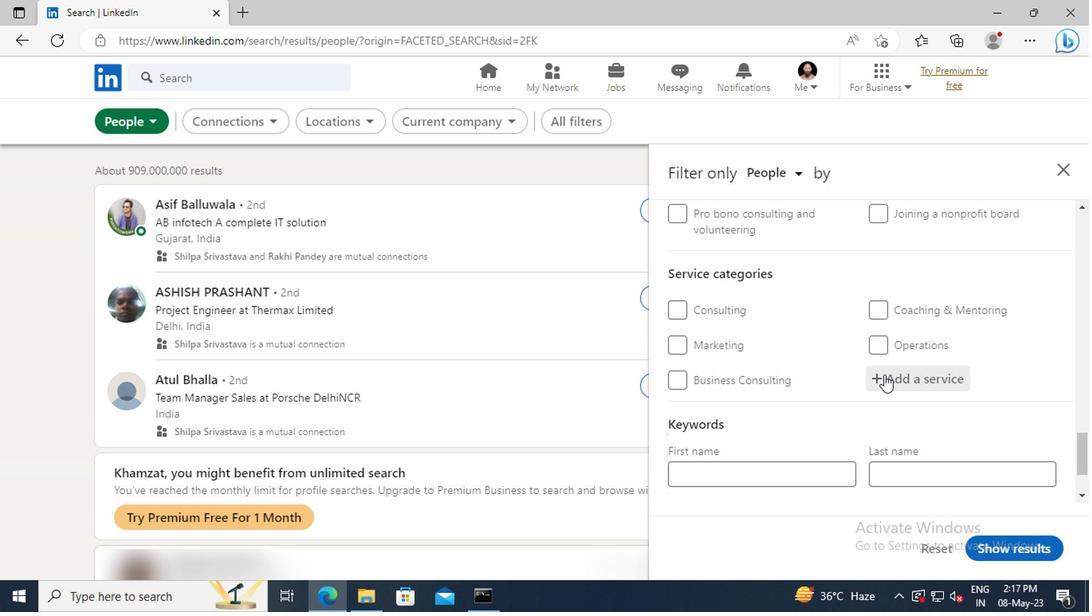 
Action: Mouse moved to (882, 377)
Screenshot: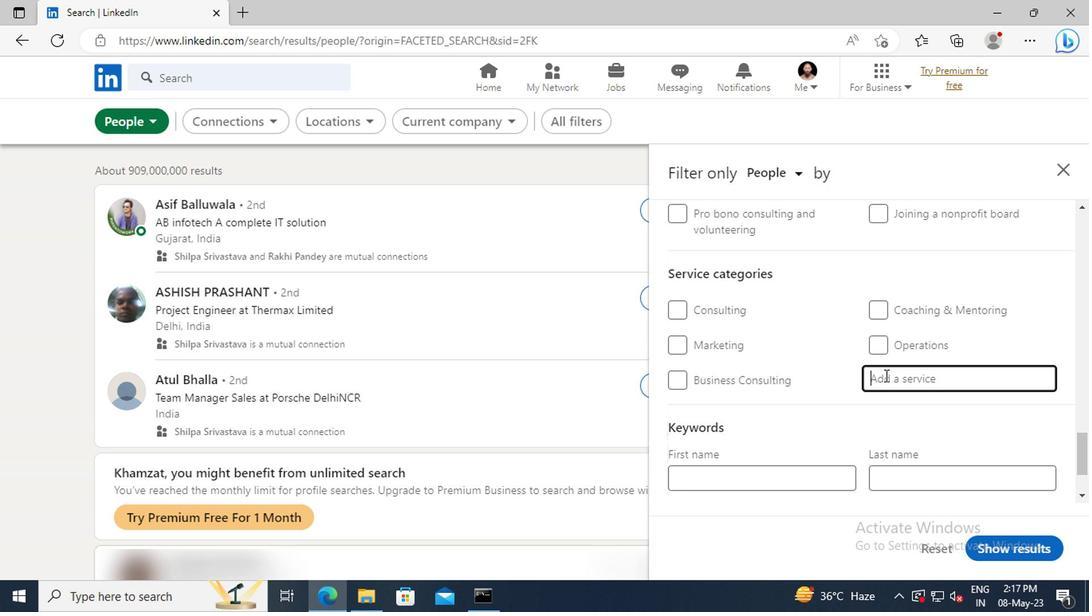 
Action: Key pressed <Key.shift>COMPUT
Screenshot: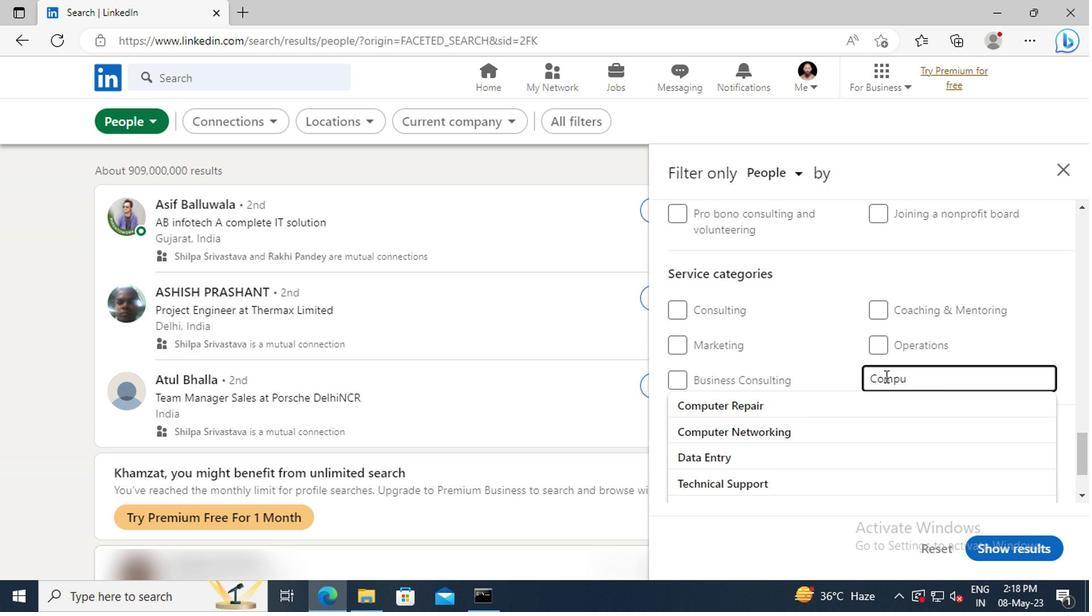 
Action: Mouse moved to (878, 402)
Screenshot: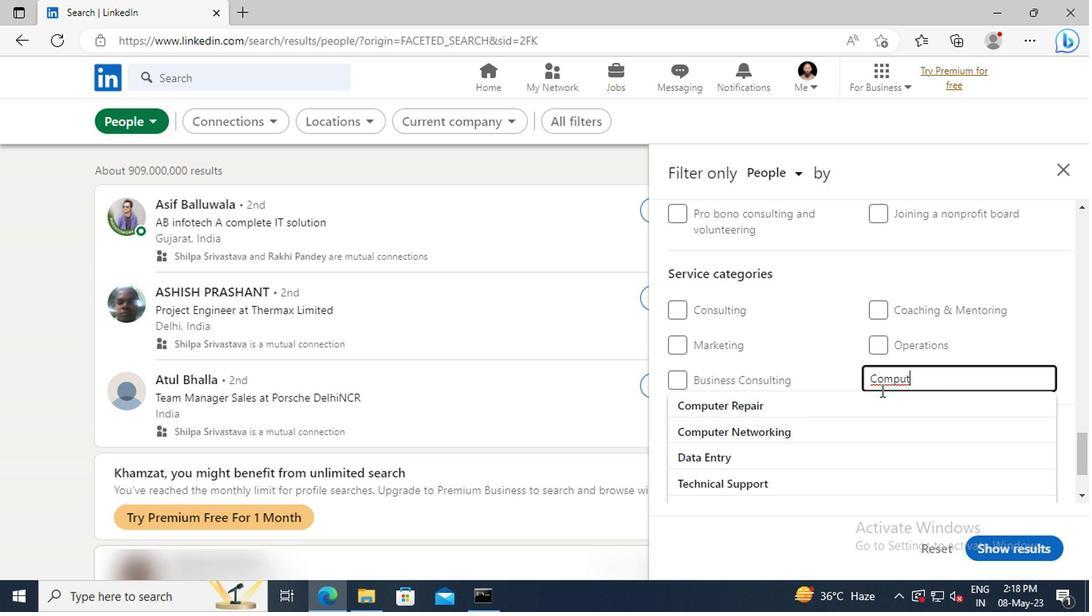 
Action: Mouse pressed left at (878, 402)
Screenshot: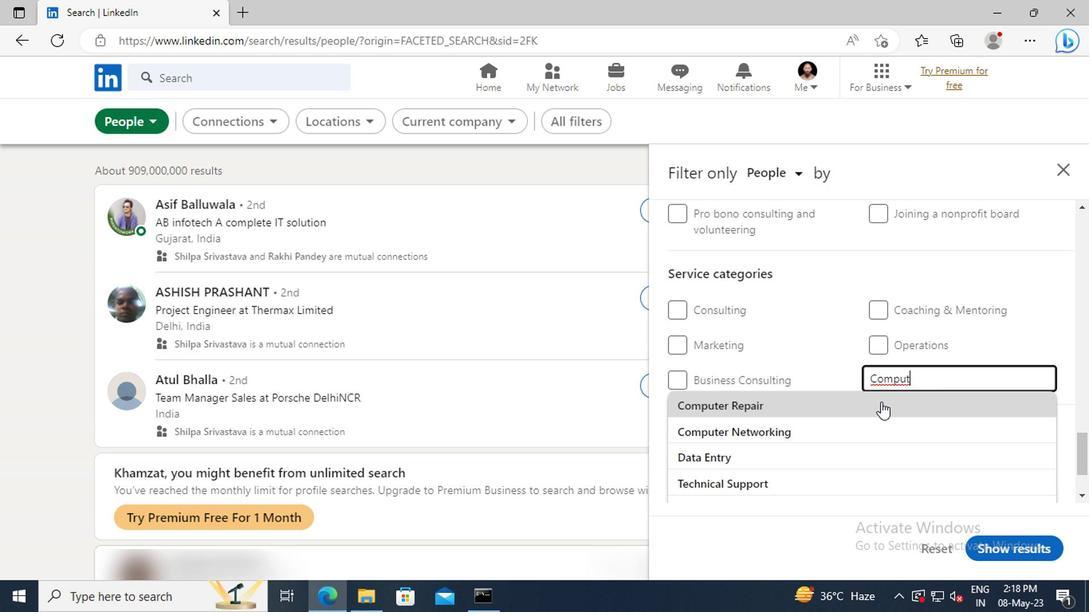 
Action: Mouse scrolled (878, 402) with delta (0, 0)
Screenshot: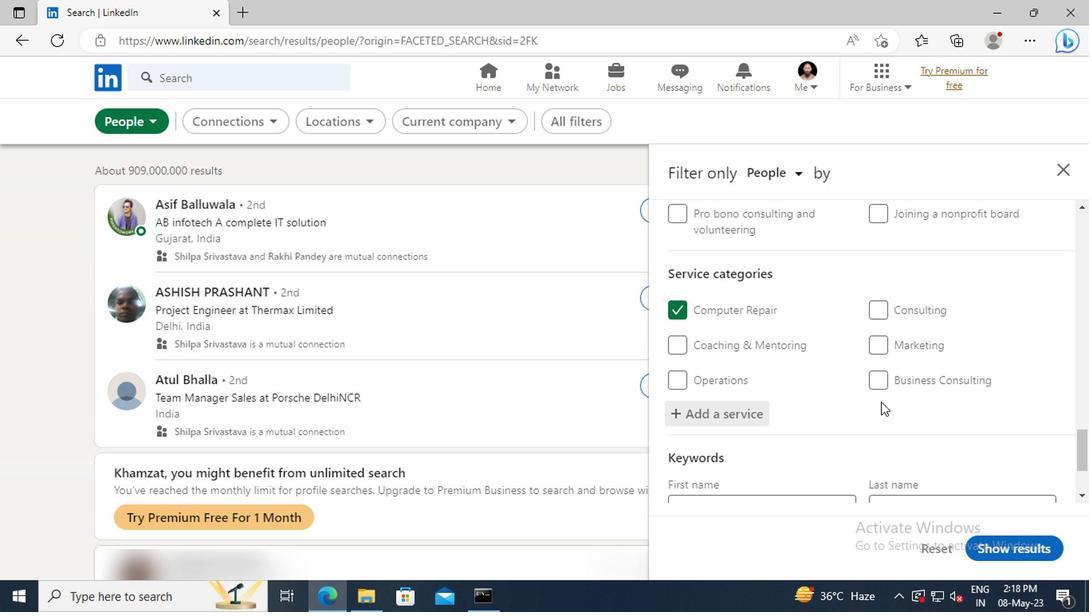 
Action: Mouse scrolled (878, 402) with delta (0, 0)
Screenshot: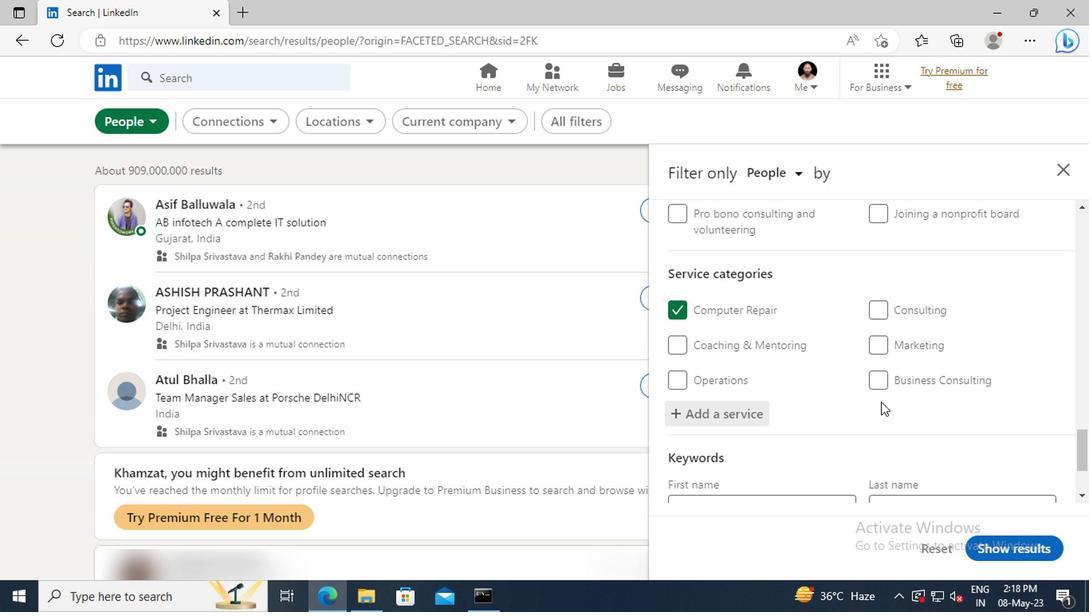 
Action: Mouse scrolled (878, 402) with delta (0, 0)
Screenshot: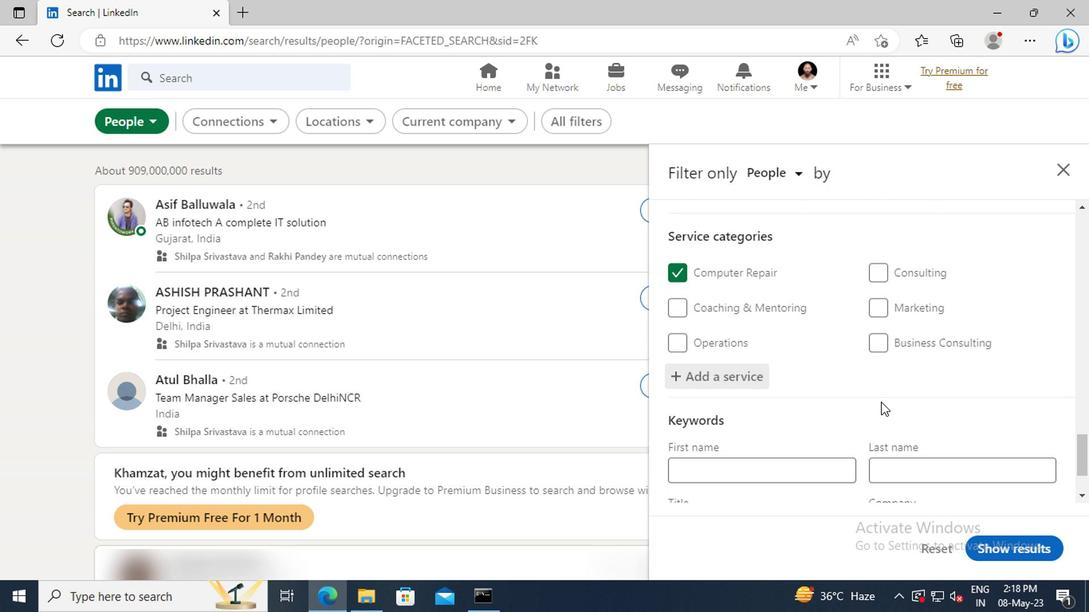 
Action: Mouse scrolled (878, 402) with delta (0, 0)
Screenshot: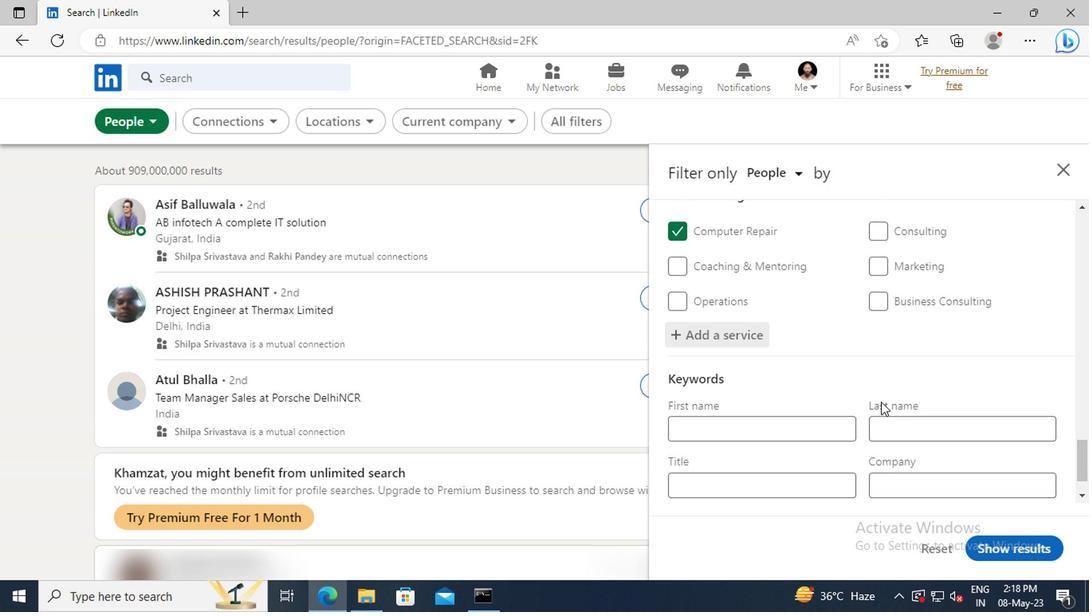 
Action: Mouse moved to (793, 432)
Screenshot: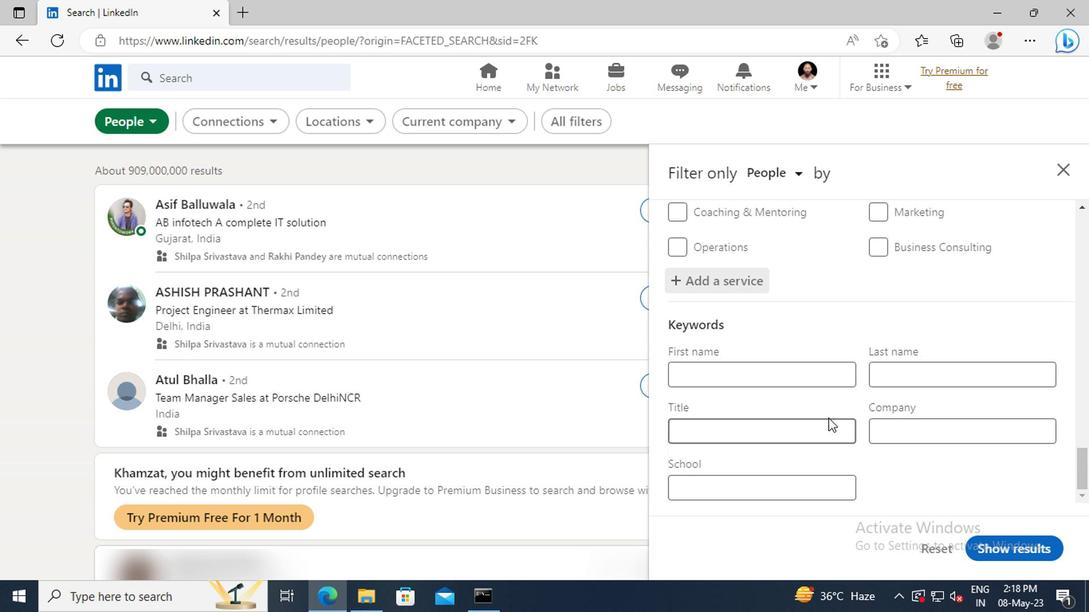 
Action: Mouse pressed left at (793, 432)
Screenshot: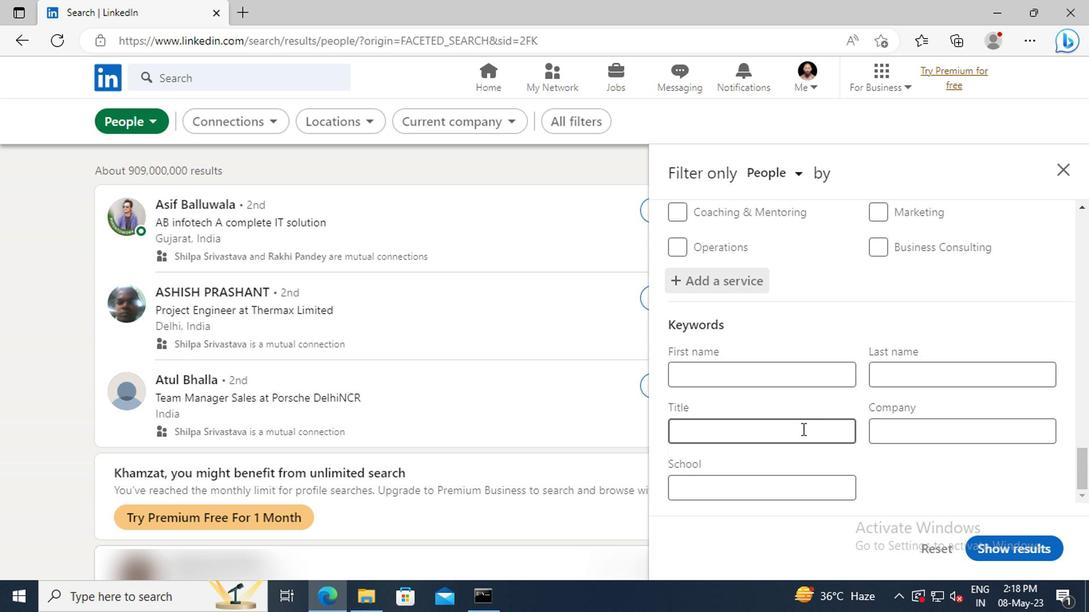 
Action: Key pressed <Key.shift>PLANT<Key.space><Key.shift>ENGINEER<Key.enter>
Screenshot: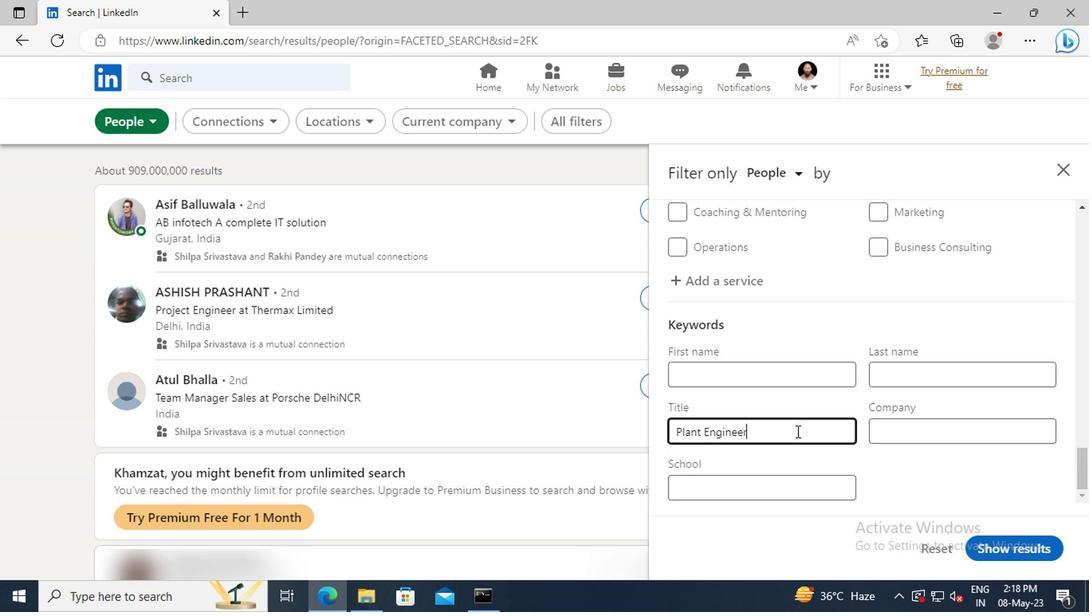 
Action: Mouse moved to (978, 544)
Screenshot: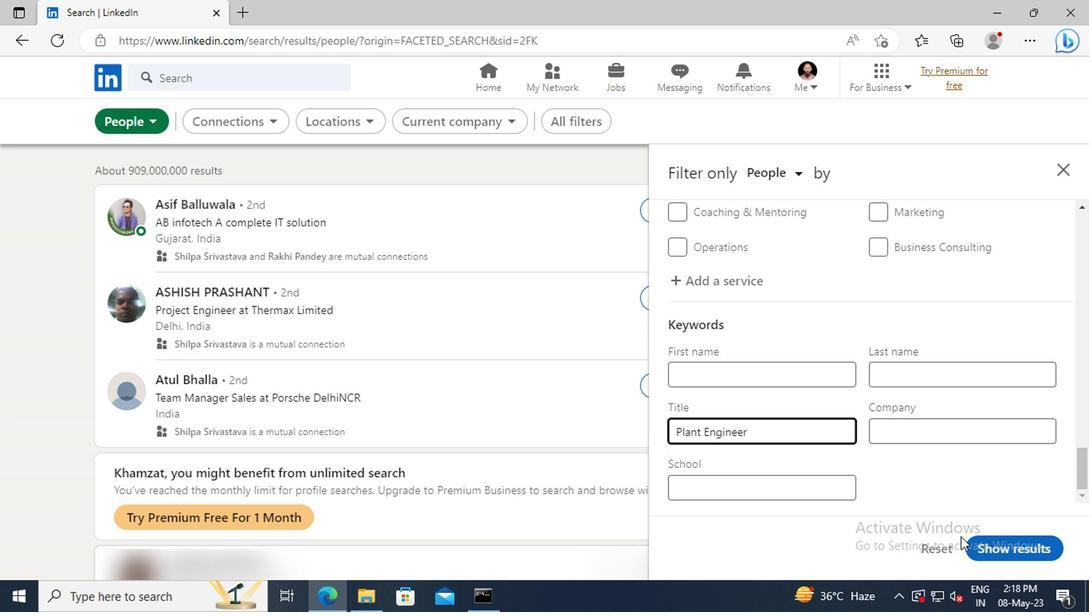 
Action: Mouse pressed left at (978, 544)
Screenshot: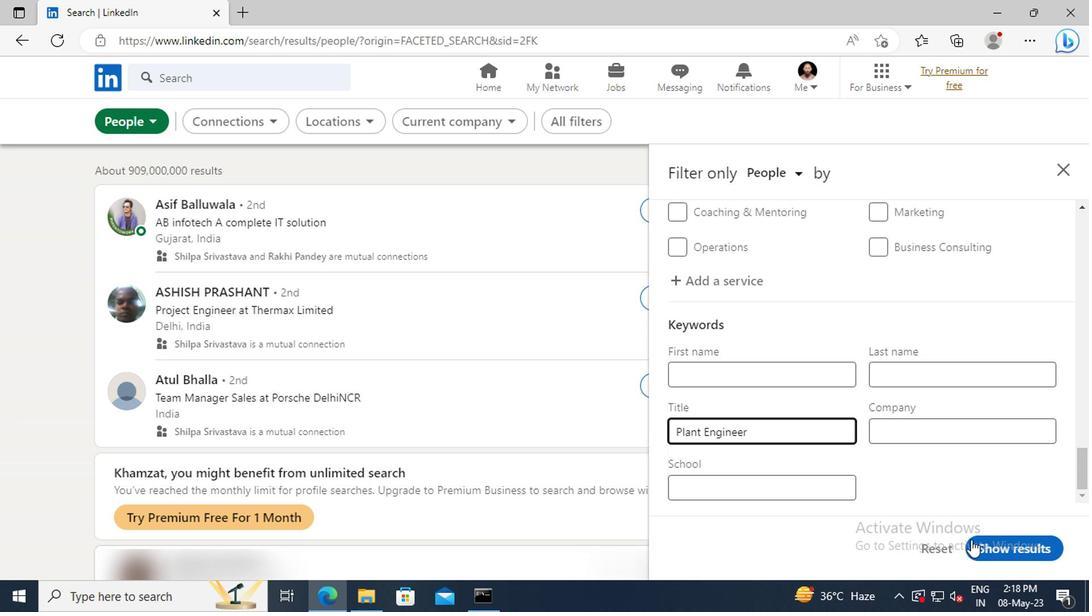
